 Task: Open a blank google sheet and write heading  Budget Tracker. Add Descriptions in a column and its values below  'Salary, Rent, Dining Out, Internet Bill, Groceries, Utilities Bill, Gas & Savings. 'Add Categories in next column and its values below  Income, Housing, Food, Utilities, Food, Utilities, Transportation & Savings. Add amount in next column and its values below  $2,500, $800, $100, $50, $200, $100, $100, $50 & $500. Add Dates in next column and its values below  2023-05-01, 2023-05-05, 2023-05-10, 2023-05-15, 2023-05-19, 2023-05-22, 2023-05-25 & 2023-05-30. Add Income/ Expense in next column and its values below  Income, Expense, Expense, Expense, Expense, Expense, Expense & IncomeSave page Budget Tracking Workbook
Action: Mouse moved to (298, 156)
Screenshot: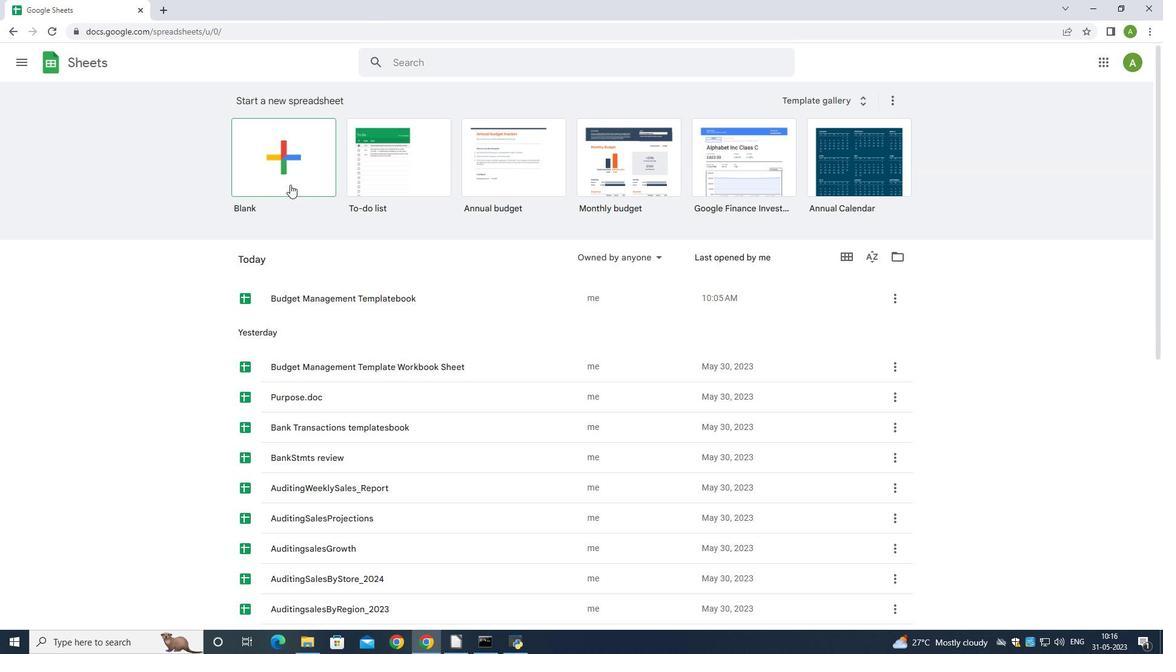
Action: Mouse pressed left at (298, 156)
Screenshot: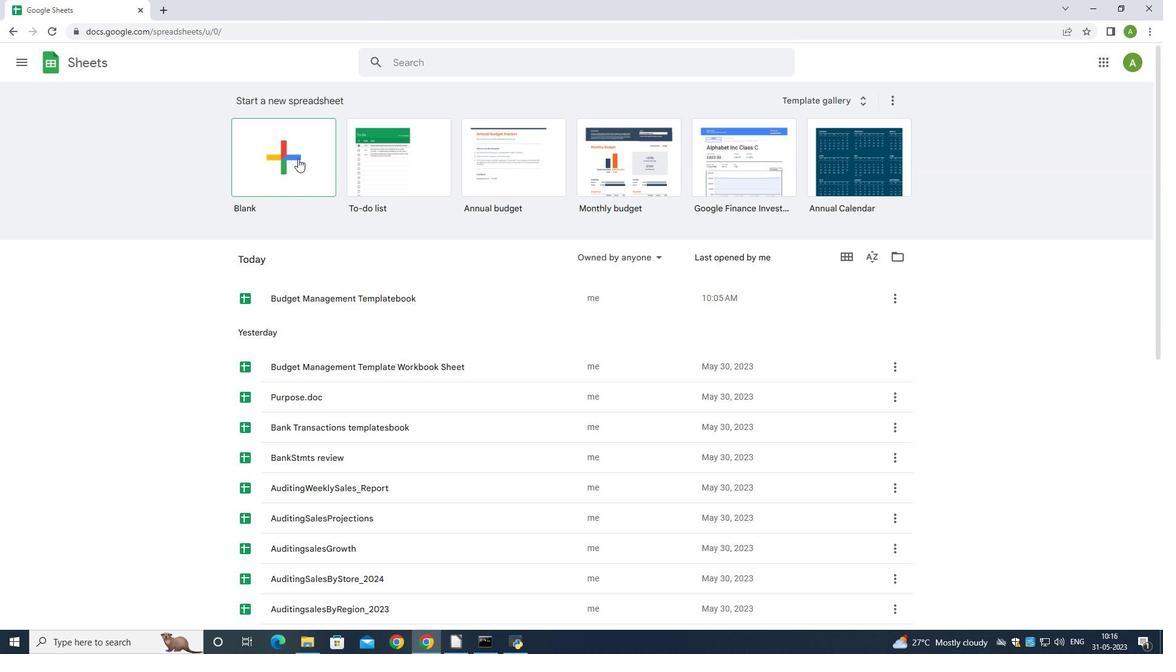 
Action: Mouse moved to (126, 150)
Screenshot: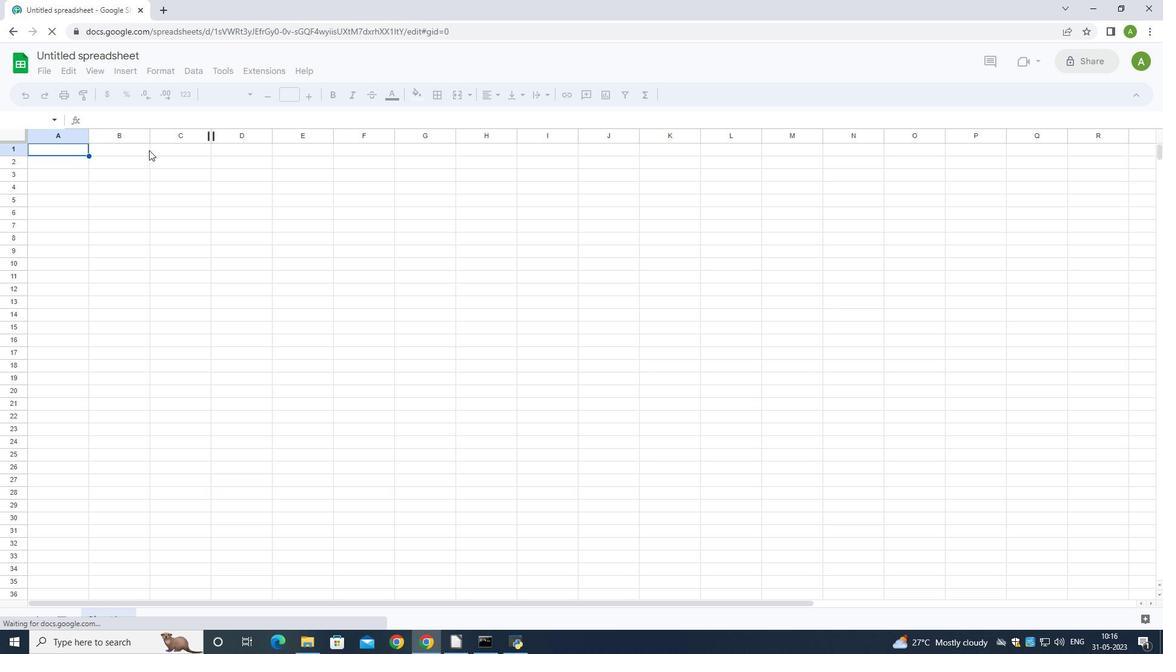 
Action: Mouse pressed left at (126, 150)
Screenshot: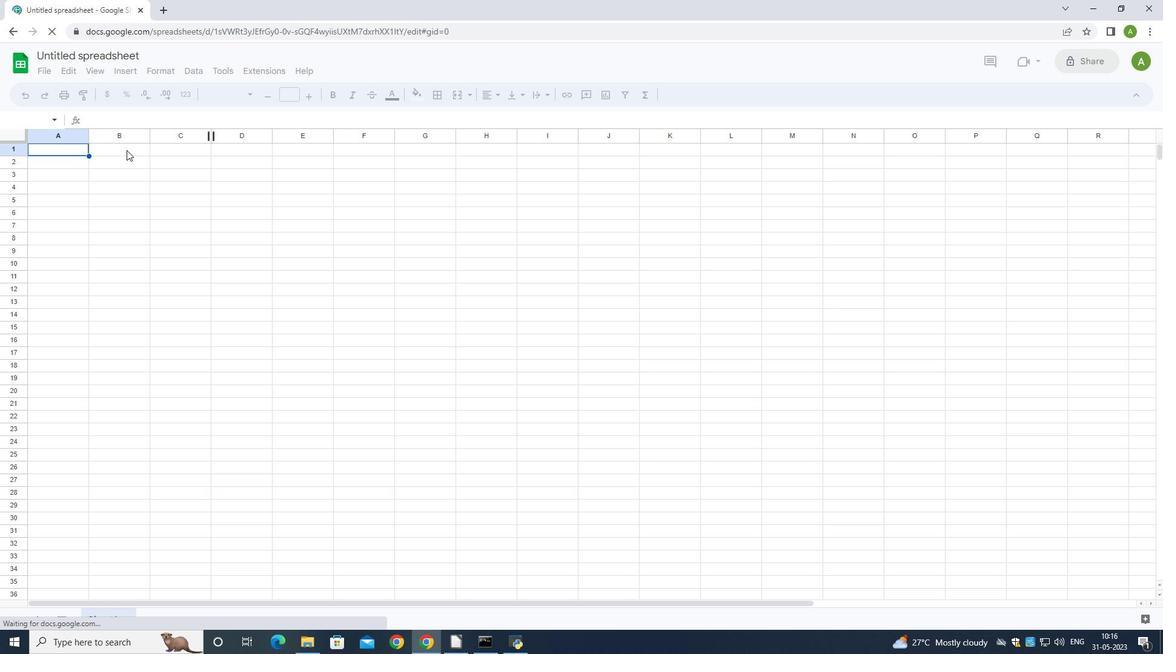 
Action: Mouse pressed left at (126, 150)
Screenshot: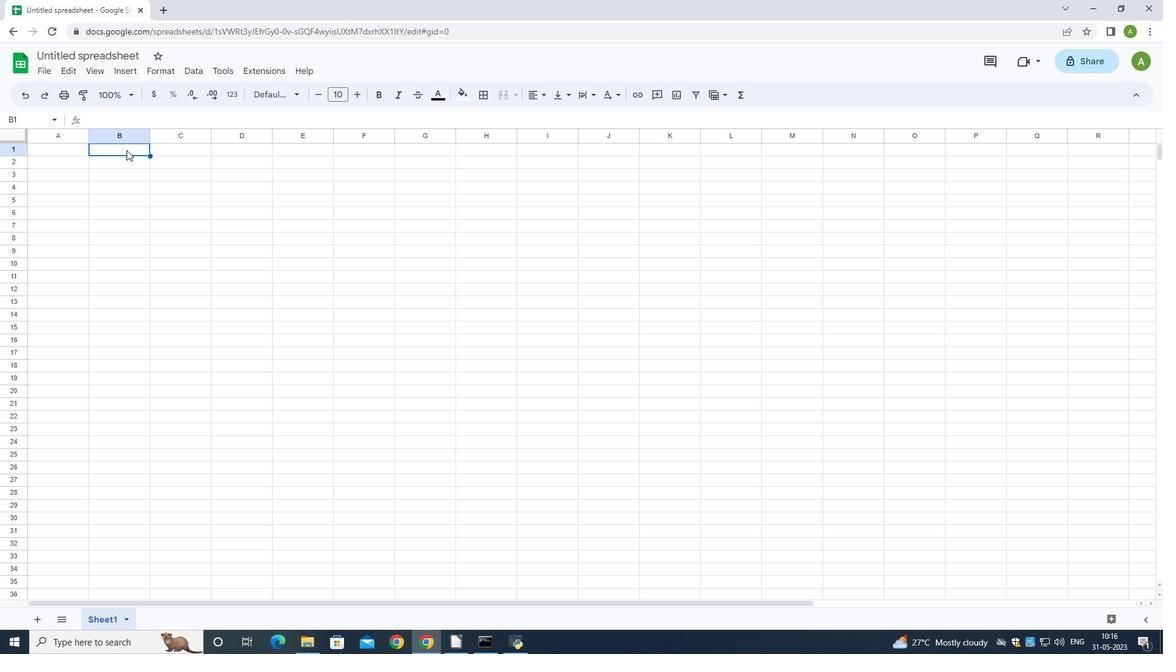 
Action: Key pressed <Key.shift>Budget<Key.space><Key.shift>Tracker
Screenshot: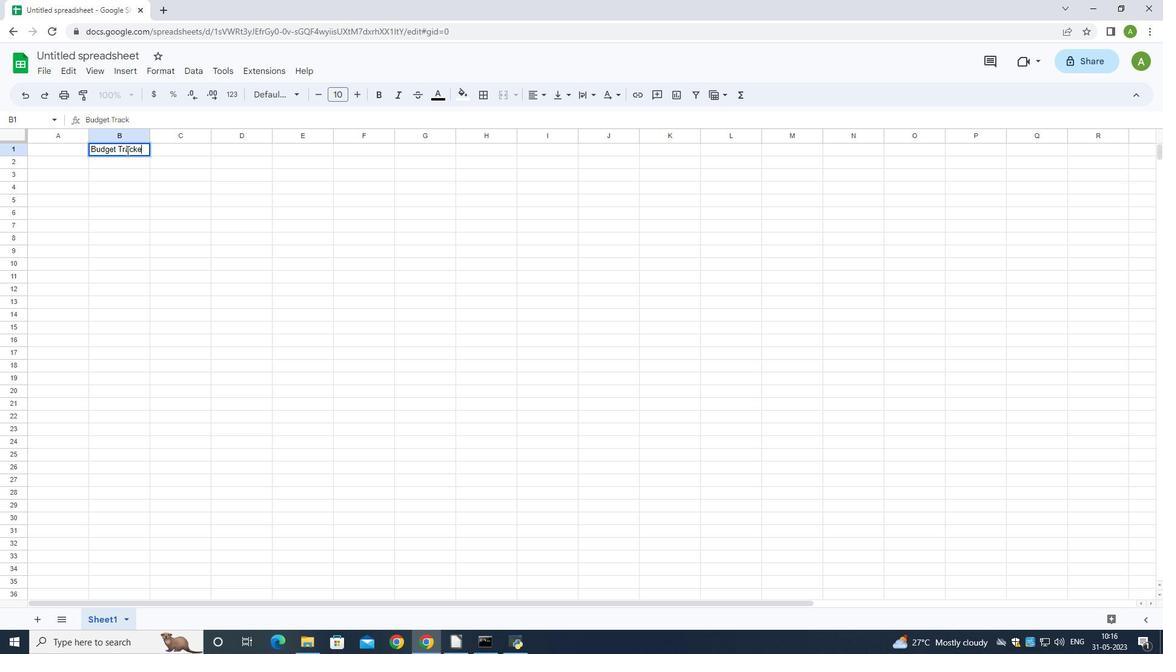 
Action: Mouse moved to (733, 226)
Screenshot: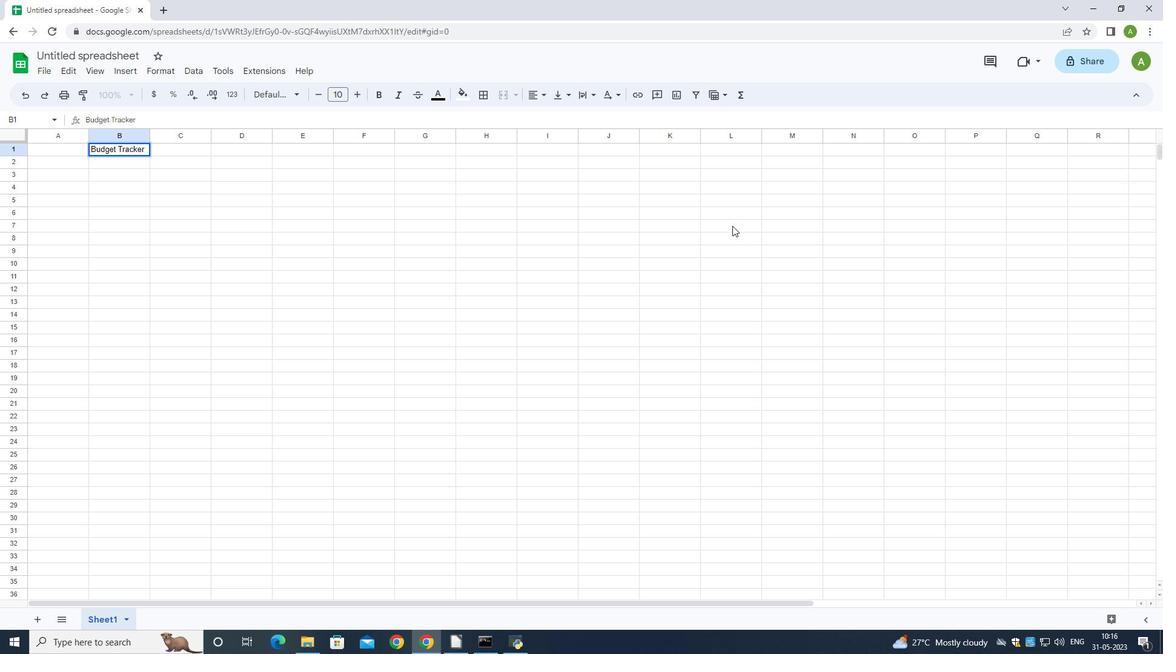 
Action: Key pressed <Key.enter>
Screenshot: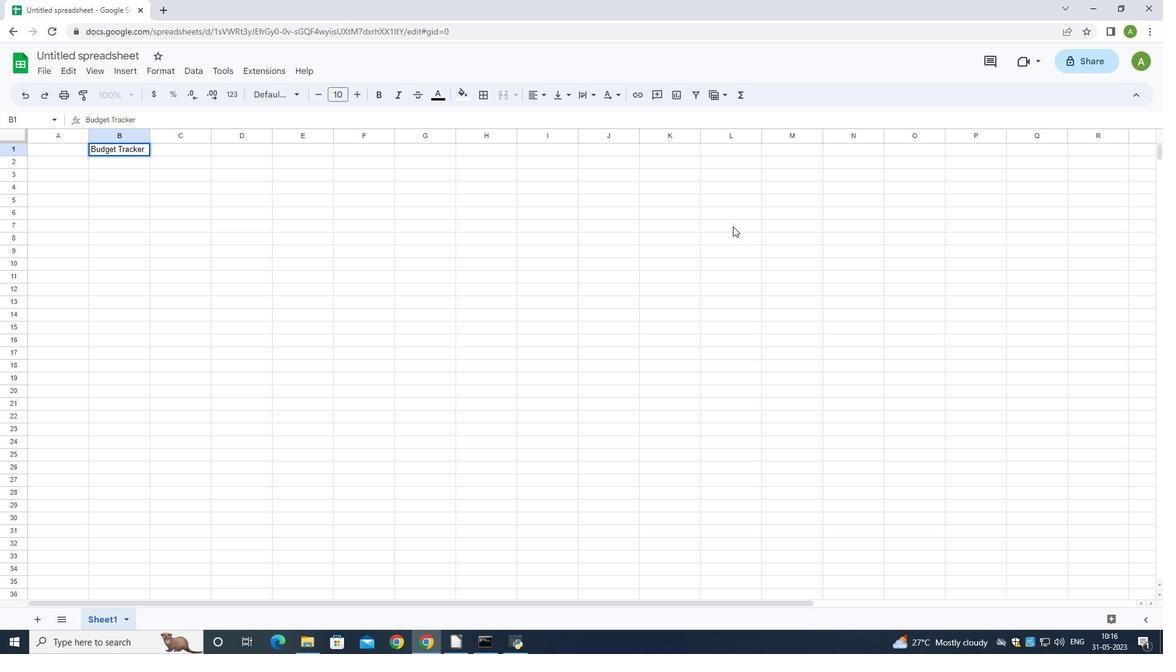 
Action: Mouse moved to (70, 160)
Screenshot: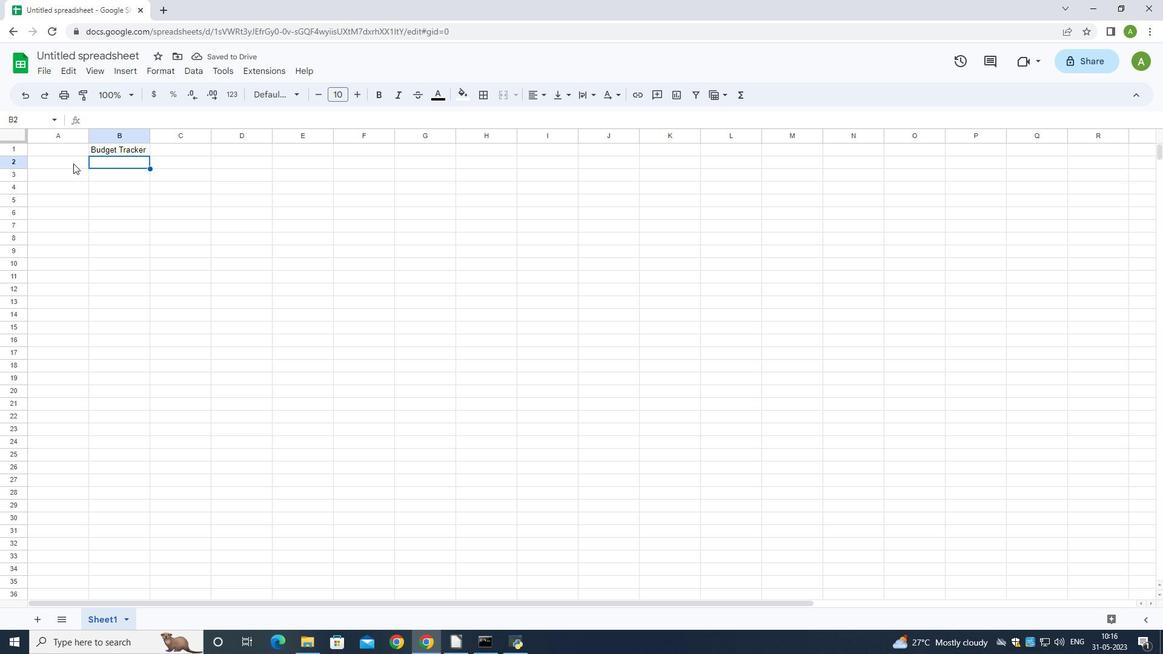 
Action: Mouse pressed left at (70, 160)
Screenshot: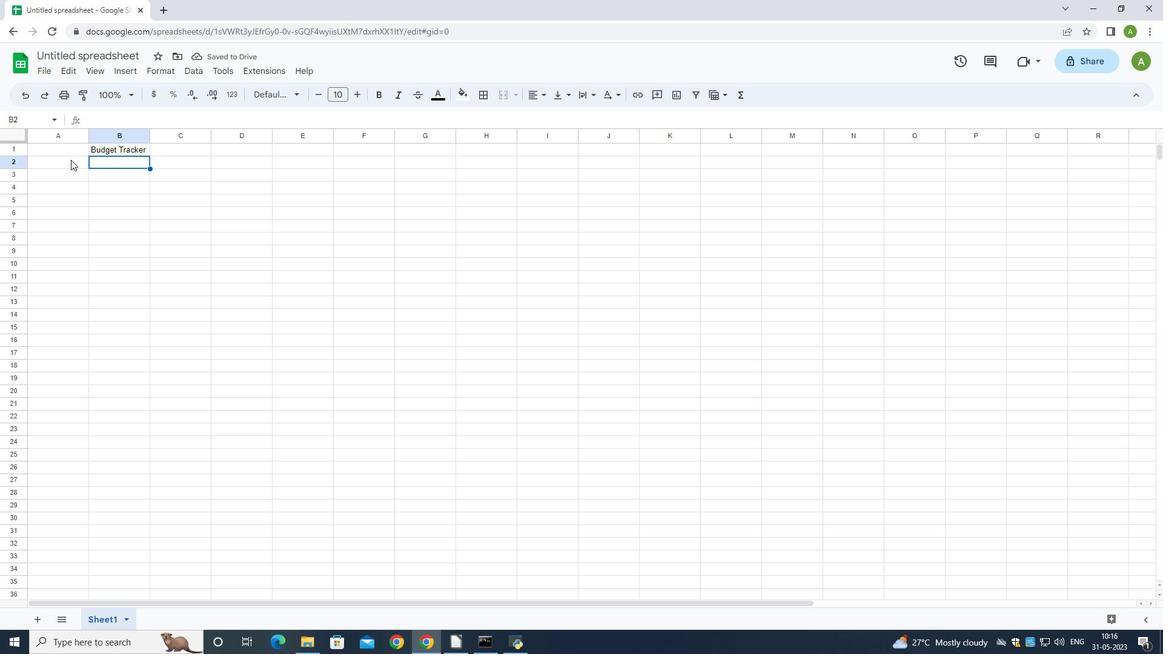
Action: Mouse moved to (70, 160)
Screenshot: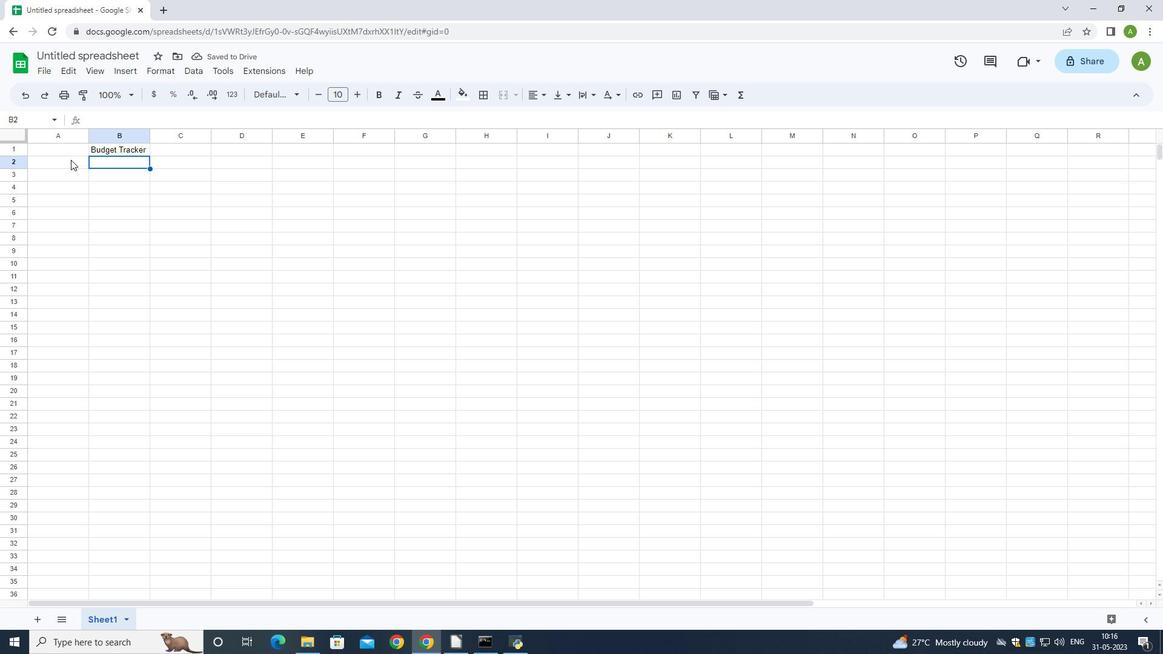
Action: Key pressed <Key.shift>Descriptions
Screenshot: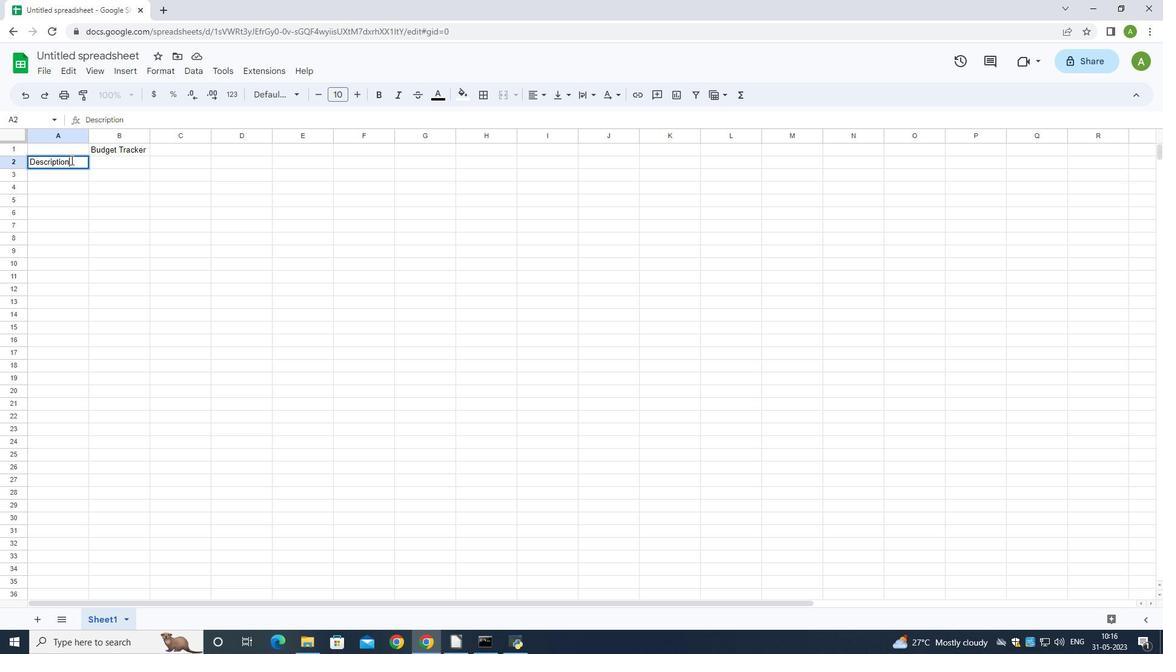 
Action: Mouse moved to (50, 170)
Screenshot: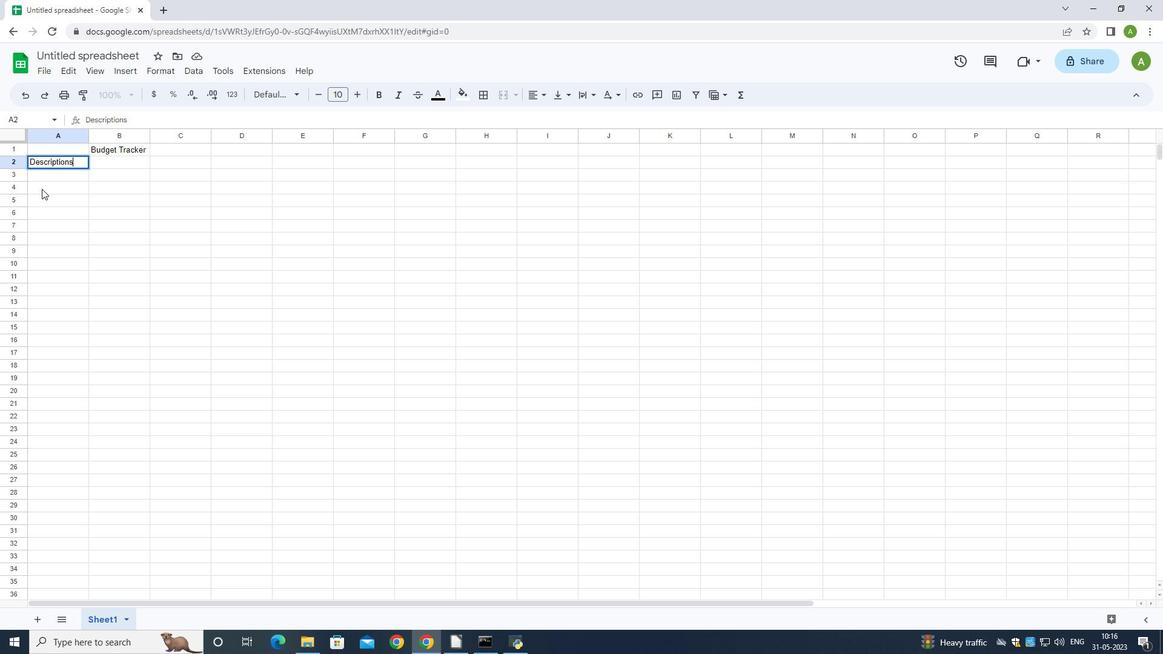 
Action: Mouse pressed left at (50, 170)
Screenshot: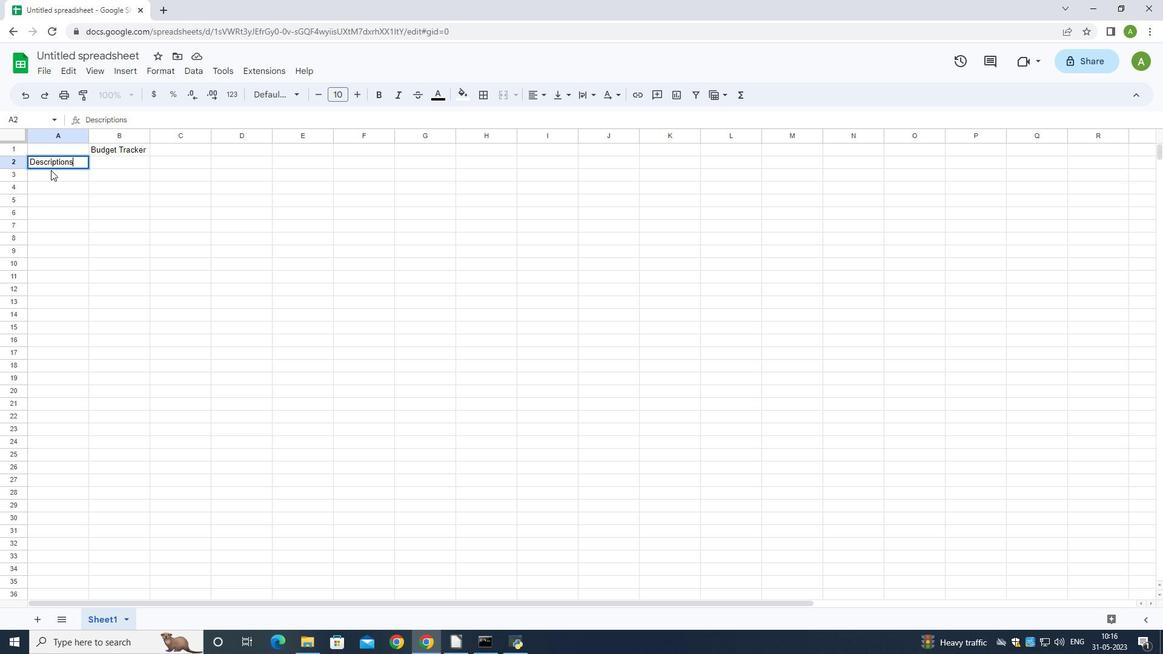 
Action: Mouse moved to (48, 178)
Screenshot: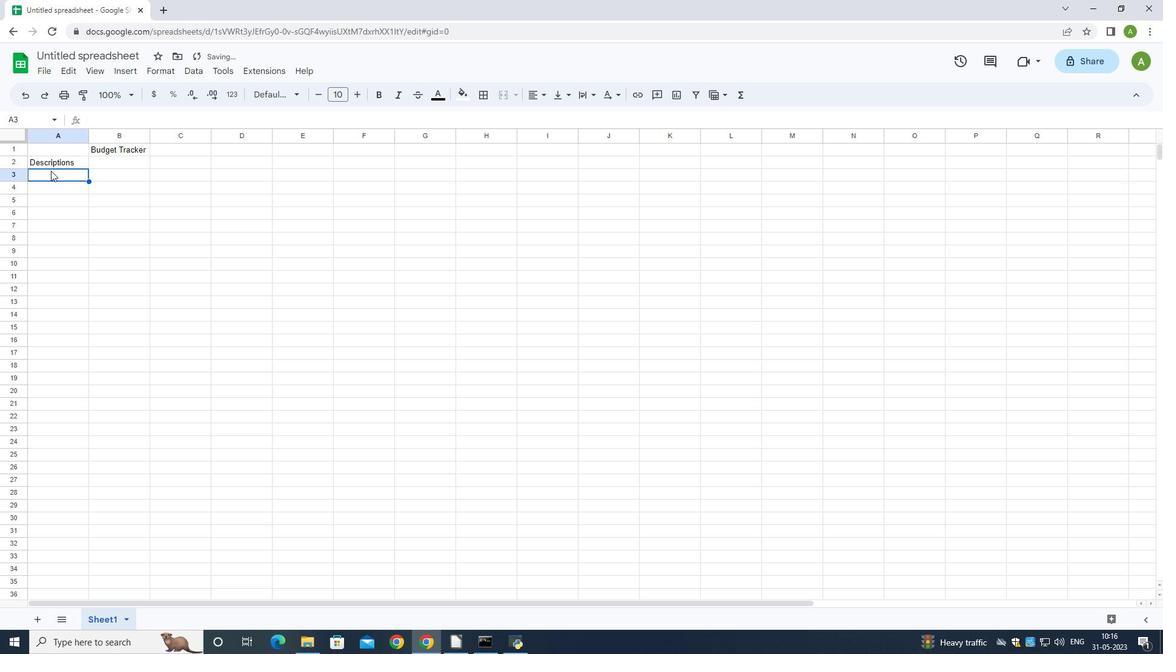 
Action: Key pressed <Key.down>s<Key.backspace><Key.shift>Salary
Screenshot: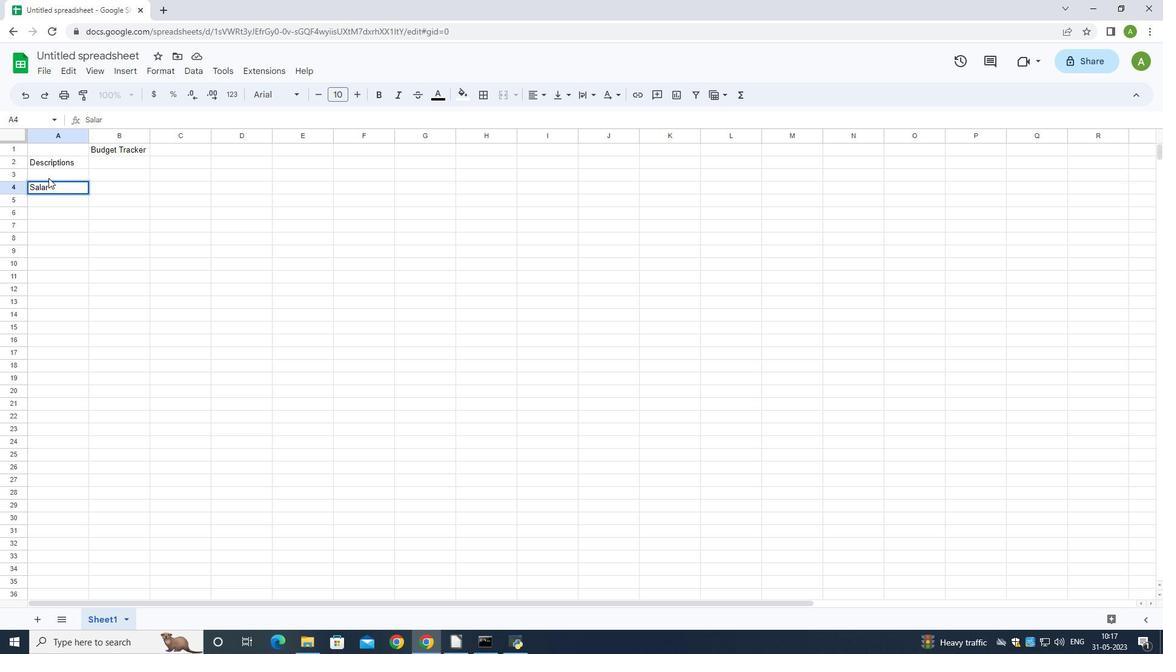 
Action: Mouse moved to (384, 321)
Screenshot: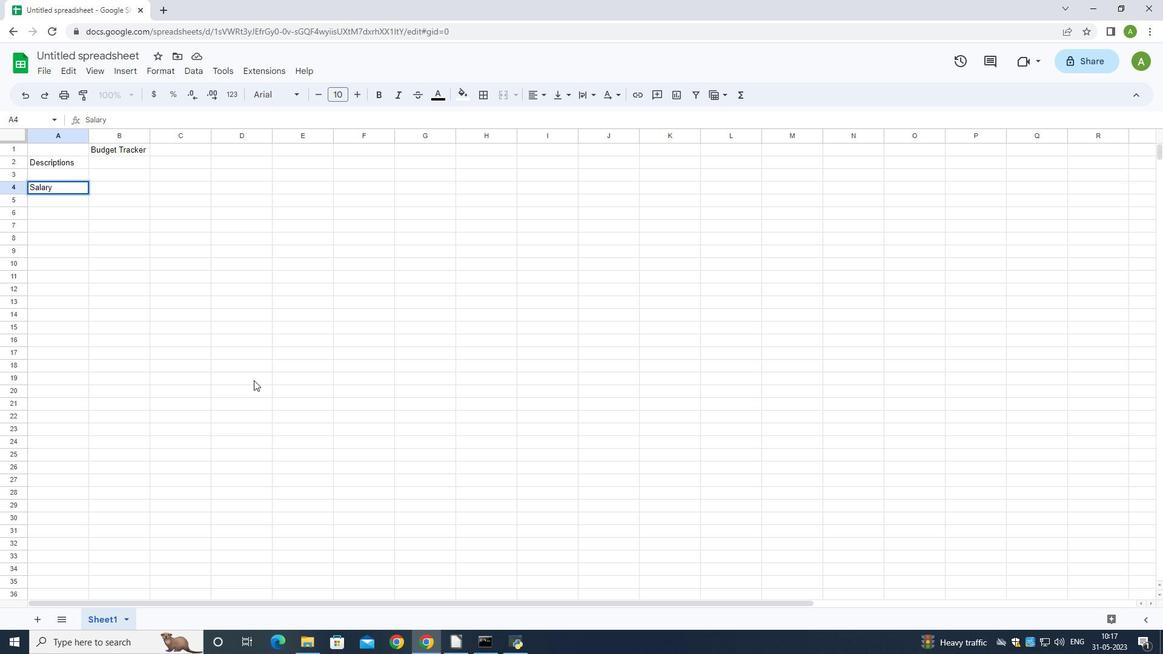
Action: Key pressed <Key.down><Key.shift>Rent<Key.down><Key.shift><Key.shift>Dining<Key.space><Key.shift>Out<Key.down><Key.shift><Key.shift><Key.shift><Key.shift><Key.shift><Key.shift><Key.shift><Key.shift><Key.shift><Key.shift>Internet<Key.space><Key.shift>Bill<Key.down><Key.shift><Key.shift><Key.shift><Key.shift><Key.shift><Key.shift><Key.shift>Groceries<Key.down><Key.shift><Key.shift><Key.shift><Key.shift><Key.shift>Utilities<Key.space><Key.shift>Bill<Key.down><Key.shift><Key.shift><Key.shift><Key.shift><Key.shift><Key.shift><Key.shift><Key.shift><Key.shift><Key.shift>Gas<Key.space><Key.shift><Key.shift><Key.shift><Key.shift><Key.shift><Key.shift><Key.shift><Key.shift><Key.shift><Key.shift><Key.shift><Key.shift><Key.shift><Key.shift><Key.shift><Key.shift><Key.shift><Key.shift><Key.shift><Key.shift><Key.shift><Key.shift><Key.shift><Key.shift><Key.shift><Key.shift><Key.shift><Key.shift><Key.shift><Key.shift><Key.shift><Key.shift><Key.shift><Key.shift><Key.shift><Key.shift><Key.shift>$<Key.backspace><Key.shift>&<Key.space><Key.shift>Savngs
Screenshot: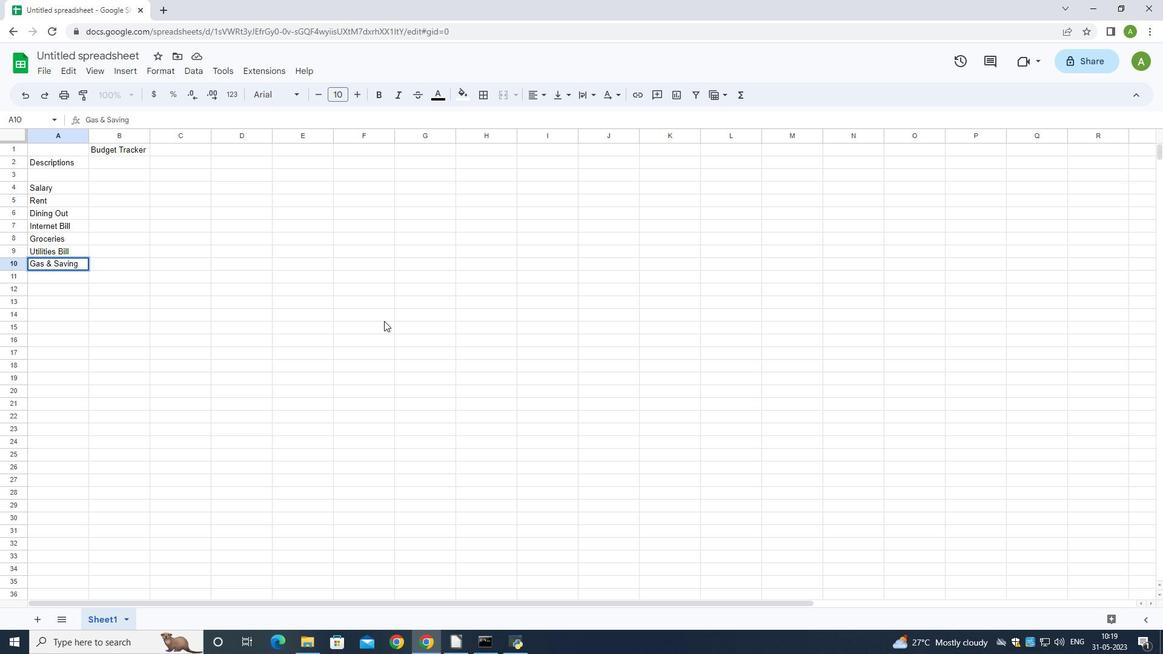 
Action: Mouse moved to (104, 164)
Screenshot: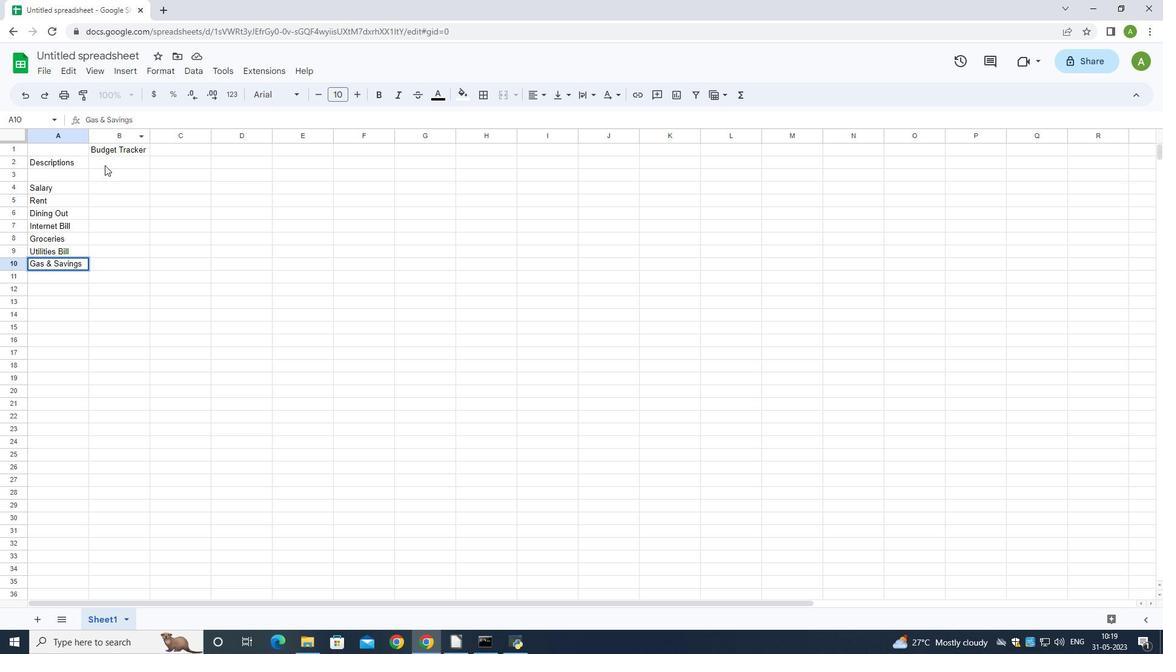 
Action: Mouse pressed left at (104, 164)
Screenshot: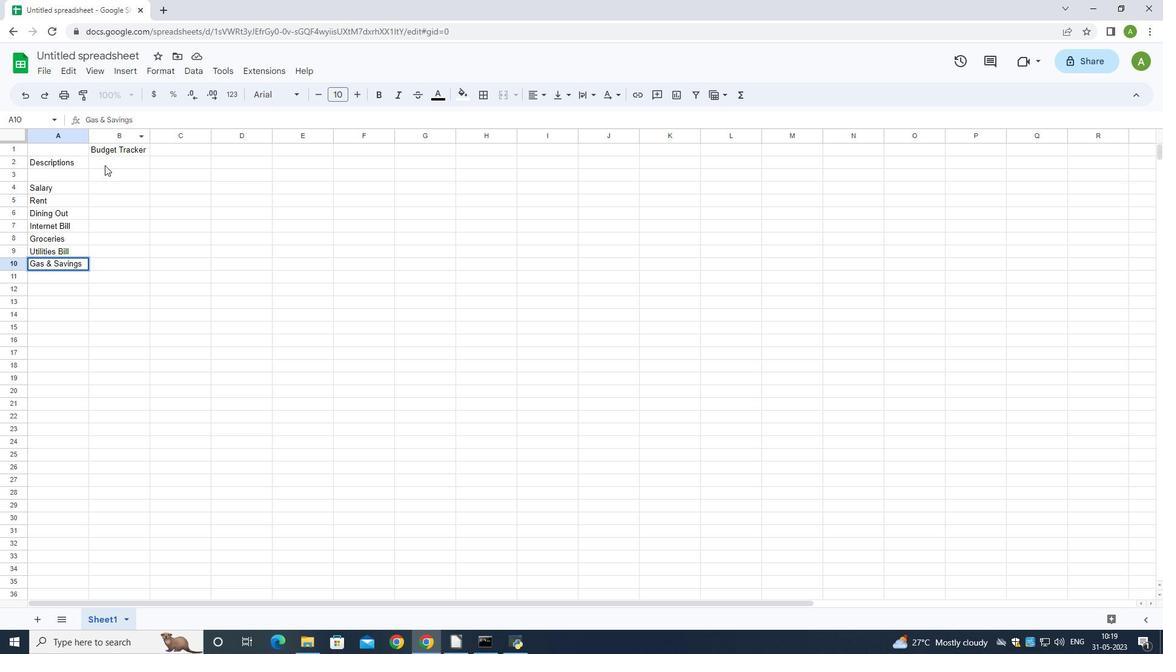 
Action: Key pressed <Key.shift>Category<Key.down><Key.down>
Screenshot: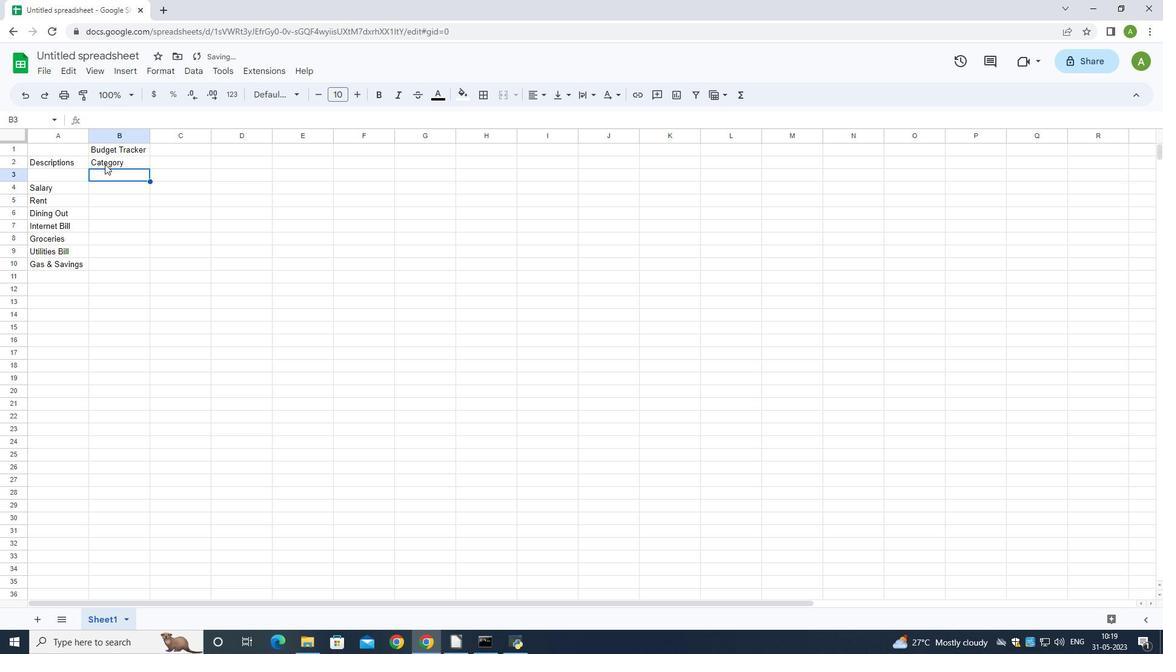 
Action: Mouse moved to (118, 161)
Screenshot: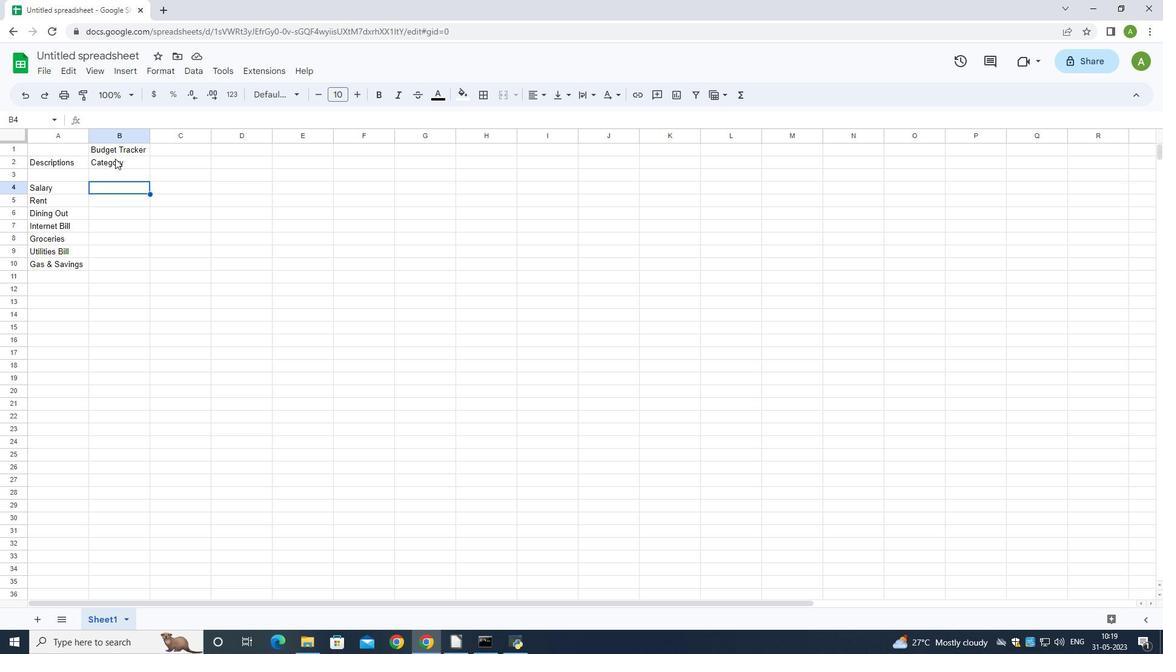 
Action: Mouse pressed left at (118, 161)
Screenshot: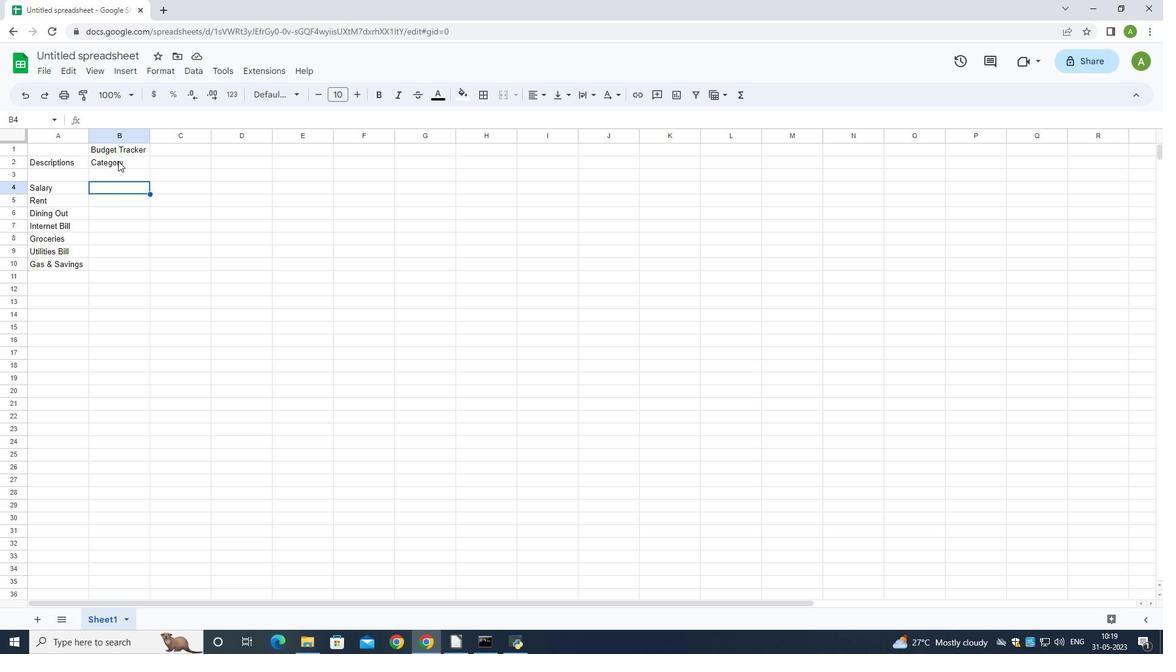 
Action: Mouse moved to (137, 160)
Screenshot: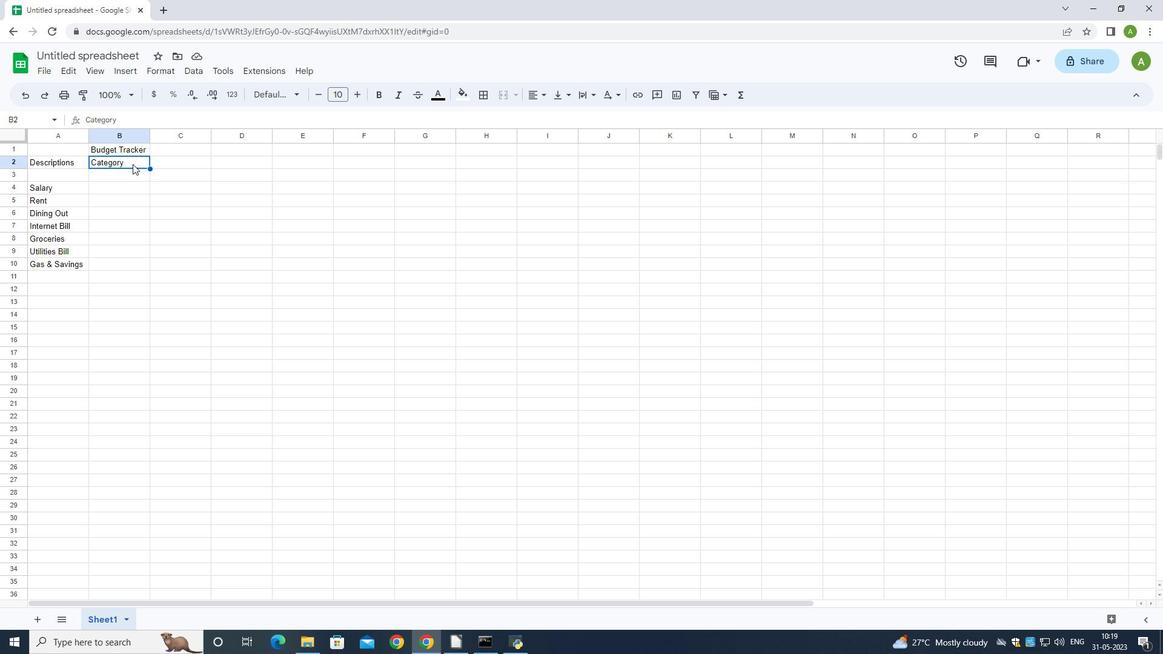 
Action: Mouse pressed left at (137, 160)
Screenshot: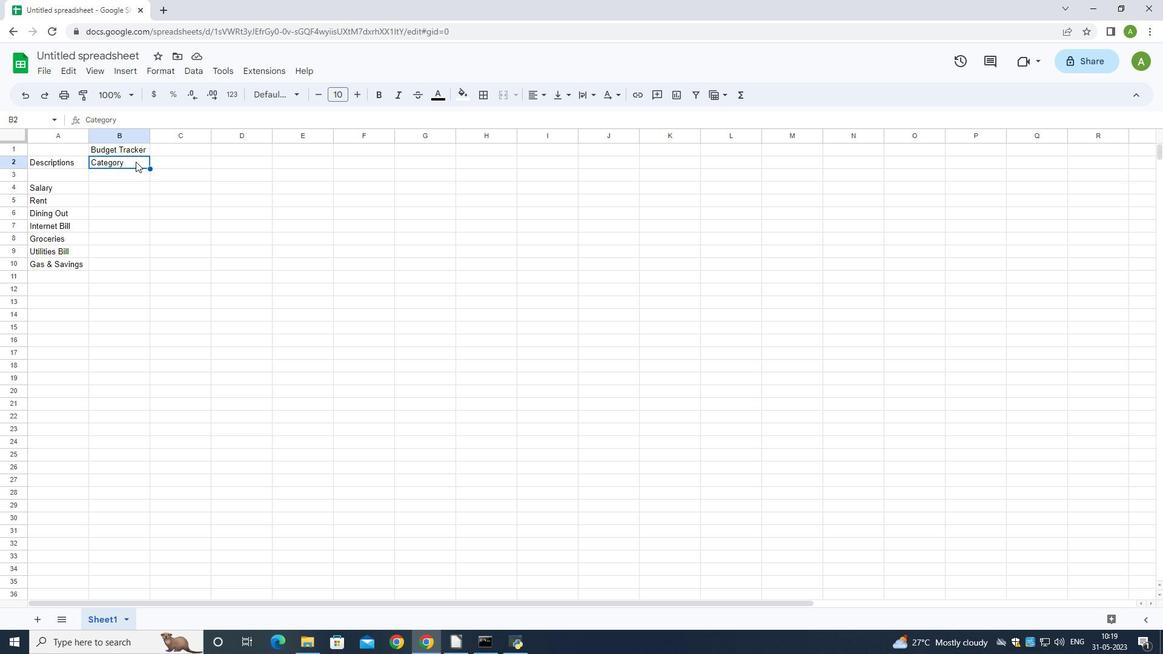 
Action: Mouse pressed left at (137, 160)
Screenshot: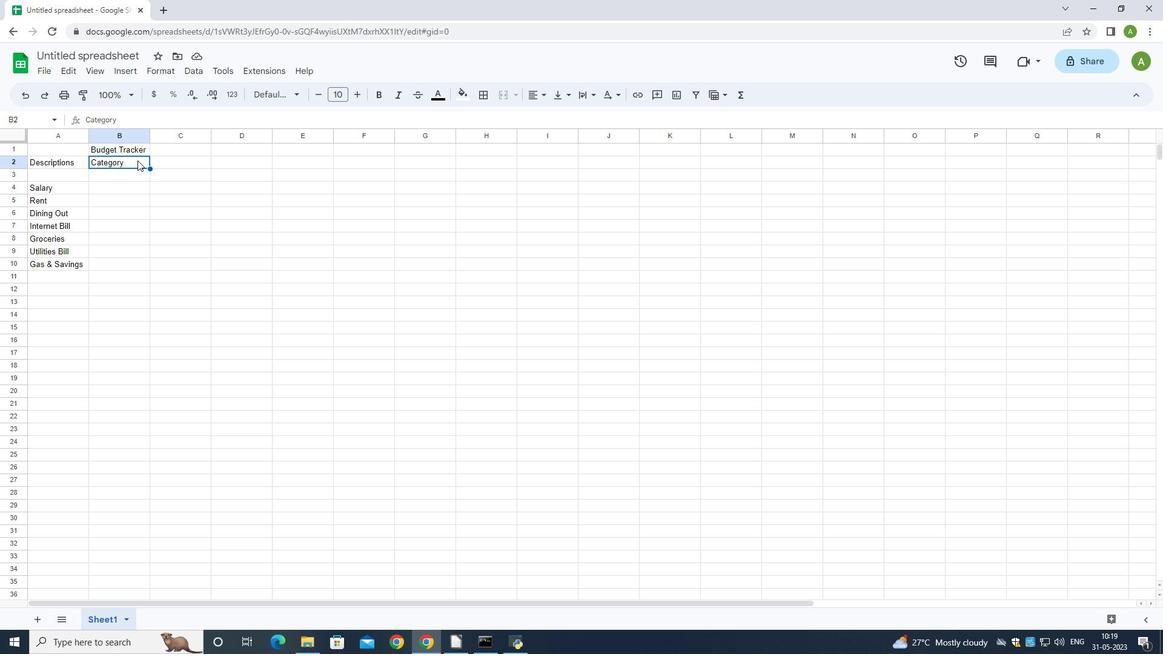
Action: Key pressed <Key.backspace>ies
Screenshot: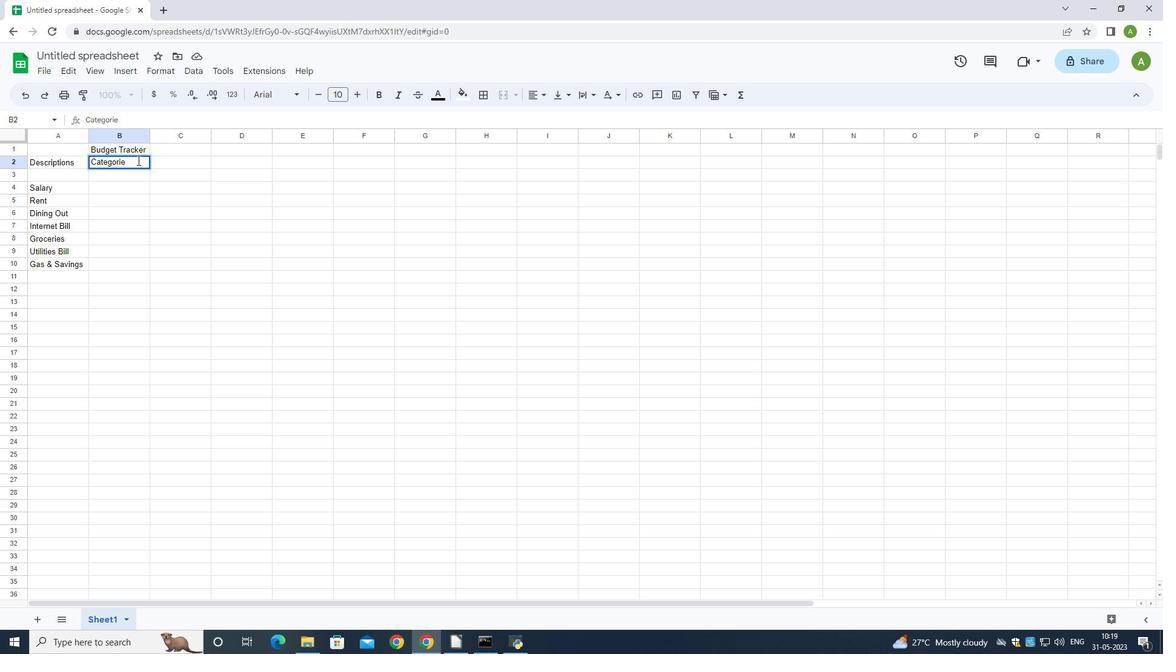 
Action: Mouse moved to (98, 183)
Screenshot: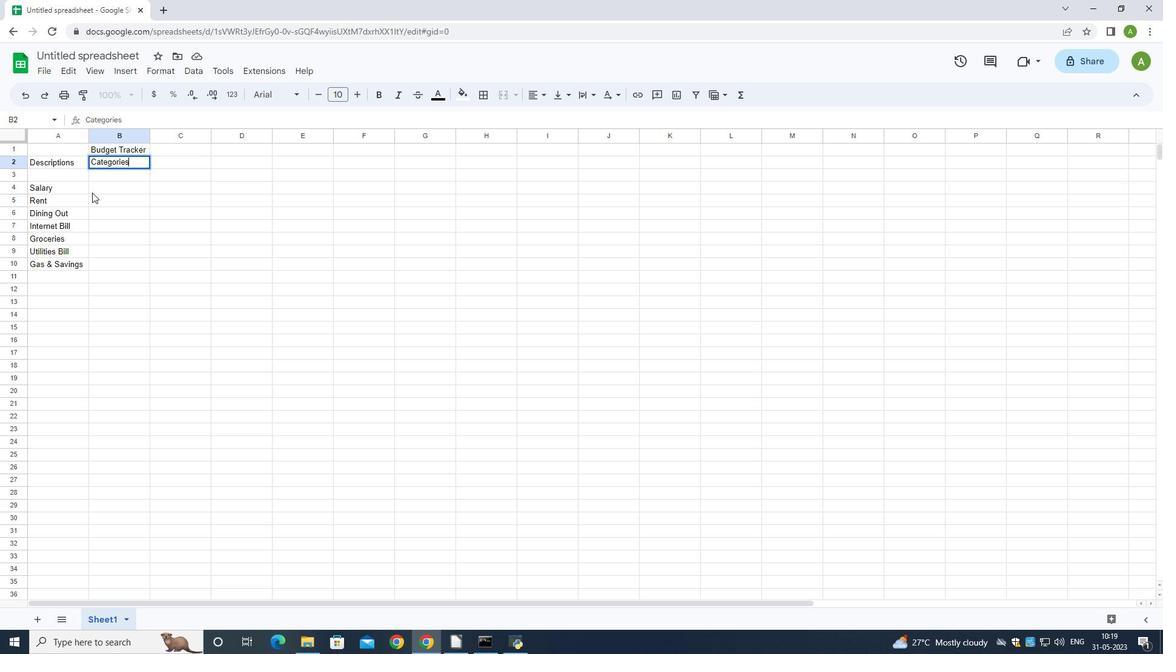 
Action: Mouse pressed left at (98, 183)
Screenshot: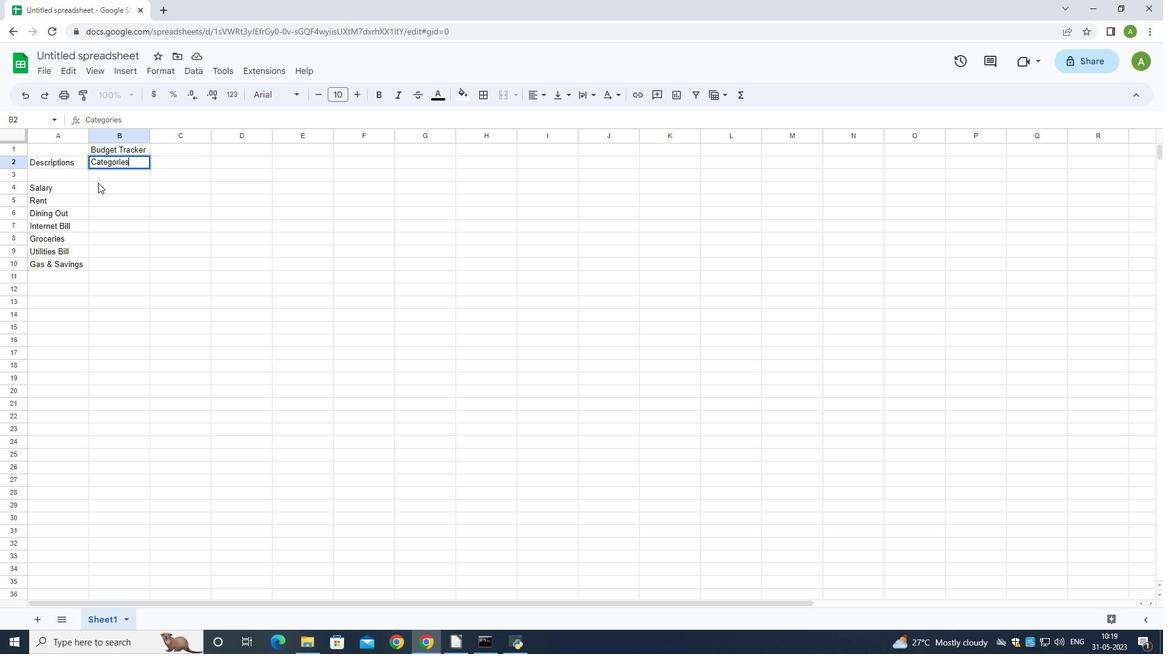 
Action: Mouse moved to (246, 235)
Screenshot: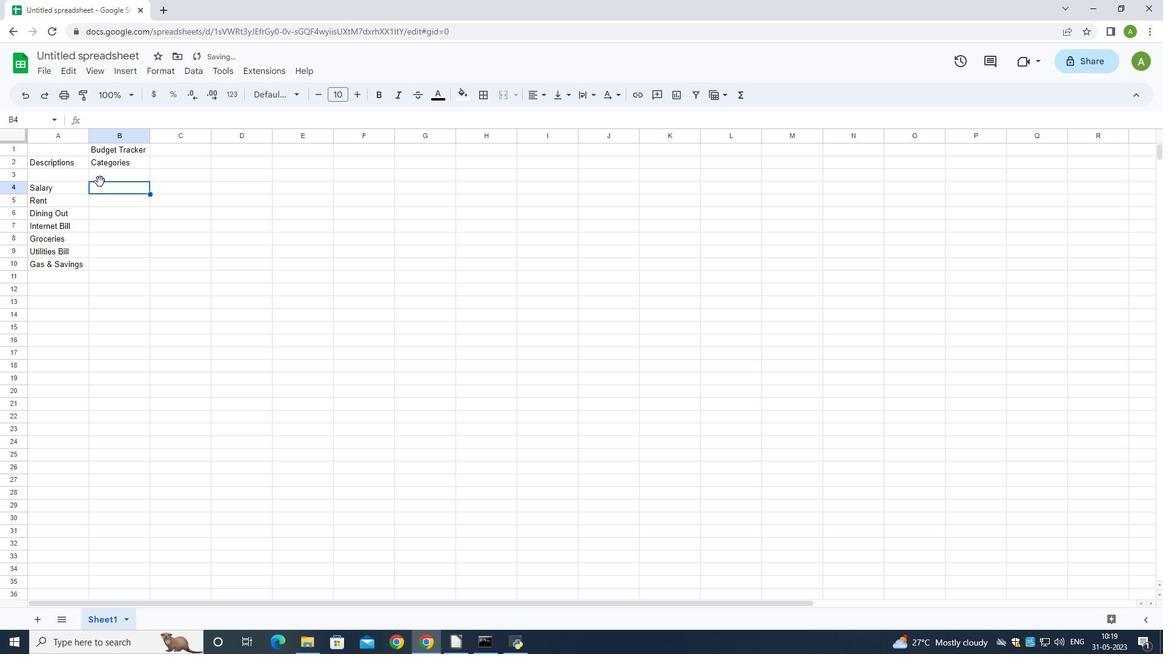 
Action: Key pressed <Key.shift>Income<Key.down><Key.shift>Housing<Key.down><Key.shift>Food<Key.down><Key.shift>Utilities<Key.down><Key.shift>Food<Key.down><Key.shift>Utilities<Key.down><Key.shift>Transportation<Key.space><Key.shift><Key.shift><Key.shift>@<Key.backspace><Key.shift><Key.shift><Key.shift><Key.shift><Key.shift><Key.shift><Key.shift><Key.shift><Key.shift><Key.shift><Key.shift><Key.shift><Key.shift><Key.shift><Key.shift><Key.shift><Key.shift><Key.shift>&<Key.space><Key.shift>Savings
Screenshot: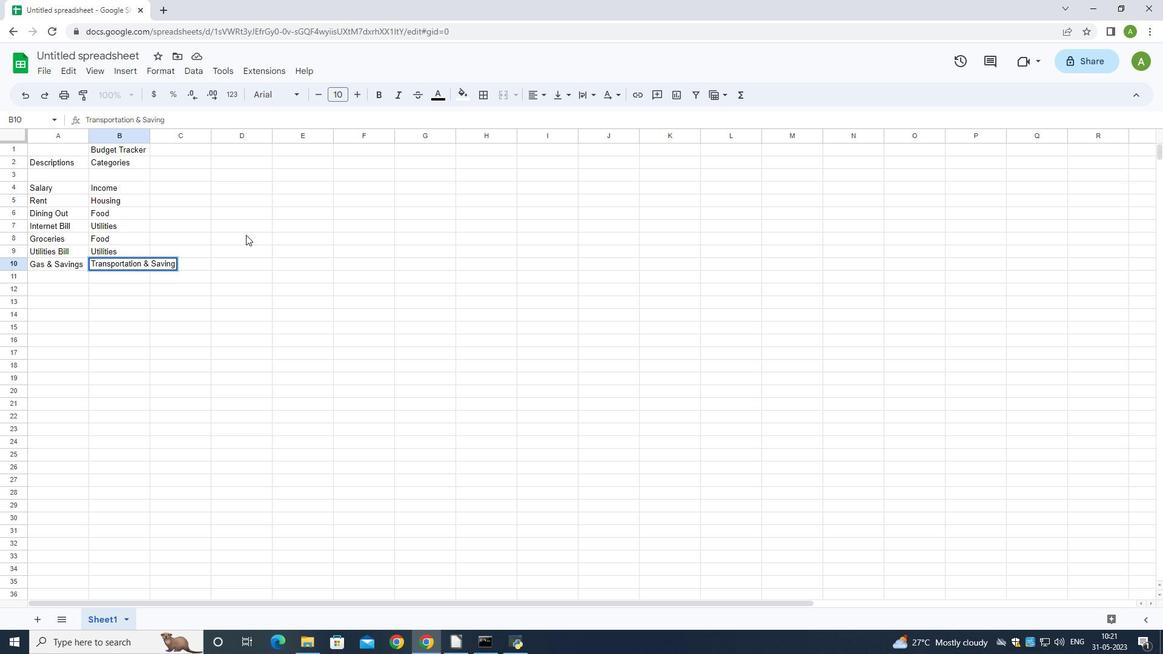 
Action: Mouse moved to (167, 152)
Screenshot: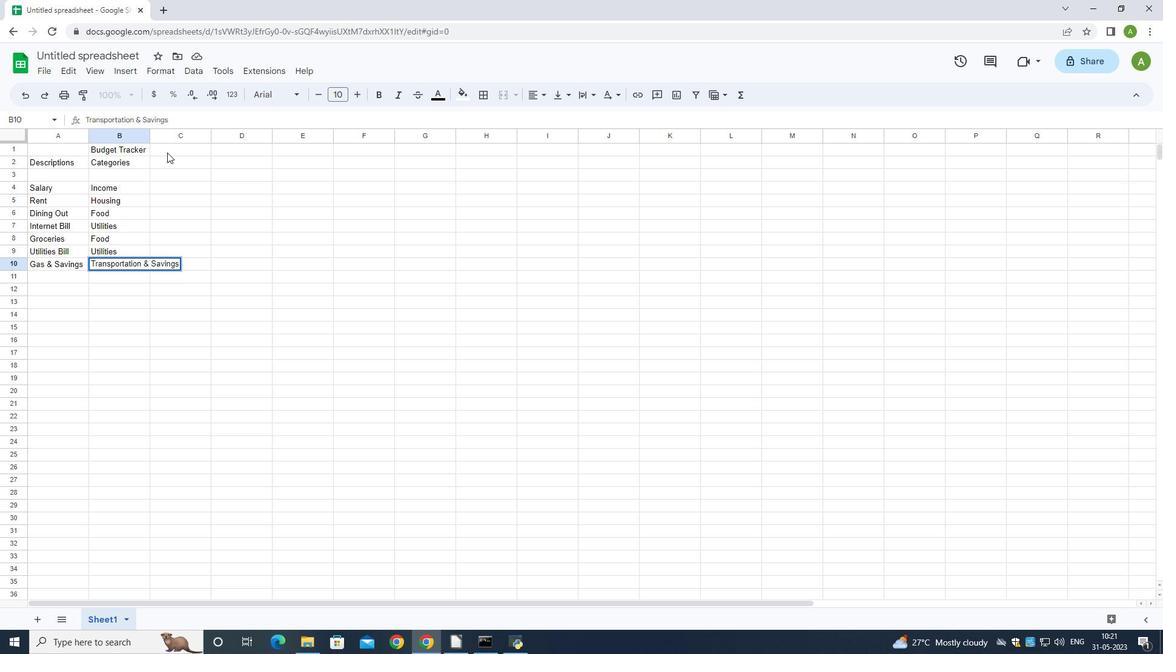 
Action: Mouse pressed left at (167, 152)
Screenshot: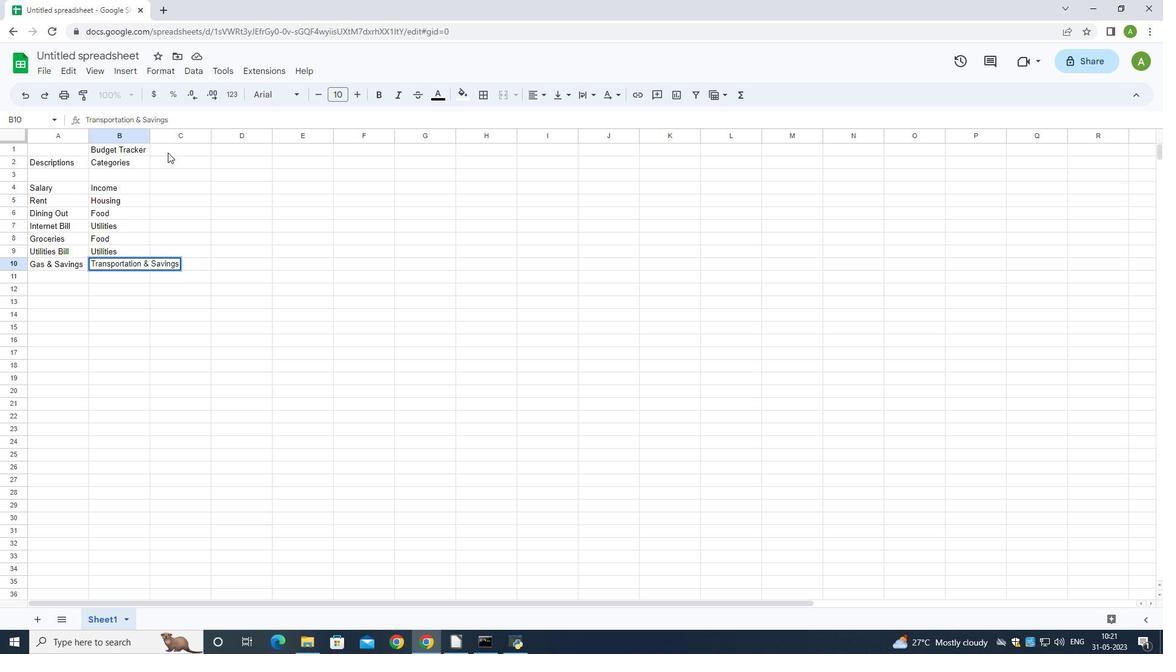 
Action: Mouse moved to (149, 135)
Screenshot: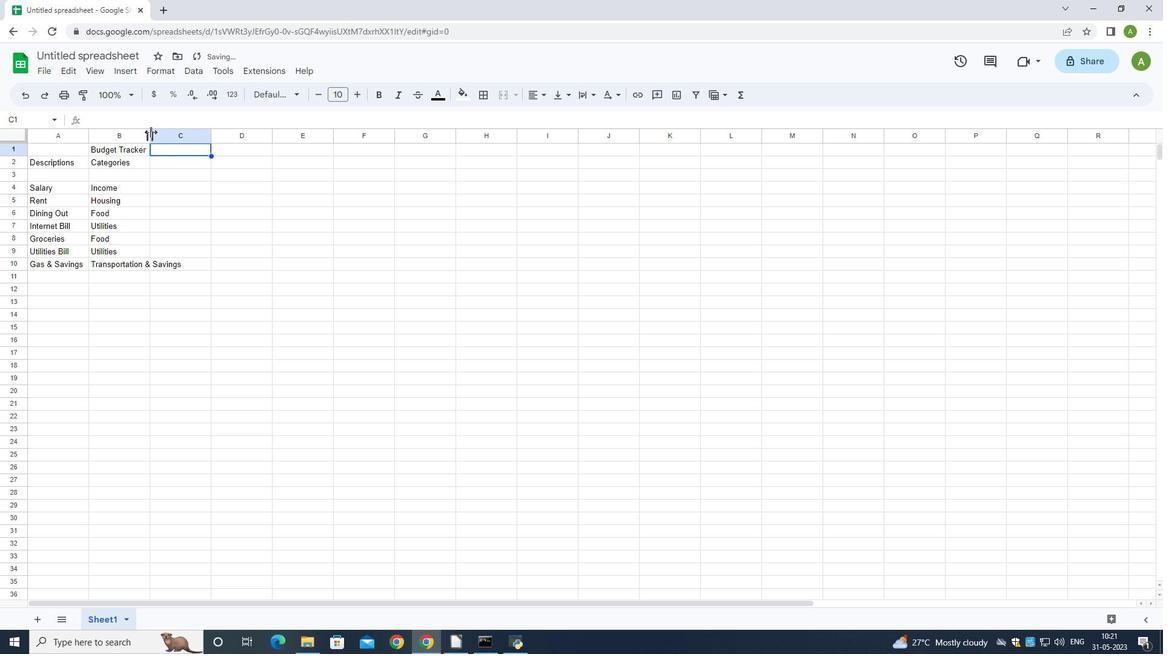 
Action: Mouse pressed left at (149, 135)
Screenshot: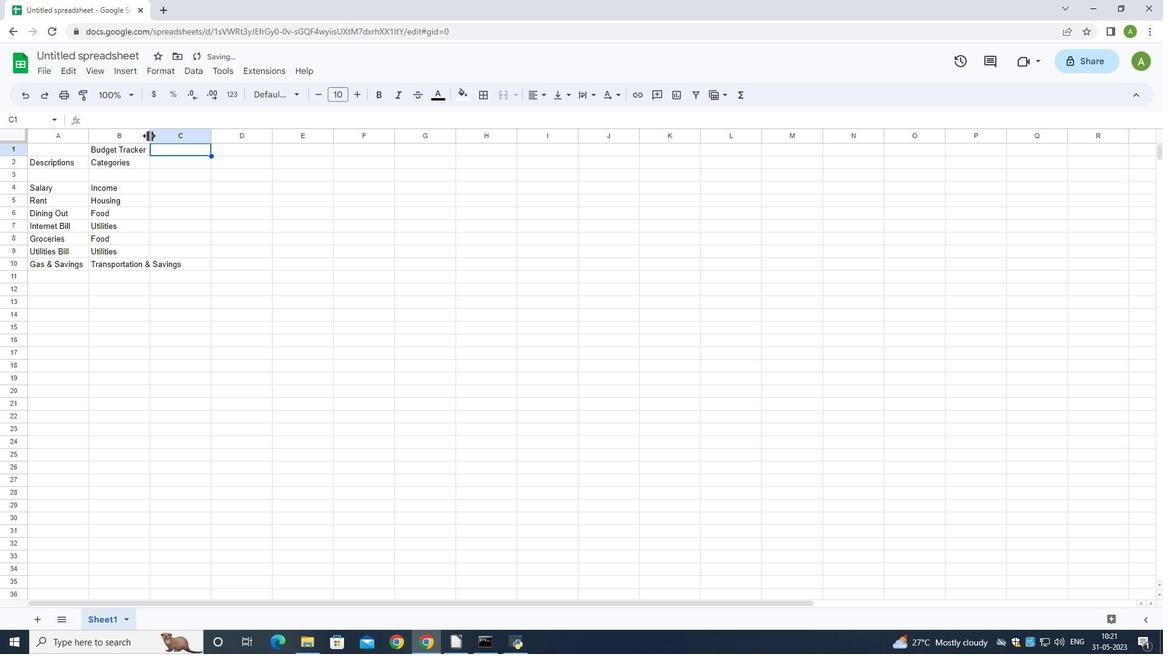 
Action: Mouse moved to (207, 161)
Screenshot: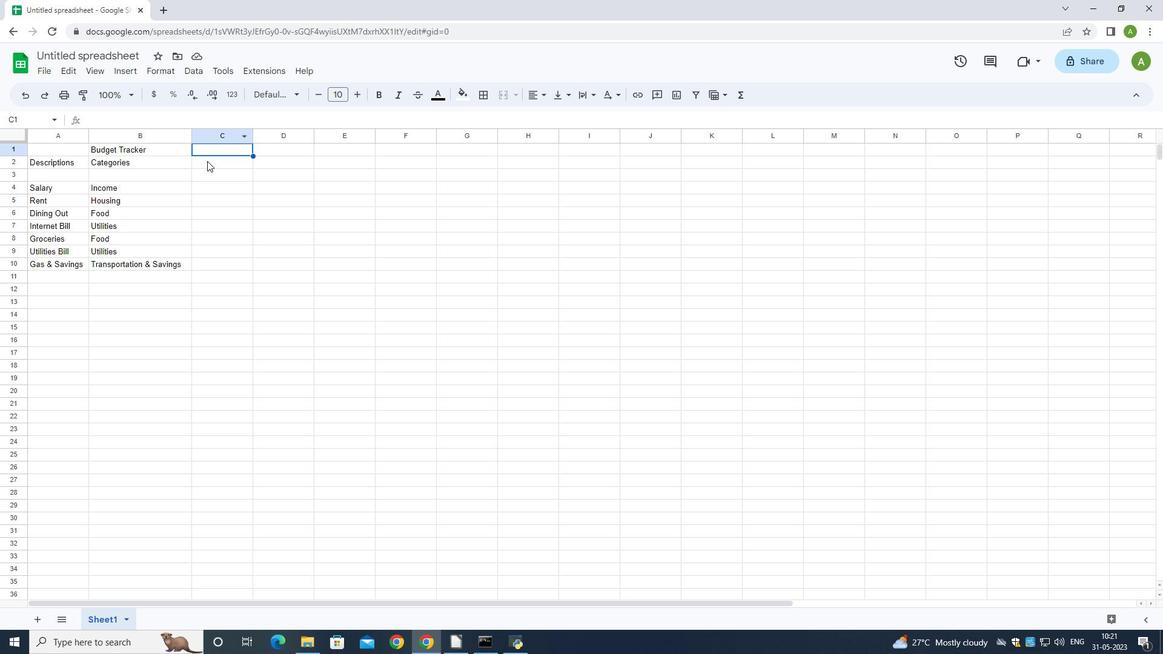 
Action: Mouse pressed left at (207, 161)
Screenshot: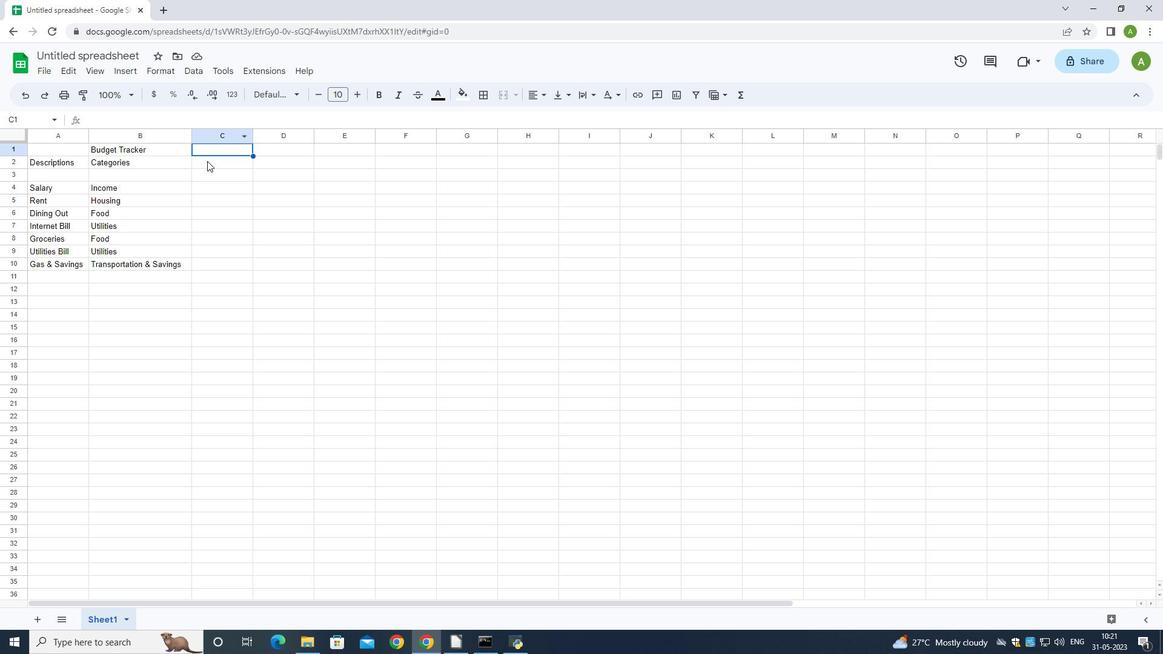 
Action: Key pressed <Key.shift>Amount<Key.down>
Screenshot: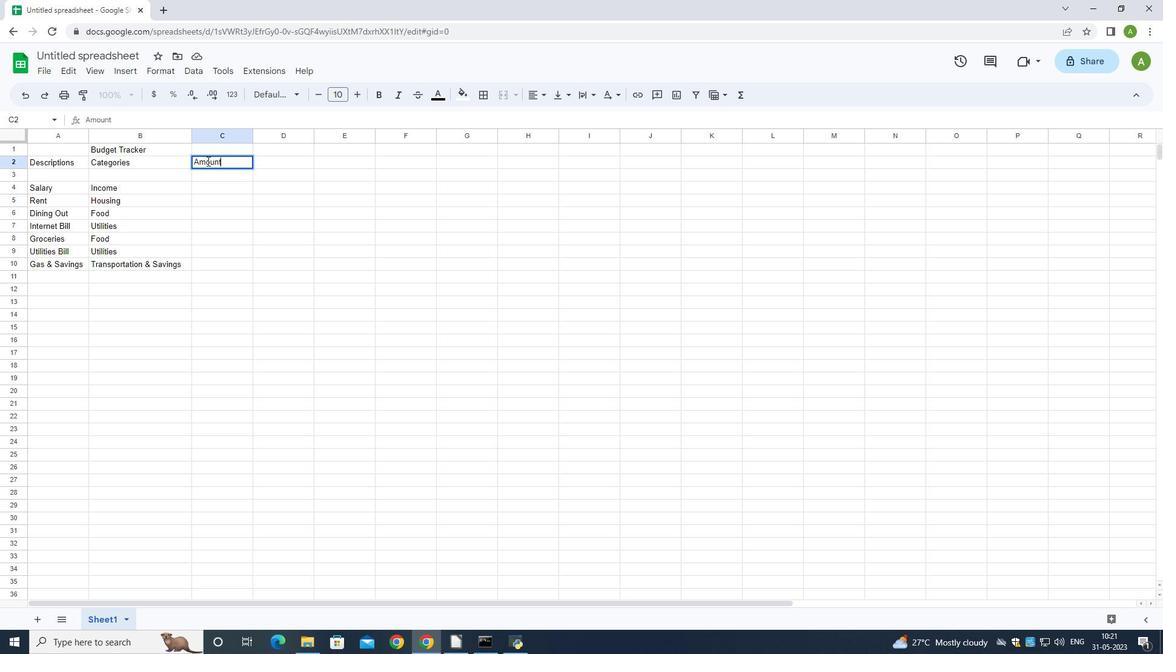 
Action: Mouse moved to (206, 186)
Screenshot: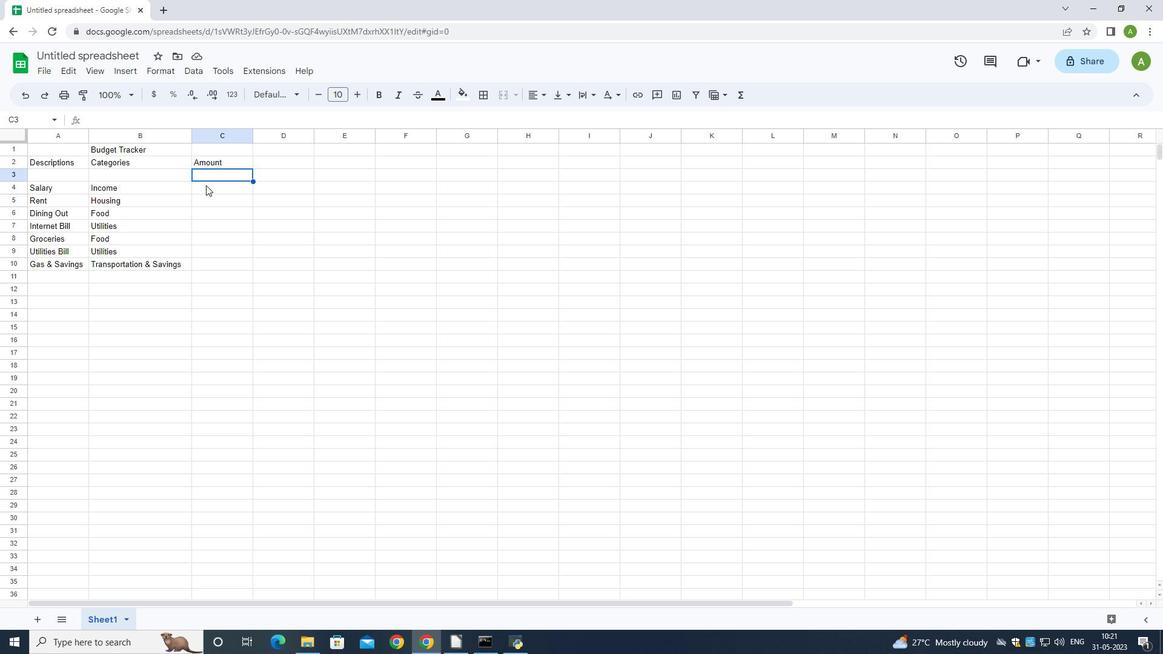 
Action: Mouse pressed left at (206, 186)
Screenshot: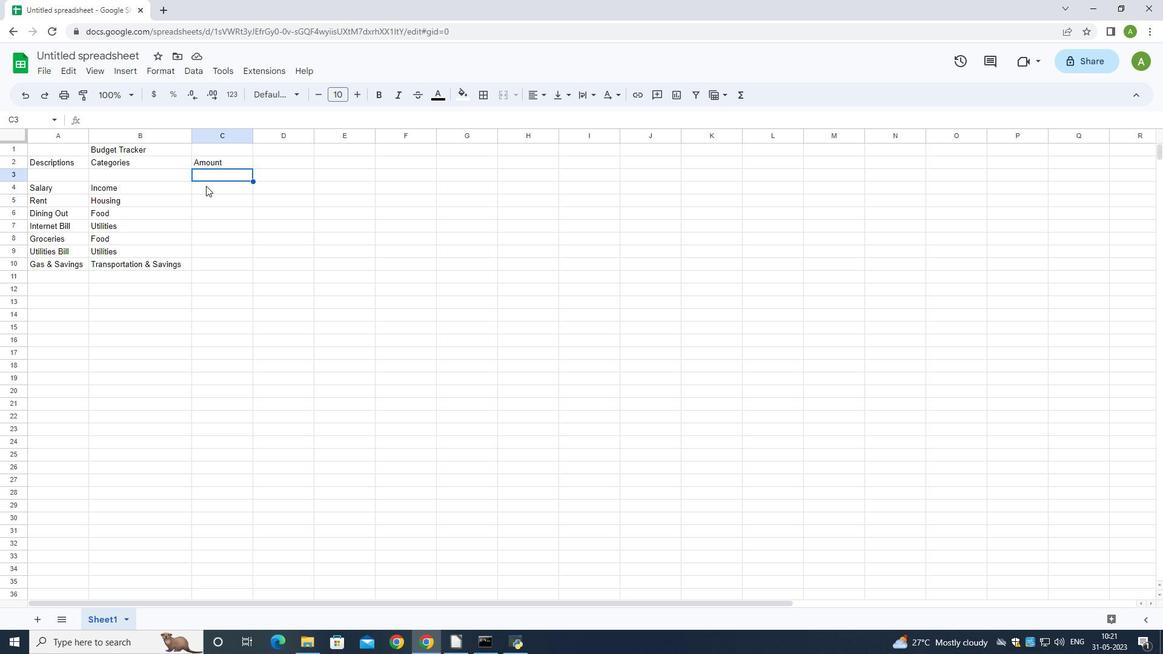 
Action: Mouse moved to (208, 184)
Screenshot: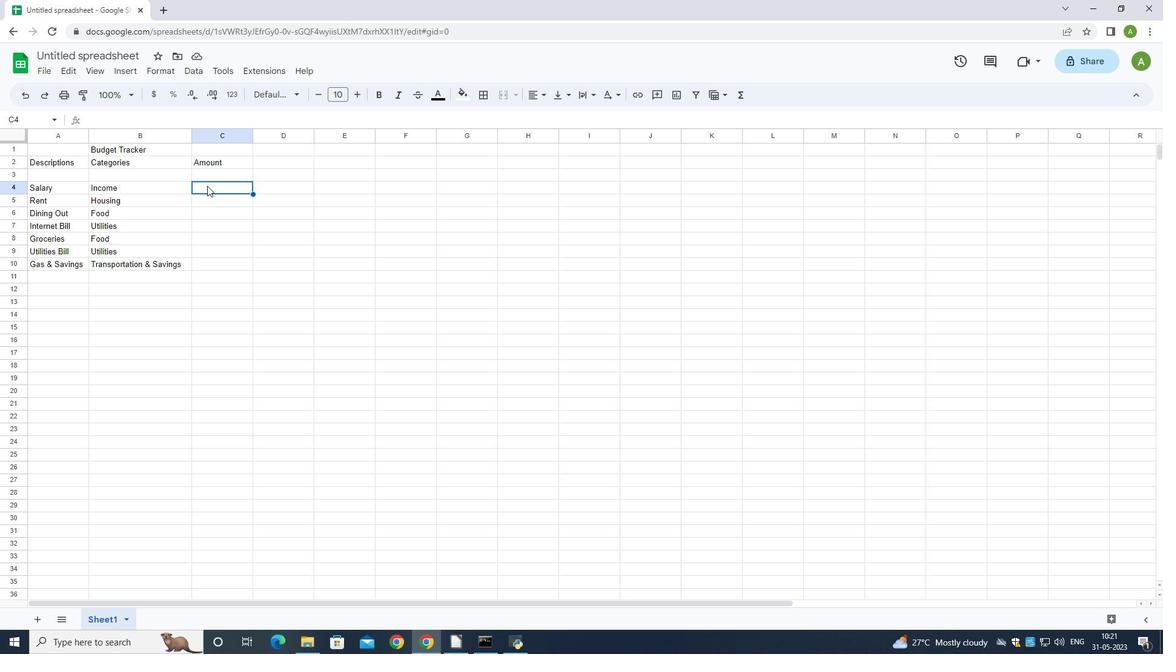 
Action: Key pressed <Key.shift><Key.shift><Key.shift><Key.shift><Key.shift><Key.shift><Key.shift><Key.shift><Key.shift><Key.shift><Key.shift>$2,500
Screenshot: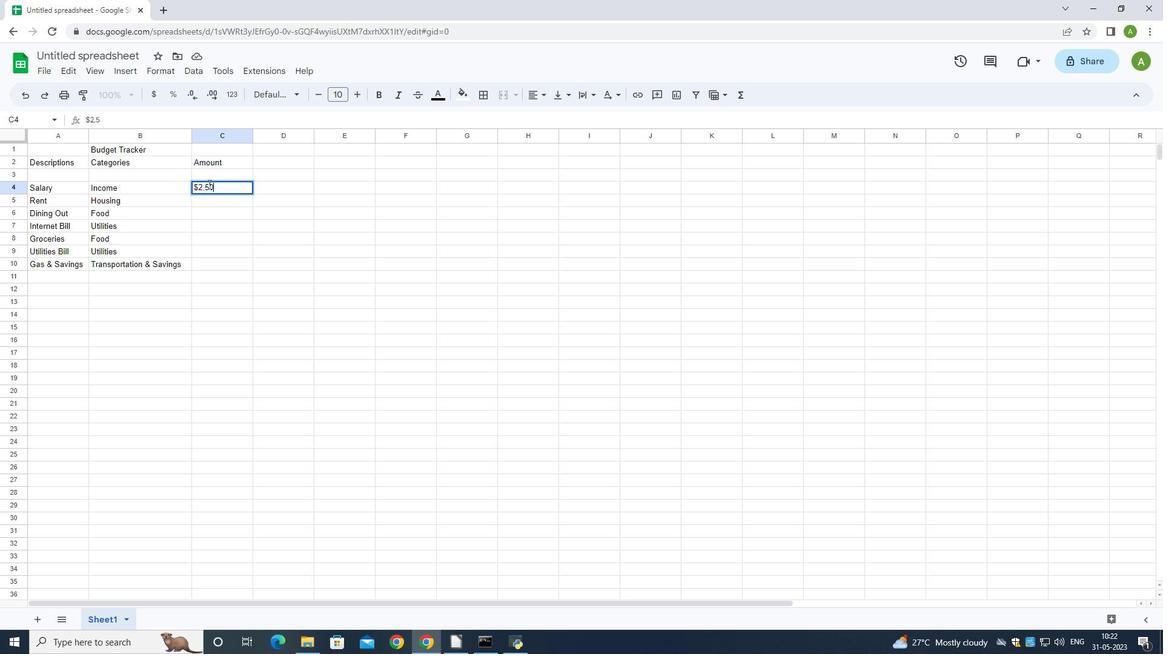 
Action: Mouse moved to (221, 197)
Screenshot: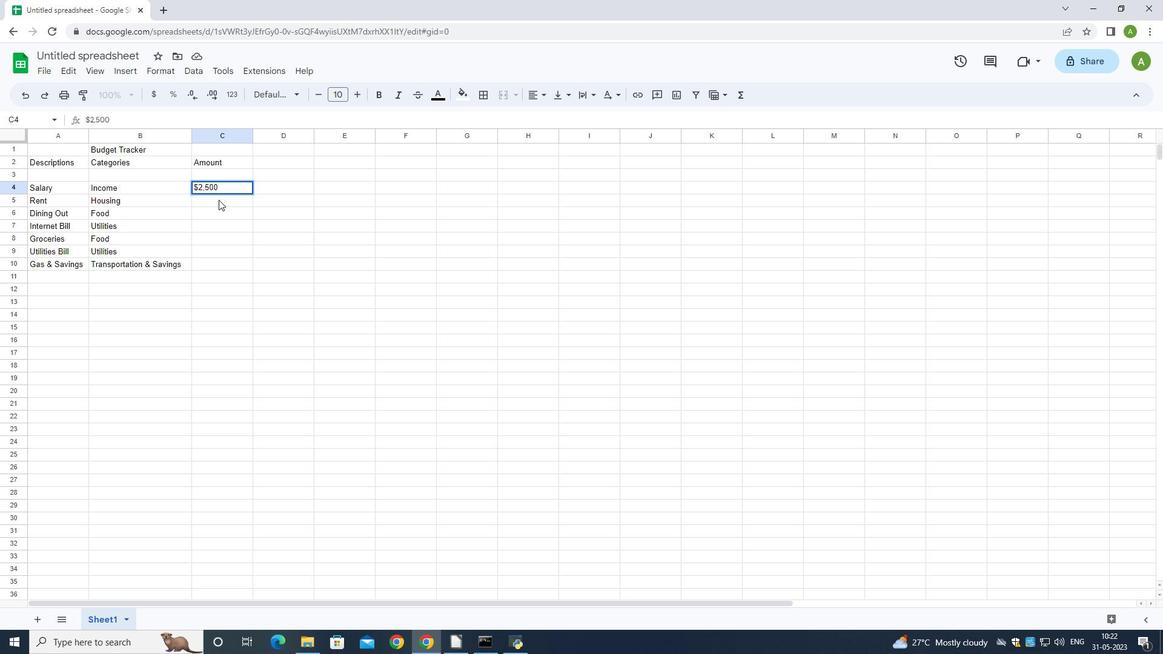 
Action: Mouse pressed left at (221, 197)
Screenshot: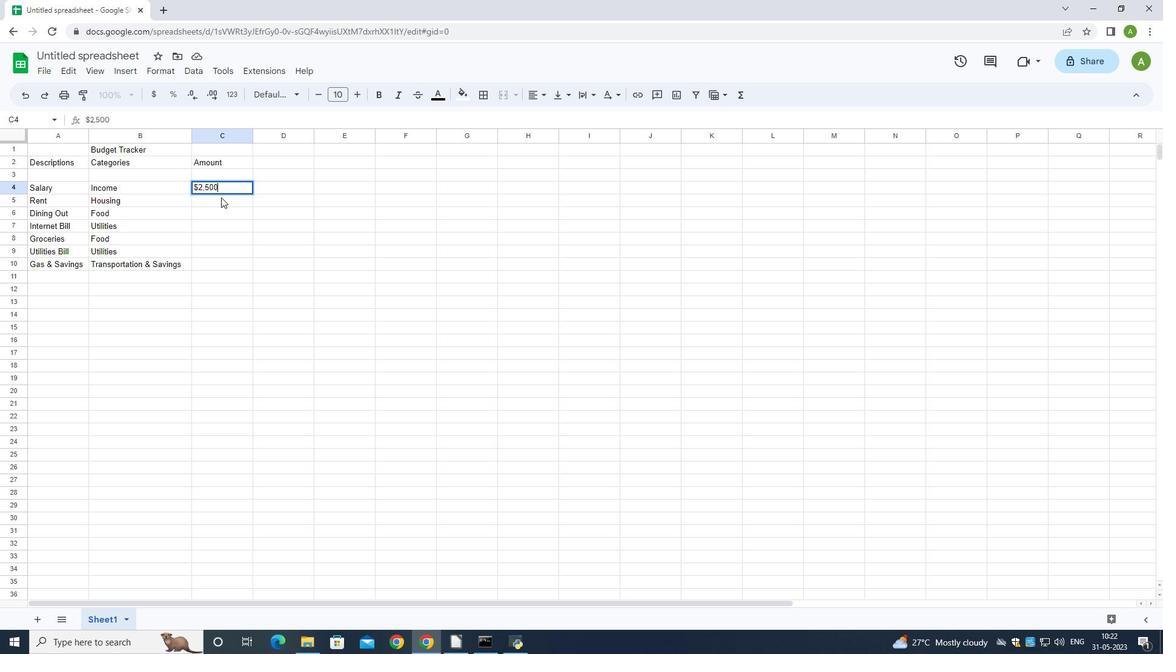 
Action: Key pressed <Key.shift><Key.shift><Key.shift><Key.shift><Key.shift><Key.shift><Key.shift><Key.shift><Key.shift>$800<Key.down><Key.shift>$100<Key.down><Key.shift><Key.shift><Key.shift><Key.shift><Key.shift><Key.shift><Key.shift><Key.shift><Key.shift><Key.shift>$50<Key.down><Key.shift><Key.shift><Key.shift><Key.shift><Key.shift><Key.shift>$200<Key.down><Key.shift>$100<Key.down><Key.shift><Key.shift><Key.shift><Key.shift><Key.shift><Key.shift><Key.shift><Key.shift><Key.shift><Key.shift><Key.shift>$100<Key.down><Key.shift><Key.shift><Key.shift><Key.shift><Key.shift><Key.shift><Key.shift><Key.shift><Key.shift><Key.shift><Key.shift><Key.shift>$50<Key.down>
Screenshot: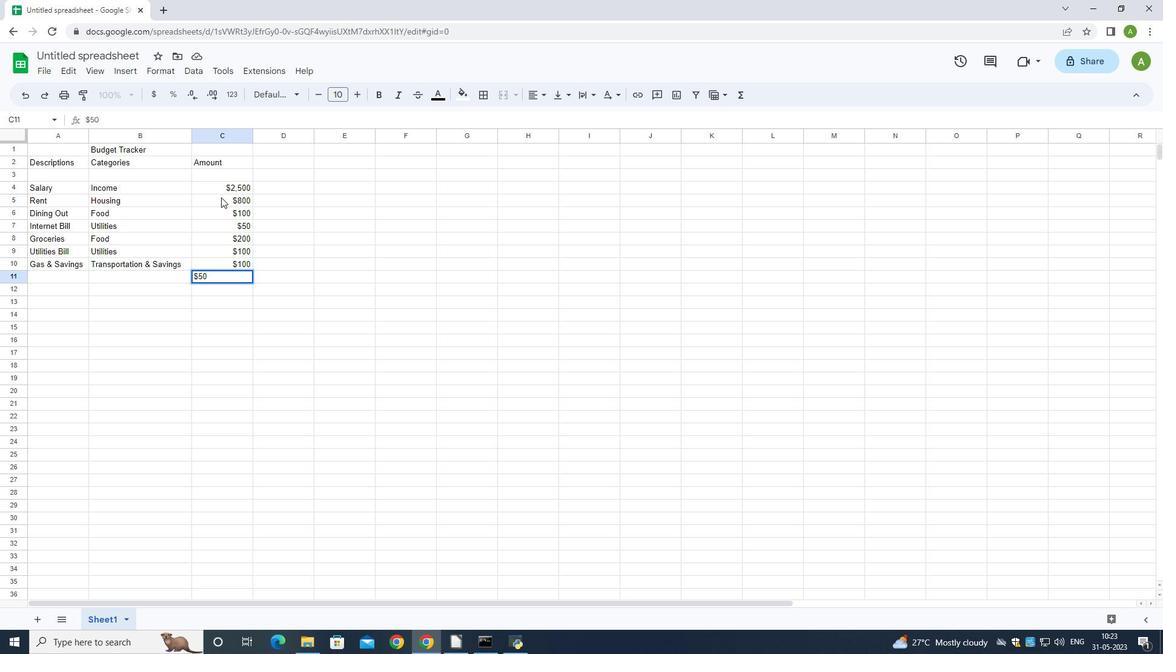 
Action: Mouse moved to (231, 278)
Screenshot: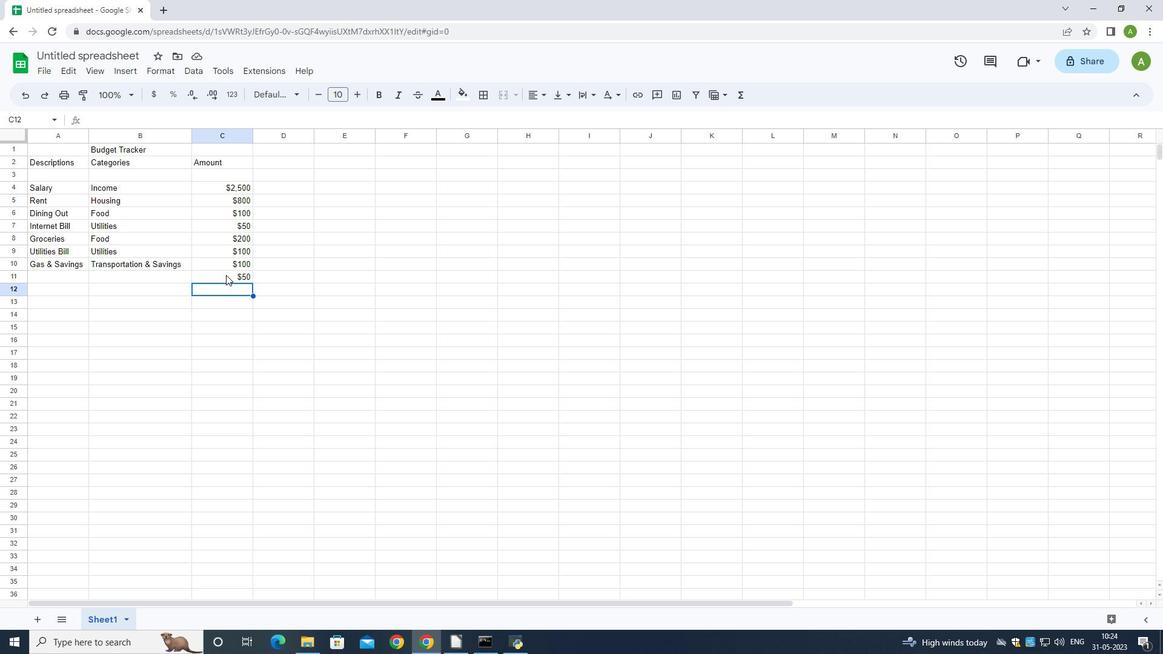 
Action: Mouse pressed left at (231, 278)
Screenshot: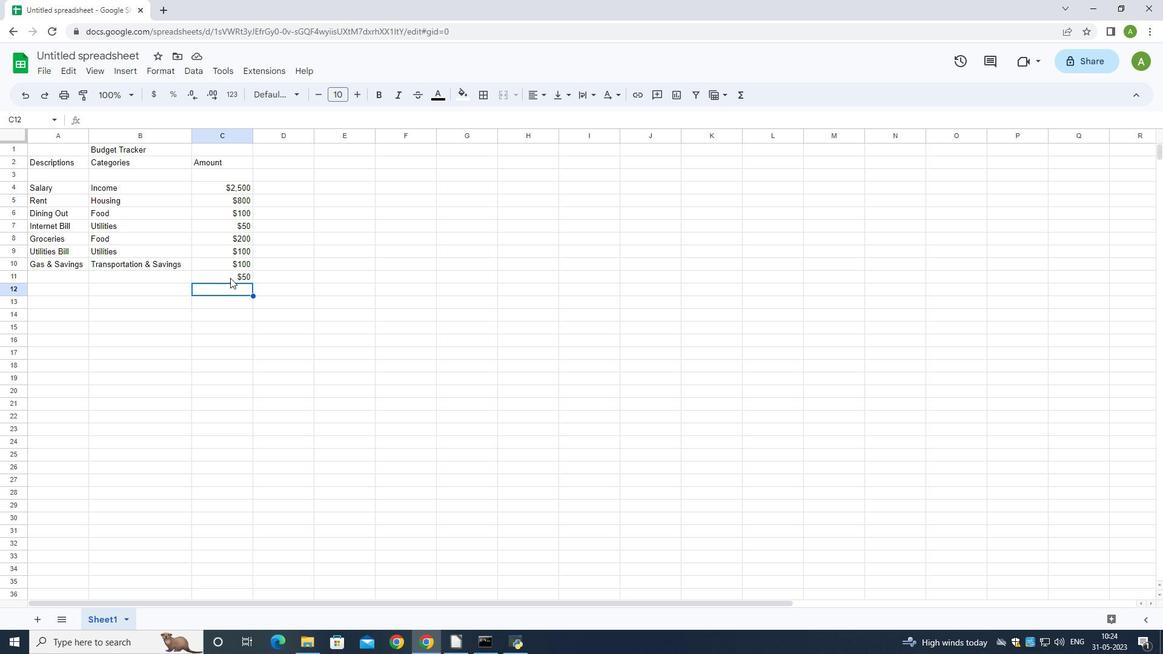 
Action: Mouse moved to (253, 279)
Screenshot: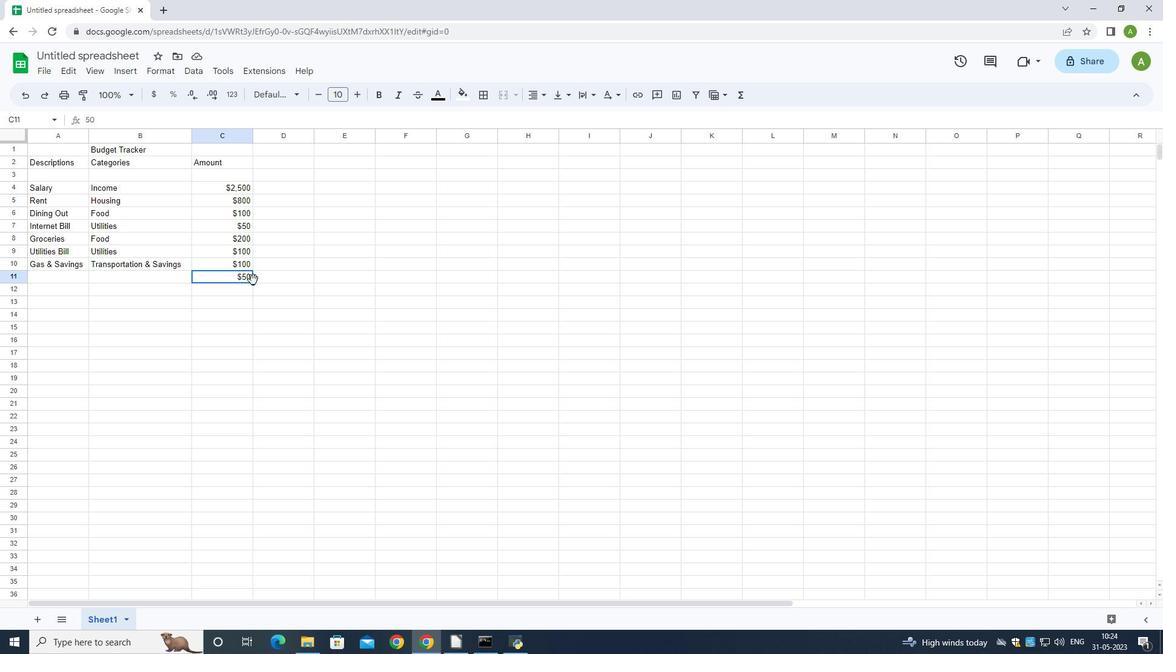 
Action: Mouse pressed left at (253, 279)
Screenshot: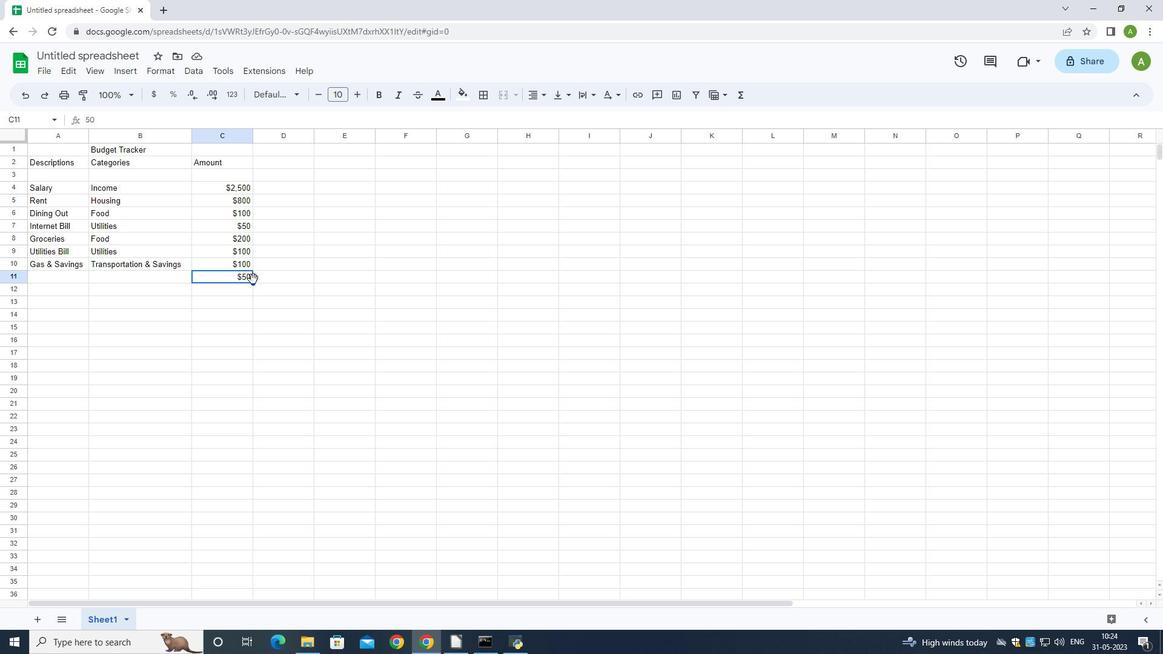 
Action: Mouse moved to (250, 275)
Screenshot: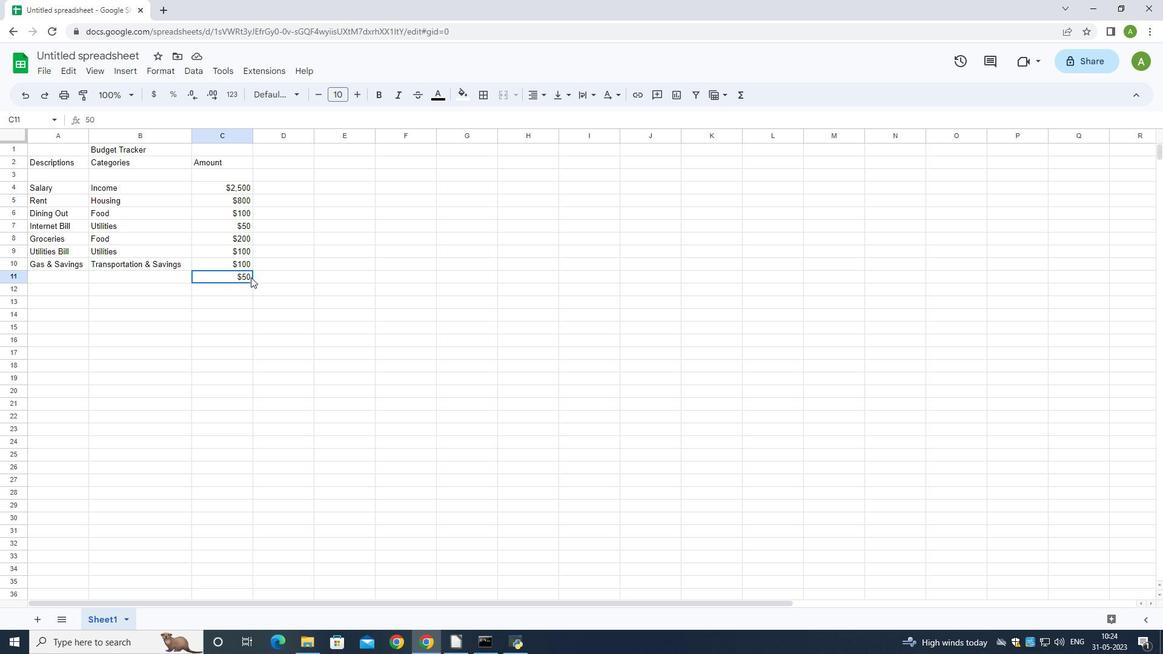 
Action: Mouse pressed left at (250, 275)
Screenshot: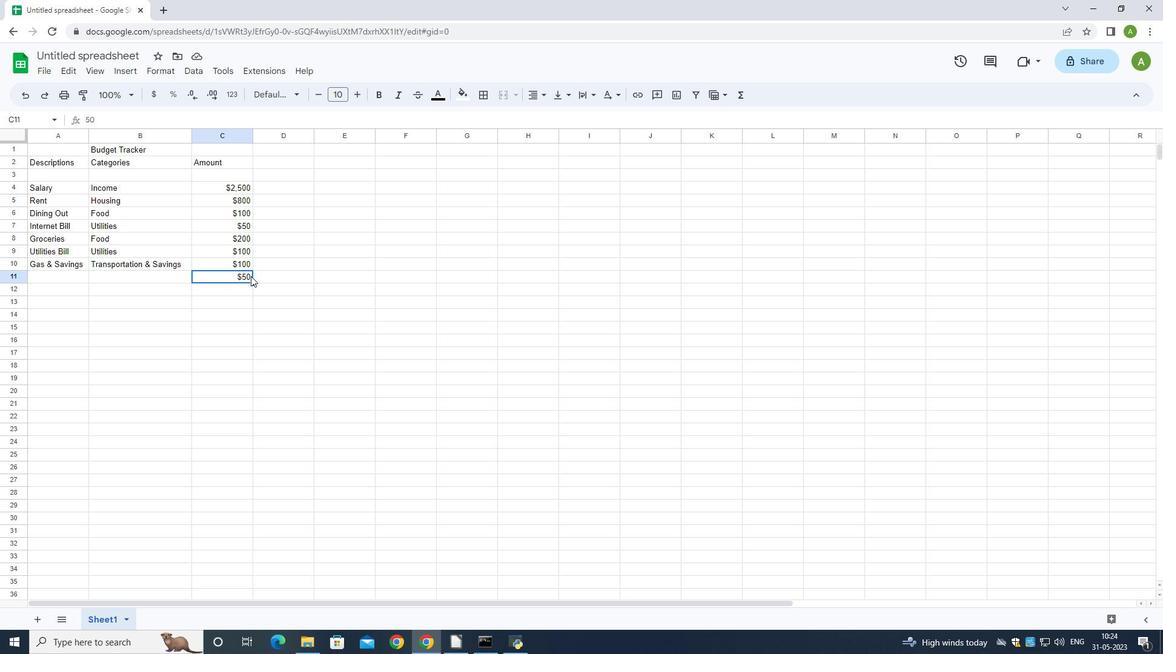 
Action: Mouse pressed left at (250, 275)
Screenshot: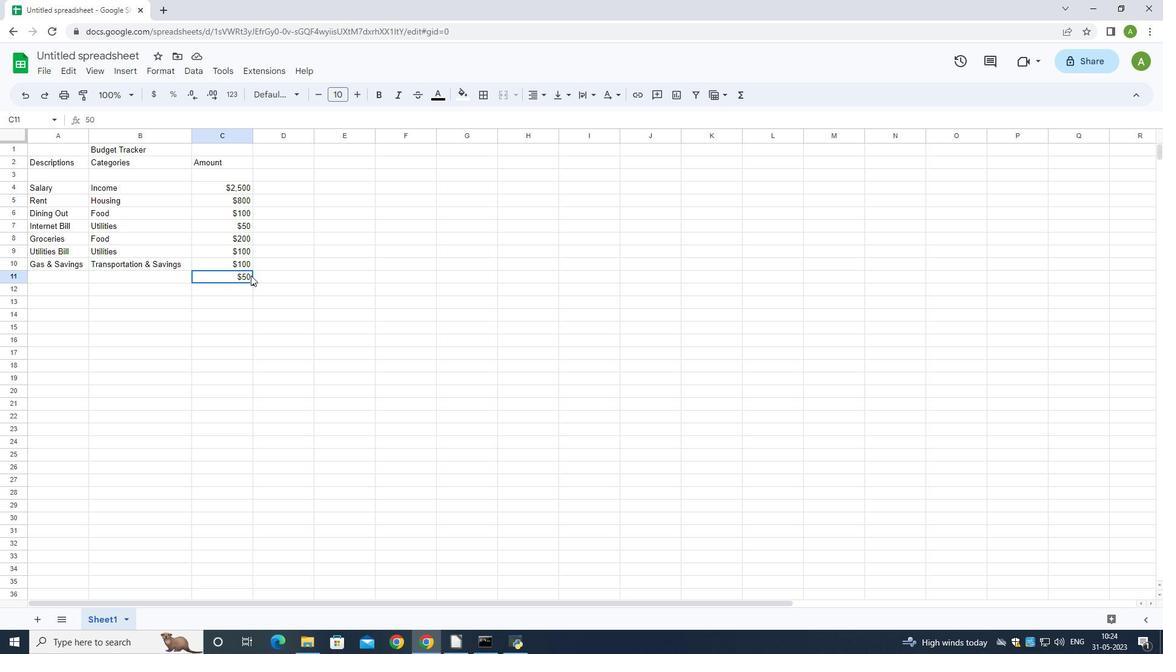 
Action: Mouse moved to (253, 279)
Screenshot: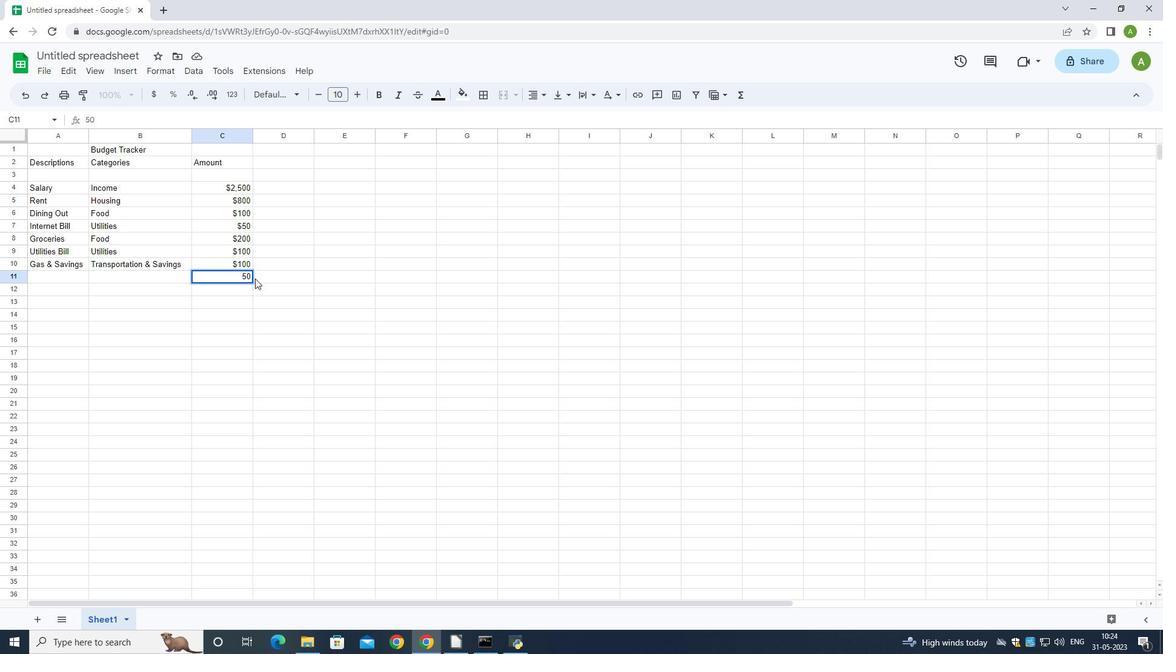 
Action: Key pressed <Key.backspace><Key.backspace><Key.backspace><Key.backspace><Key.shift><Key.shift><Key.shift><Key.shift><Key.shift><Key.shift><Key.shift><Key.shift><Key.shift><Key.shift><Key.shift><Key.shift><Key.shift><Key.shift><Key.shift><Key.shift><Key.shift><Key.shift><Key.shift><Key.shift><Key.shift><Key.shift><Key.shift><Key.shift><Key.shift>$50<Key.space><Key.shift>&<Key.space><Key.space><Key.shift><Key.shift><Key.shift><Key.shift>$500
Screenshot: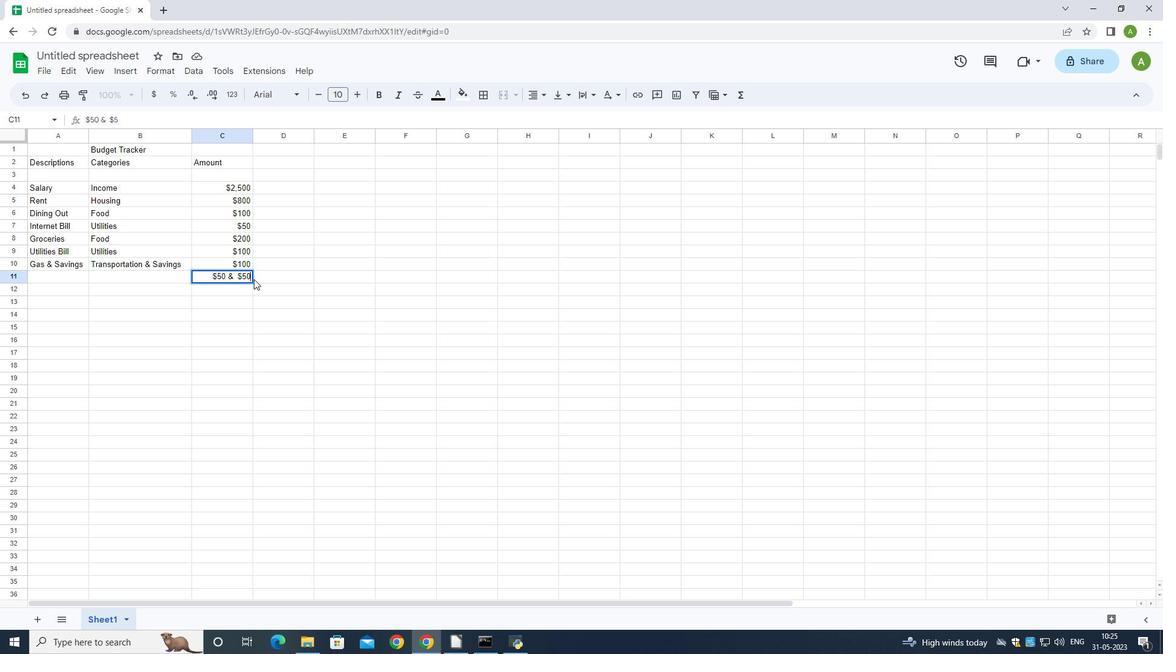 
Action: Mouse moved to (276, 278)
Screenshot: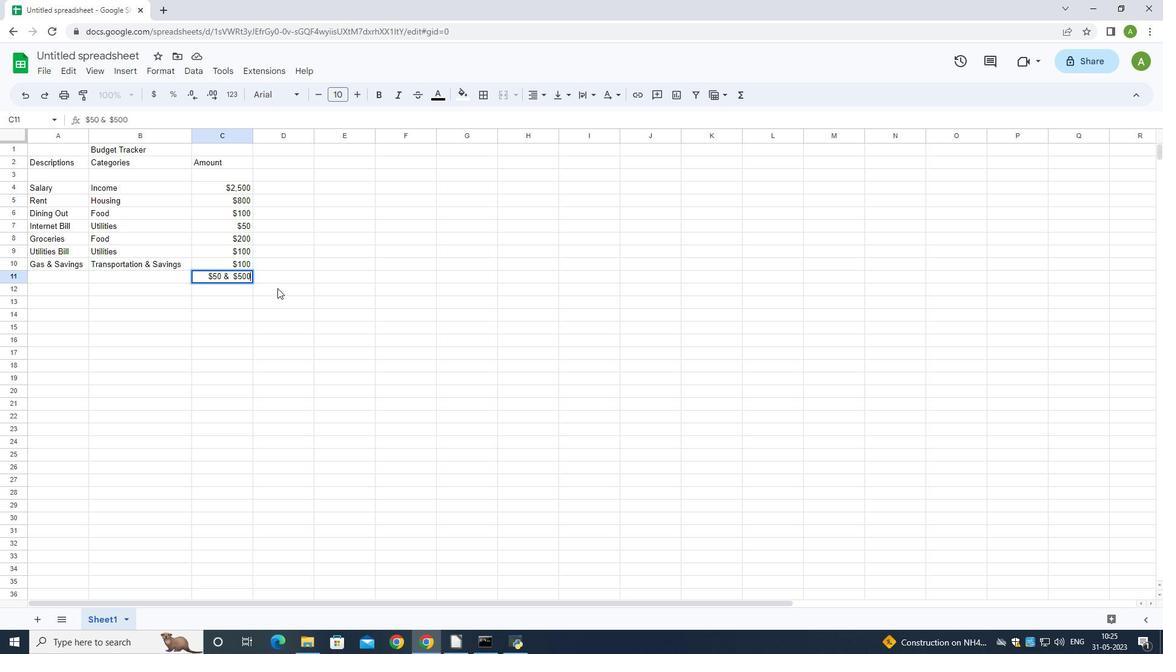 
Action: Mouse pressed left at (276, 278)
Screenshot: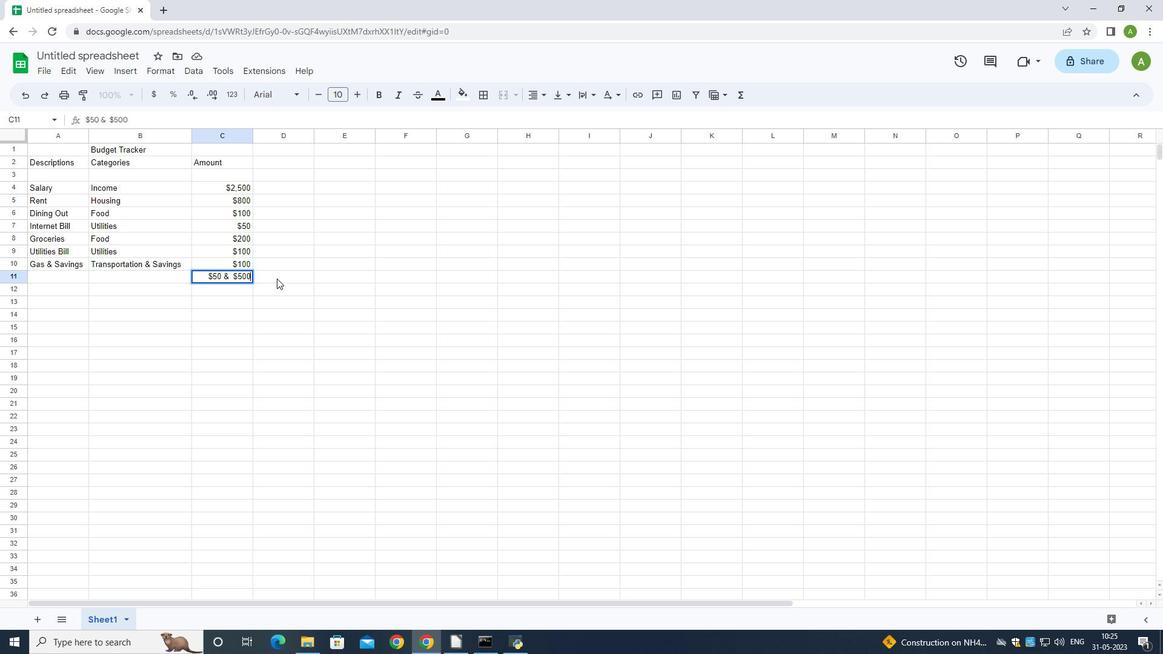 
Action: Mouse moved to (41, 275)
Screenshot: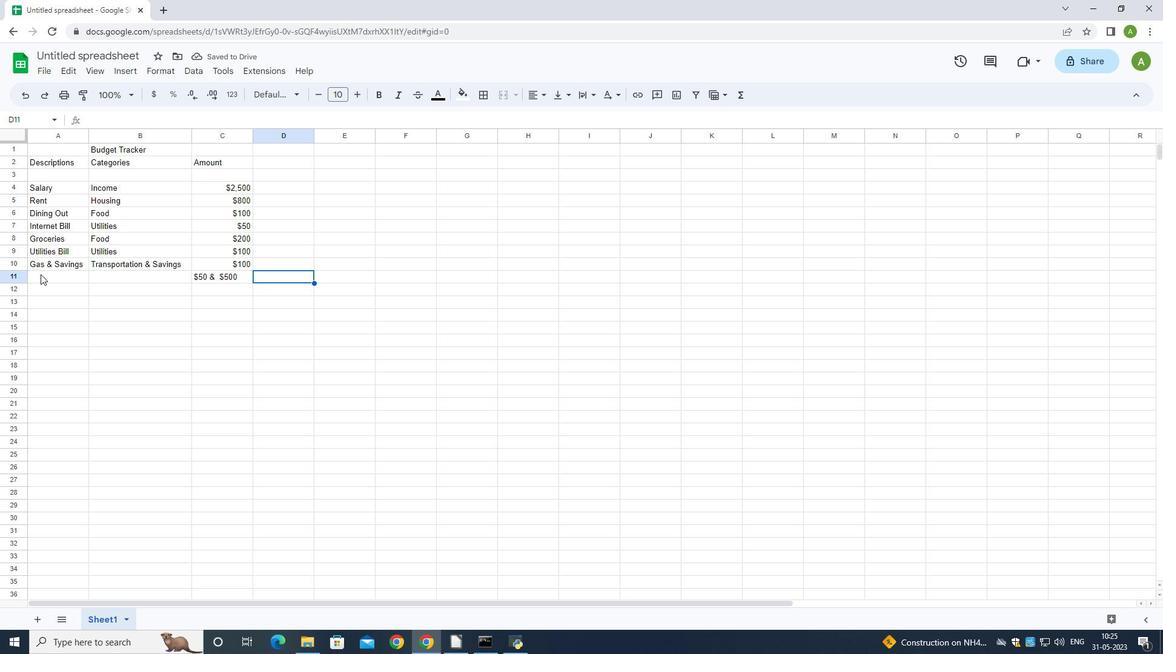 
Action: Mouse pressed left at (41, 275)
Screenshot: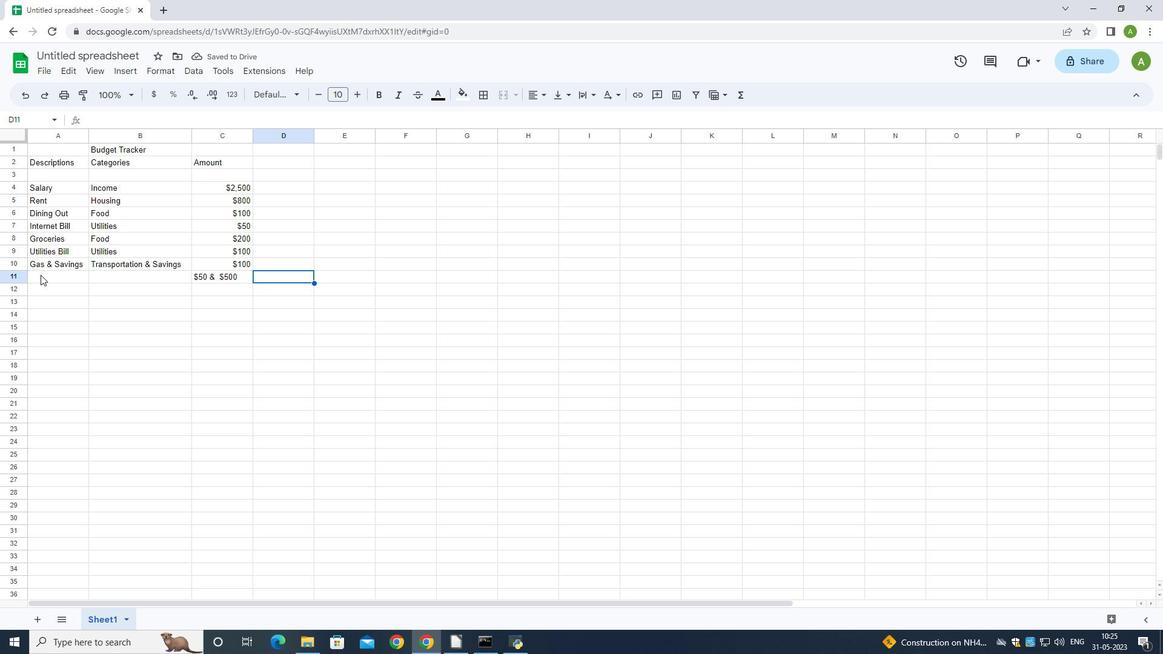 
Action: Mouse moved to (79, 267)
Screenshot: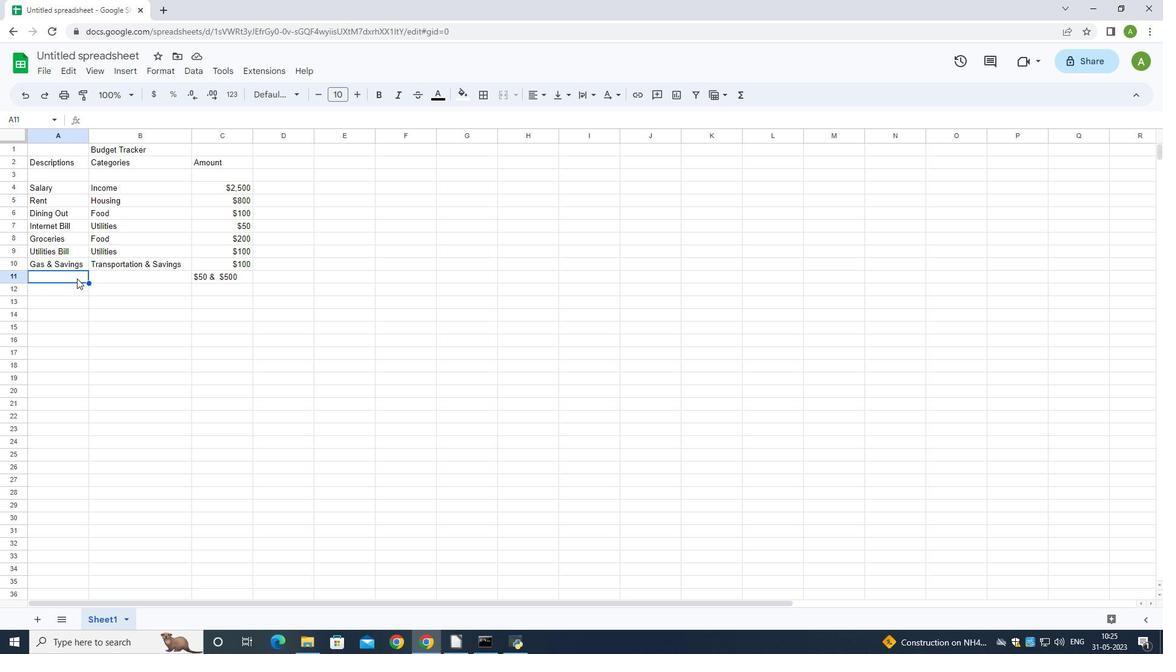 
Action: Mouse pressed left at (79, 267)
Screenshot: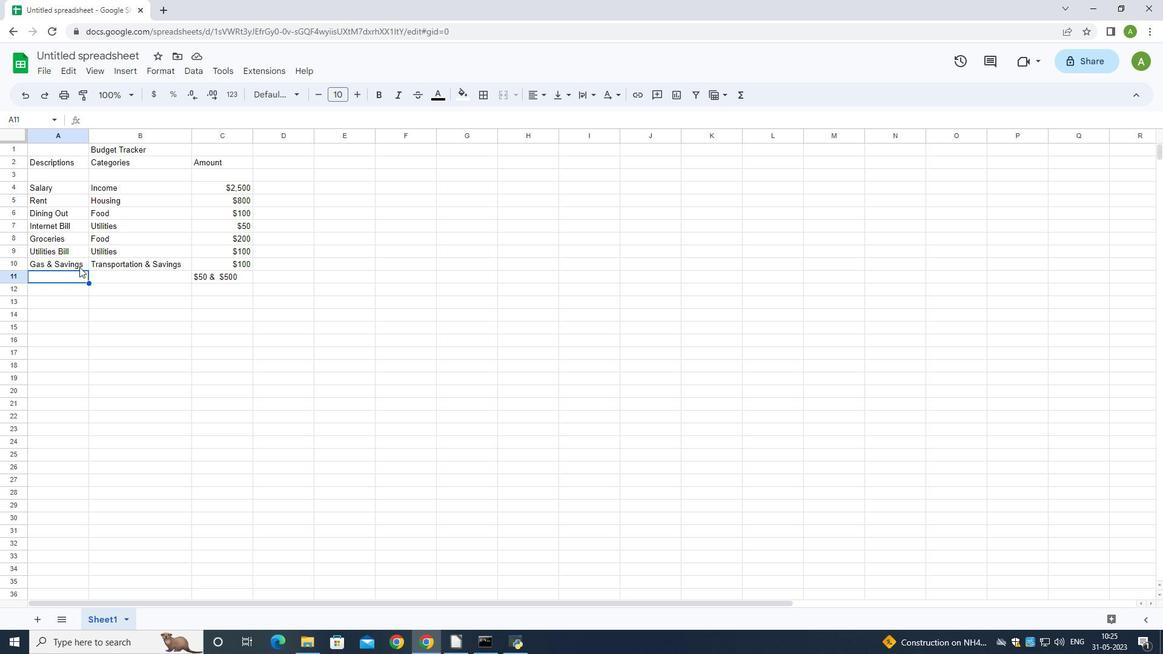 
Action: Mouse moved to (69, 264)
Screenshot: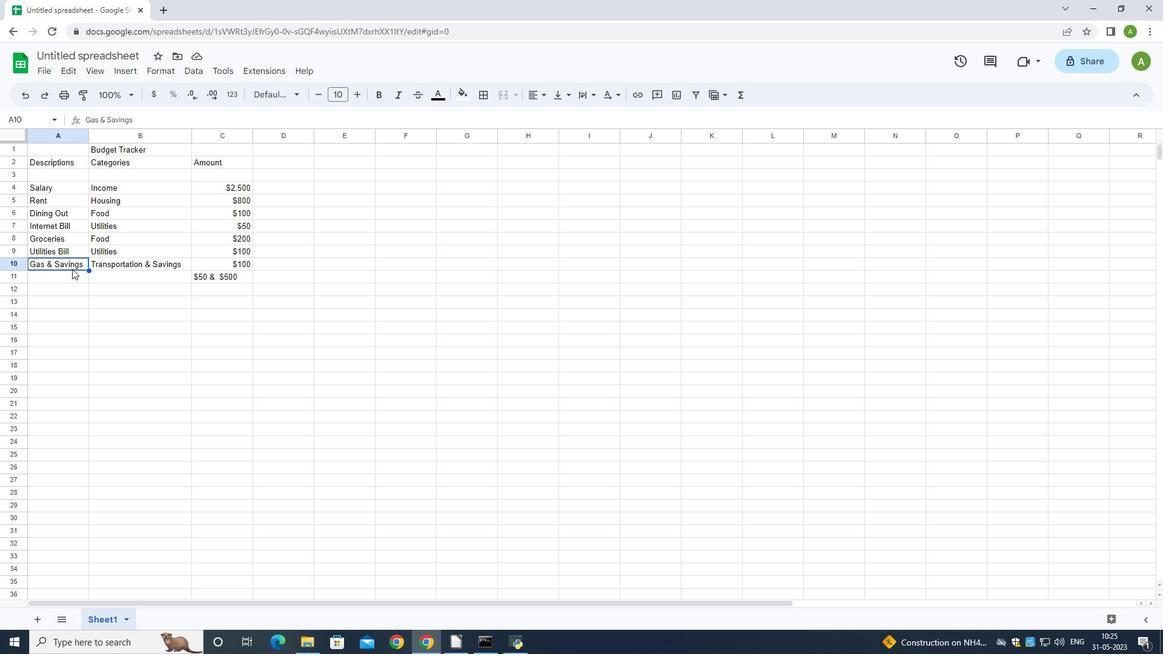 
Action: Mouse pressed left at (69, 264)
Screenshot: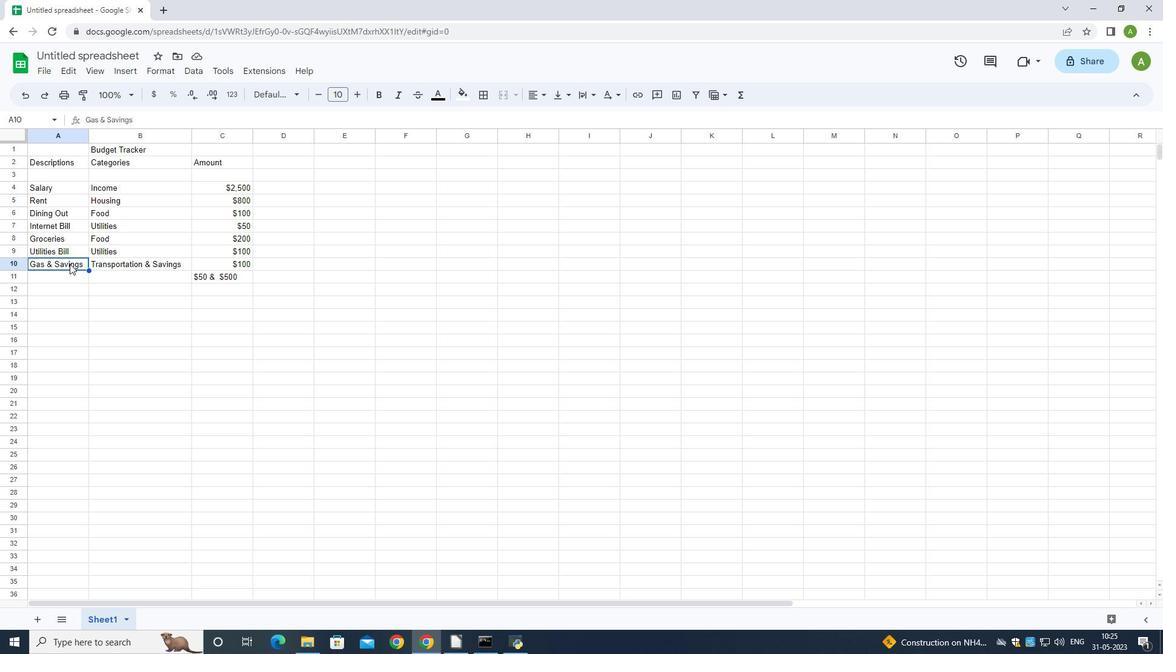 
Action: Mouse pressed left at (69, 264)
Screenshot: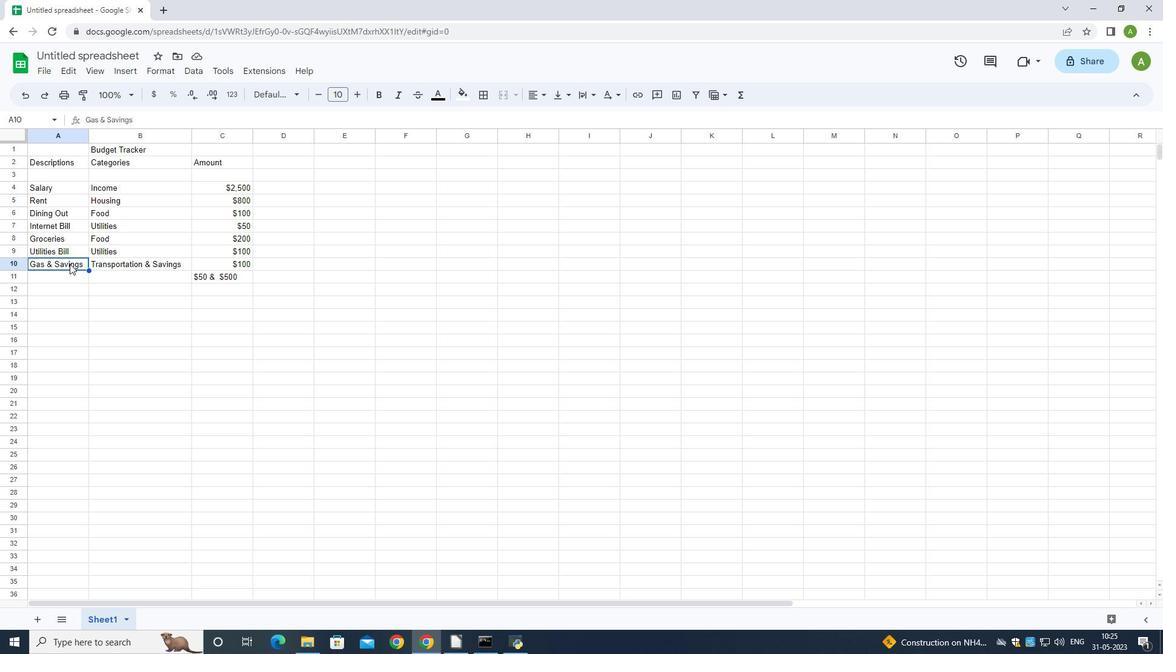 
Action: Mouse moved to (53, 264)
Screenshot: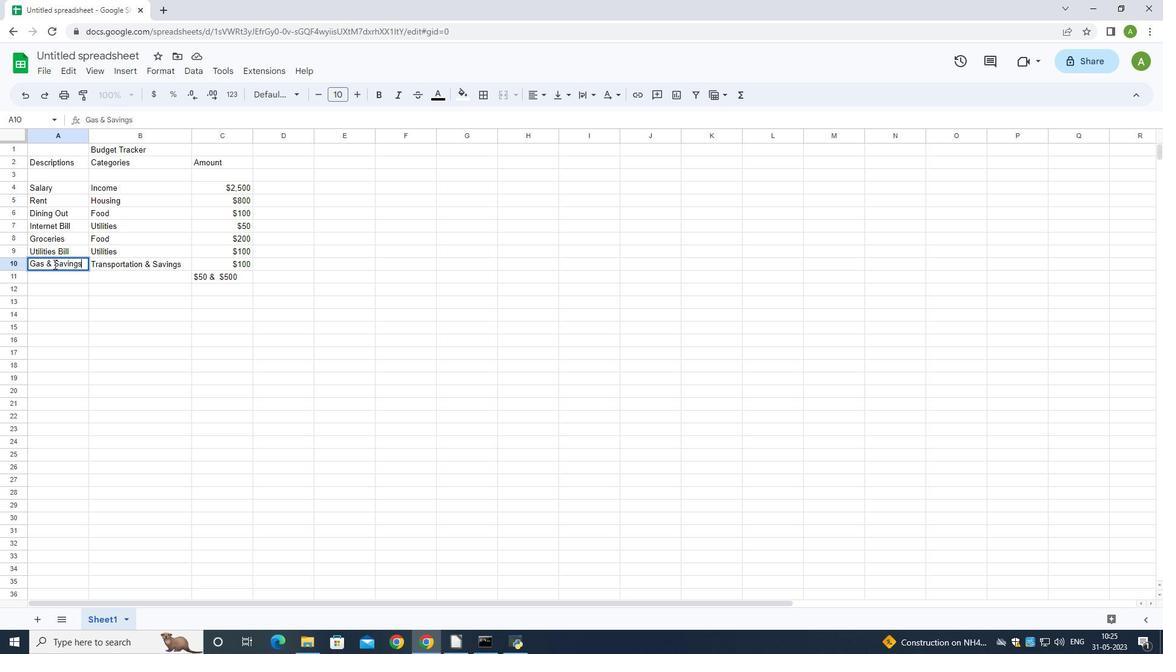 
Action: Mouse pressed left at (53, 264)
Screenshot: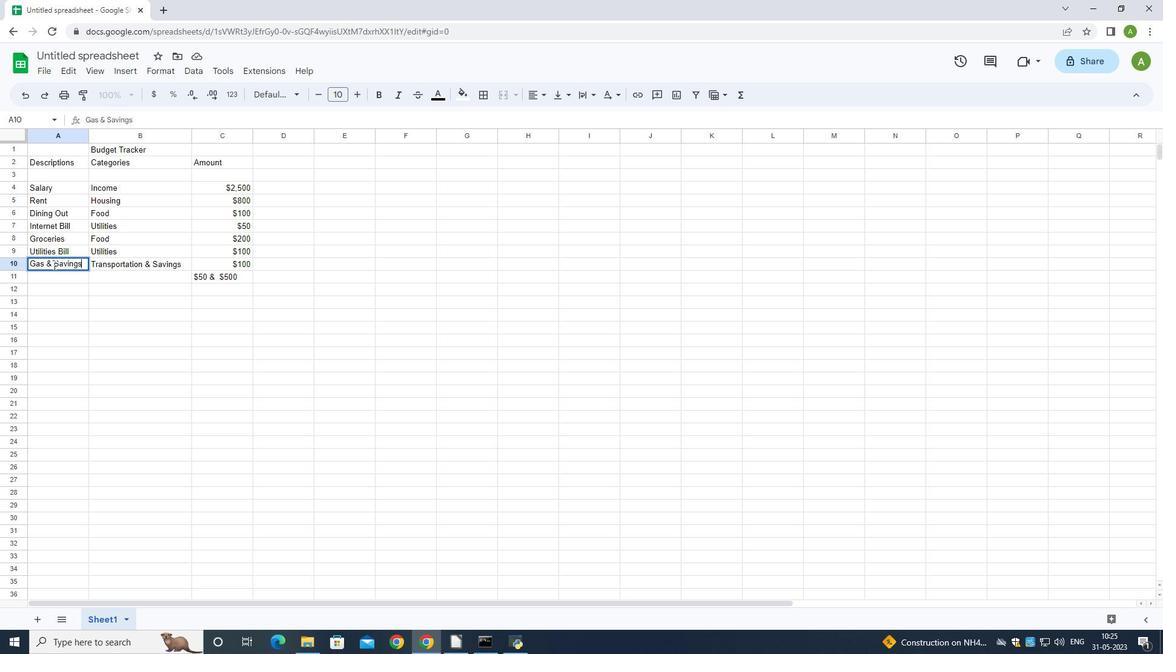 
Action: Mouse moved to (91, 273)
Screenshot: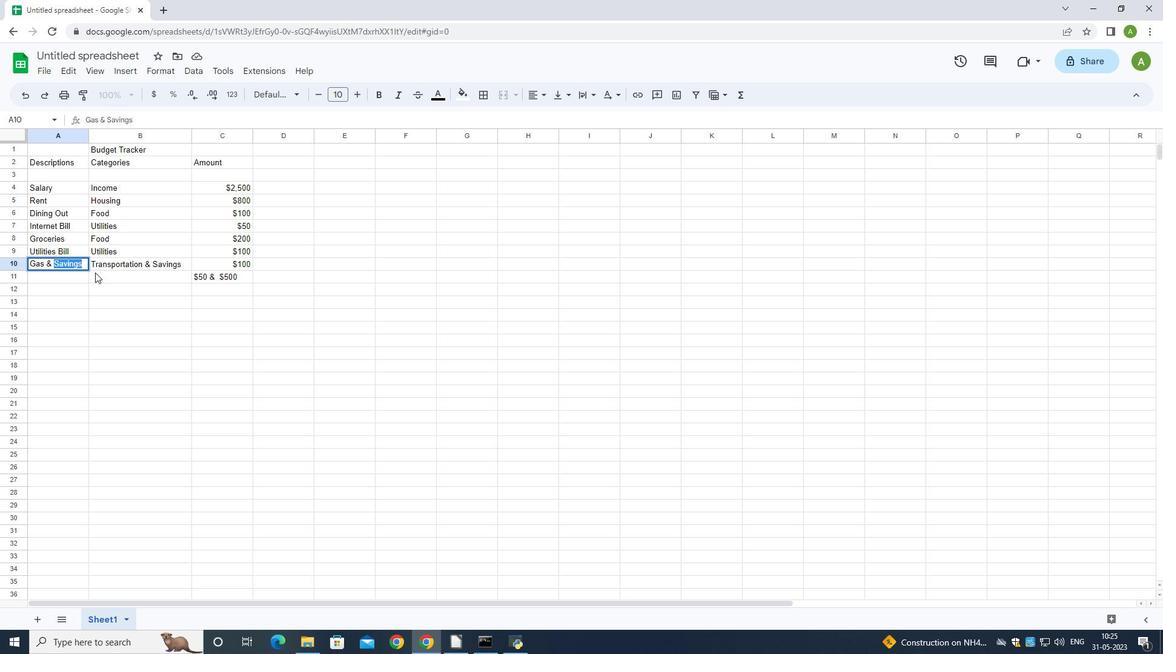 
Action: Key pressed ctrl+C
Screenshot: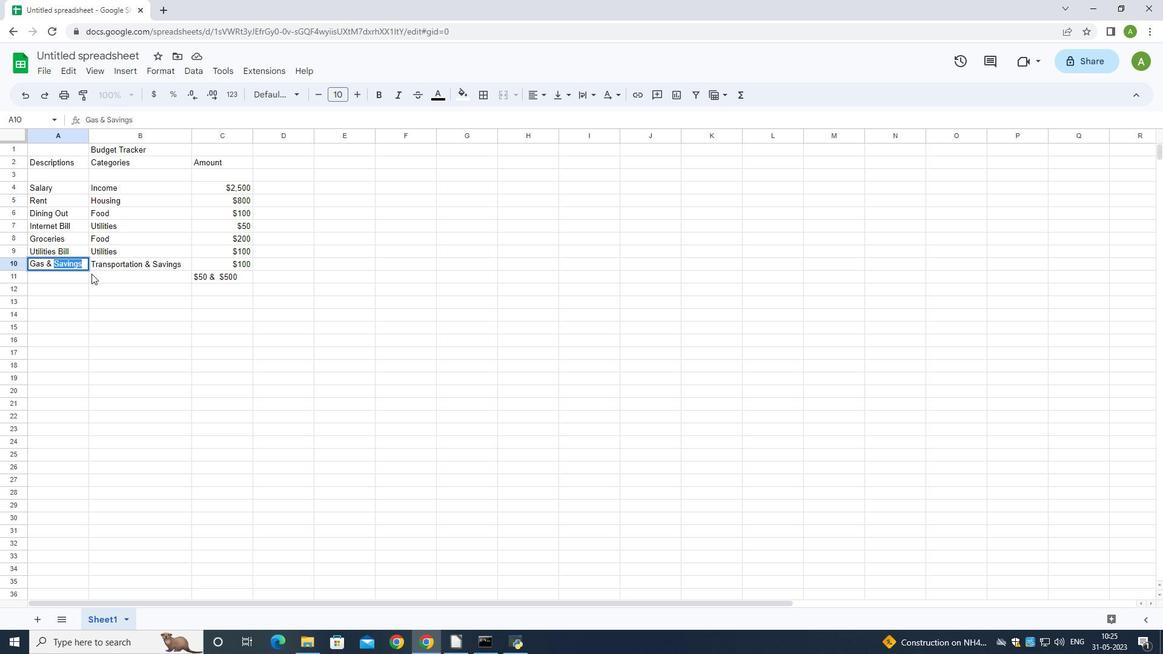 
Action: Mouse moved to (55, 277)
Screenshot: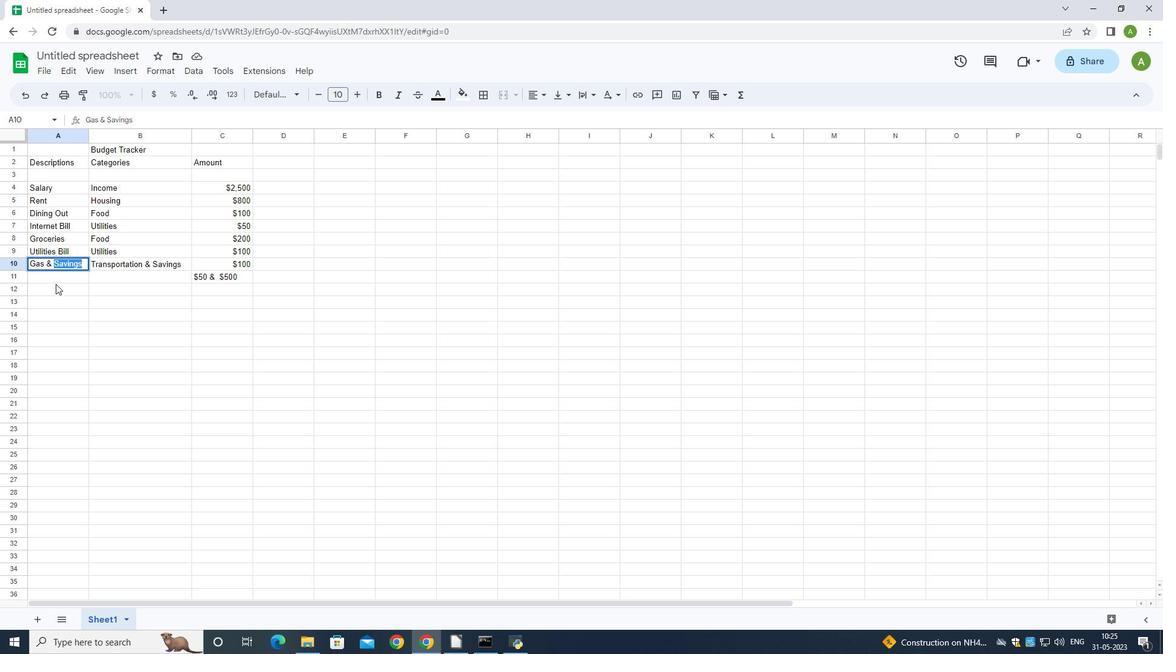
Action: Mouse pressed left at (55, 277)
Screenshot: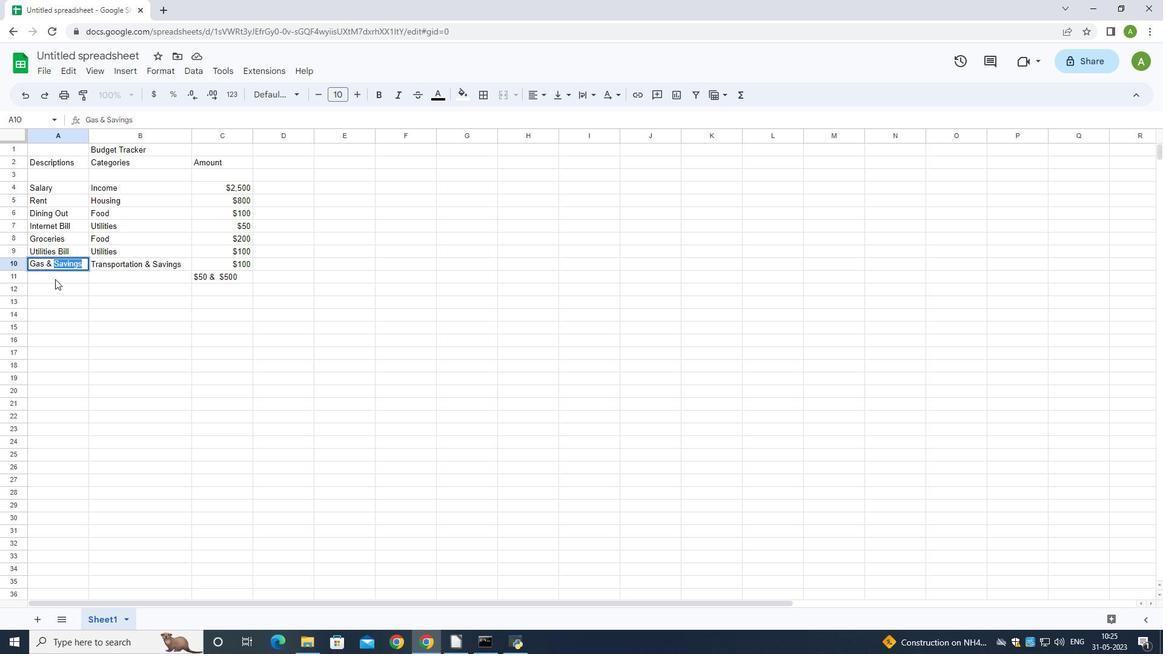 
Action: Mouse pressed left at (55, 277)
Screenshot: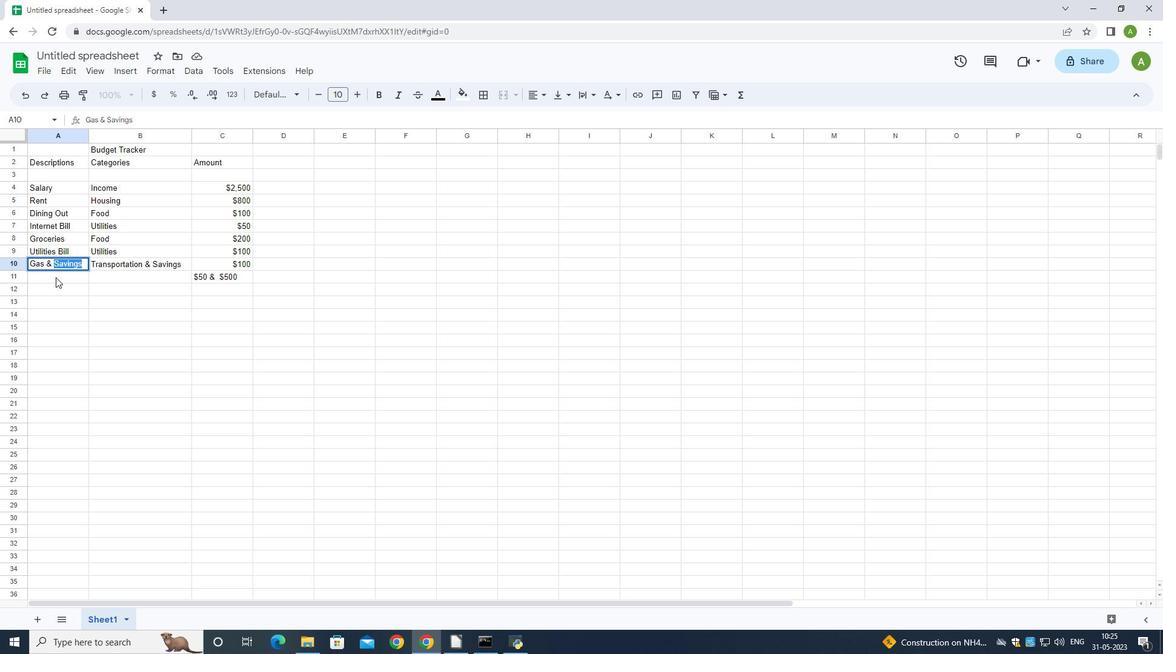 
Action: Key pressed ctrl+V
Screenshot: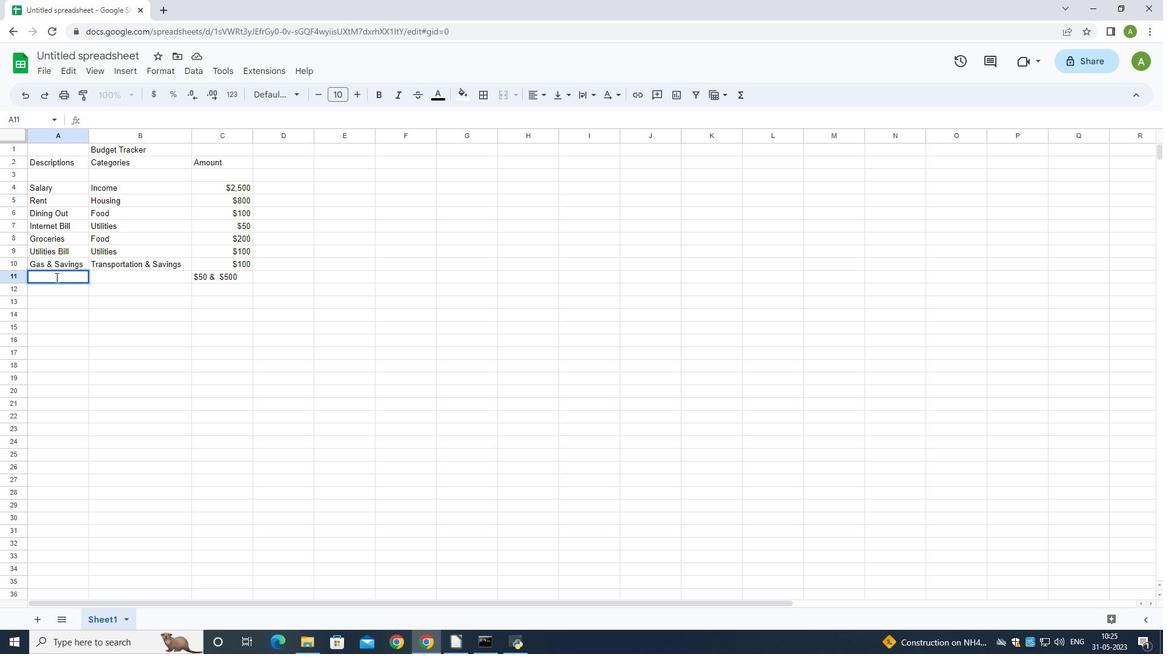 
Action: Mouse moved to (62, 262)
Screenshot: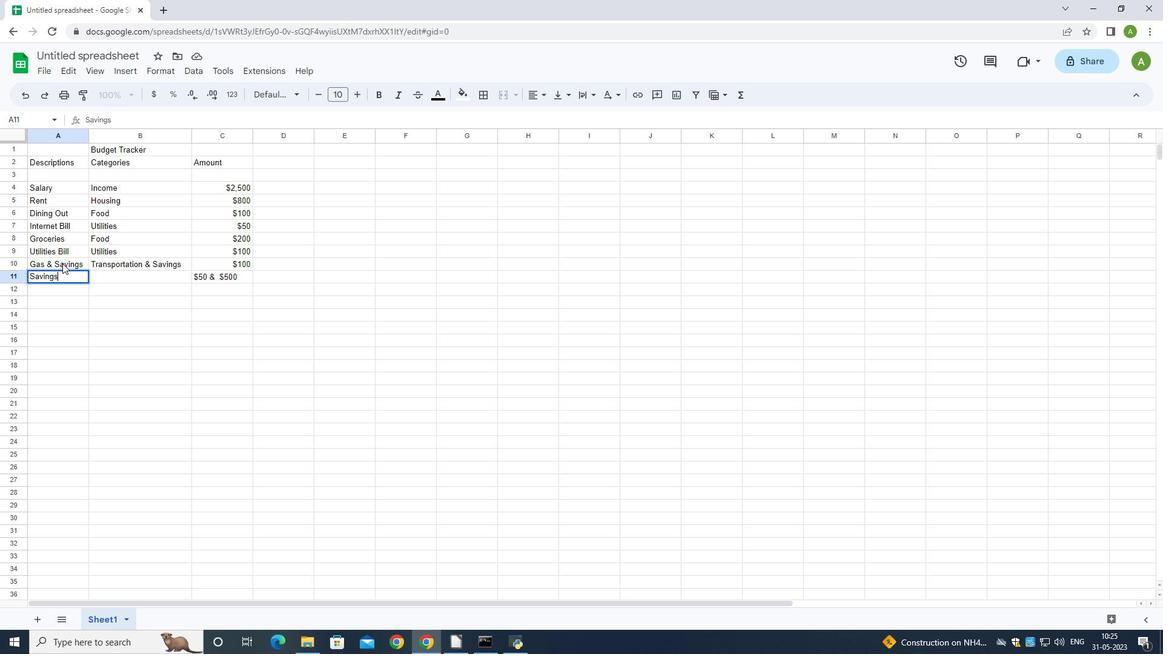 
Action: Mouse pressed left at (62, 262)
Screenshot: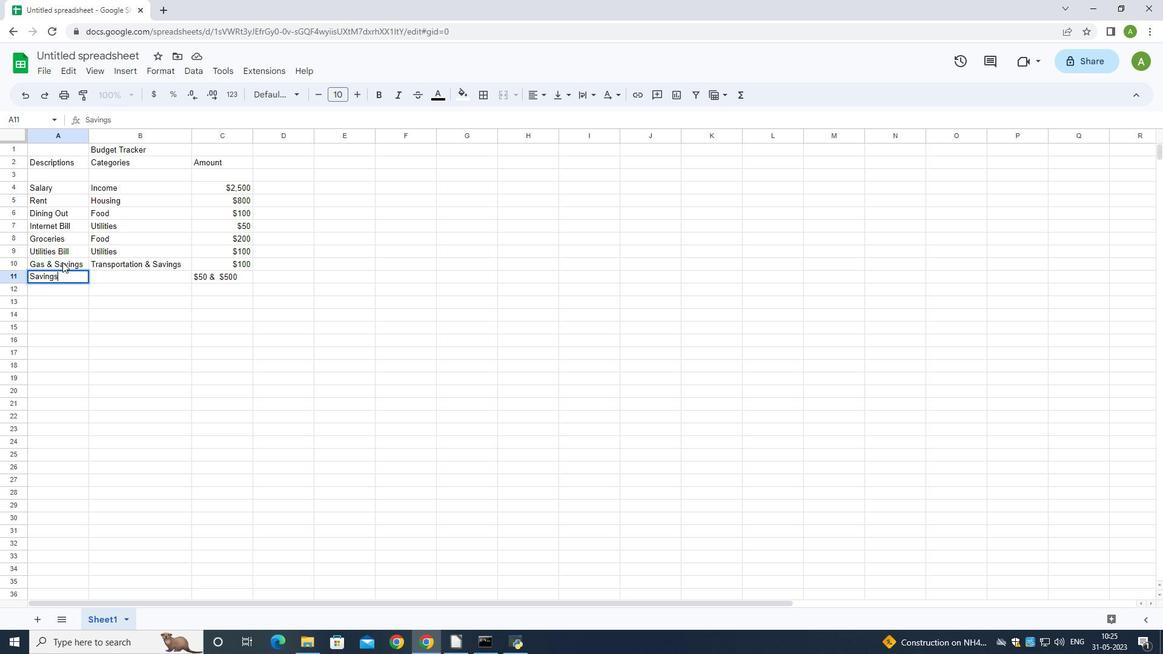 
Action: Mouse moved to (62, 261)
Screenshot: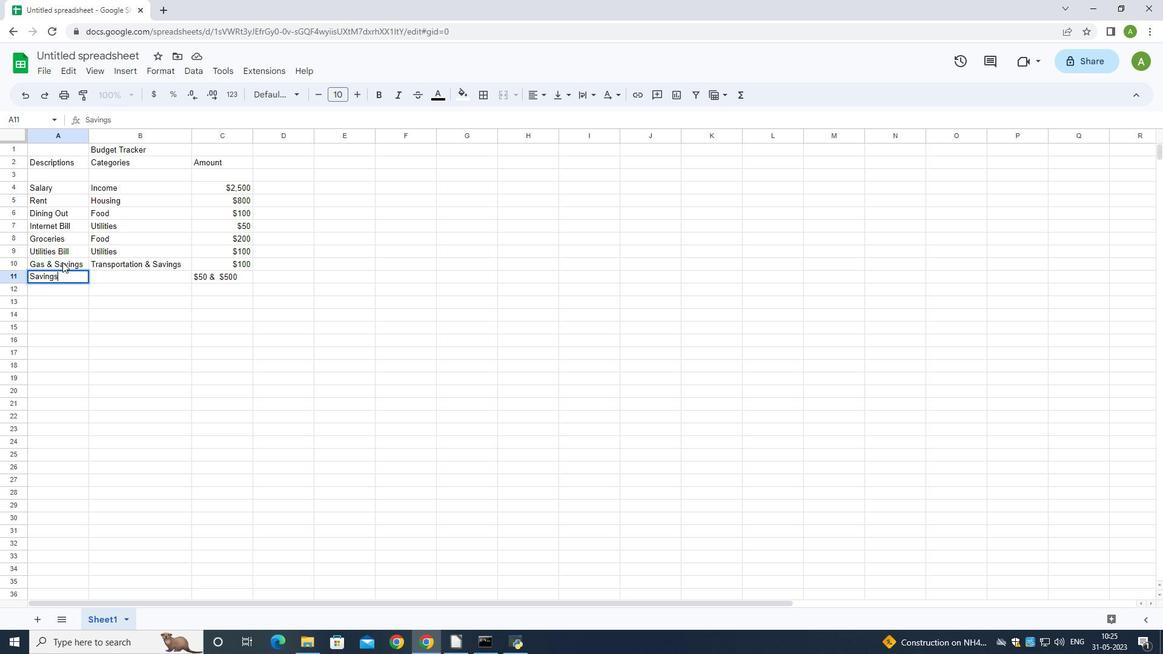 
Action: Mouse pressed left at (62, 261)
Screenshot: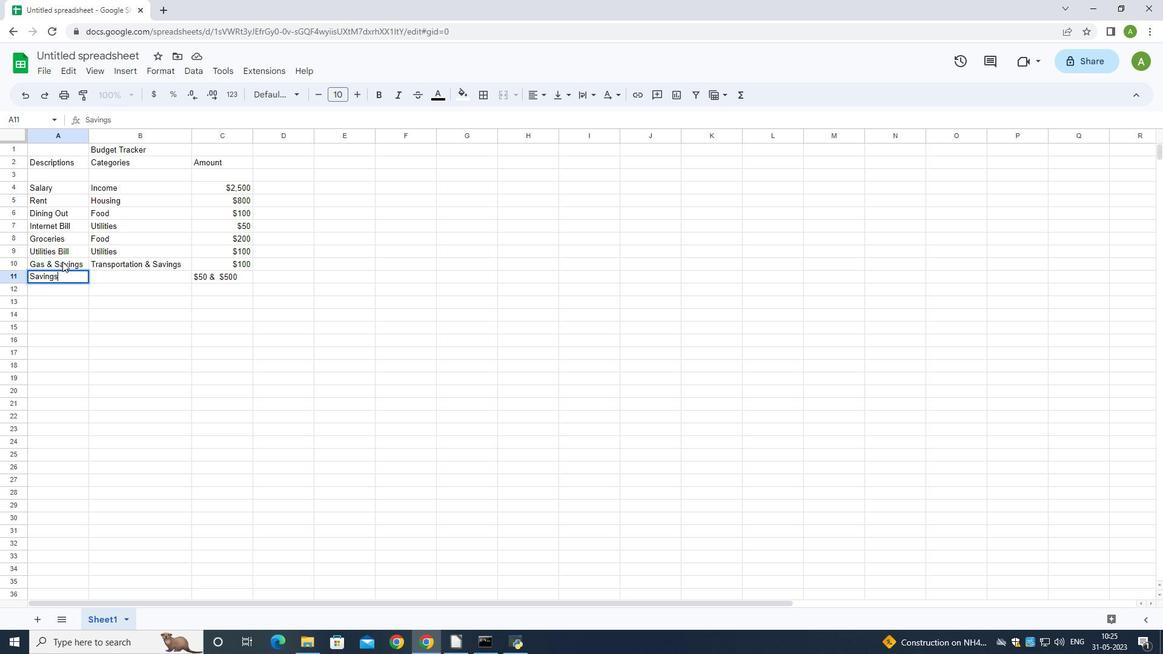 
Action: Mouse moved to (53, 263)
Screenshot: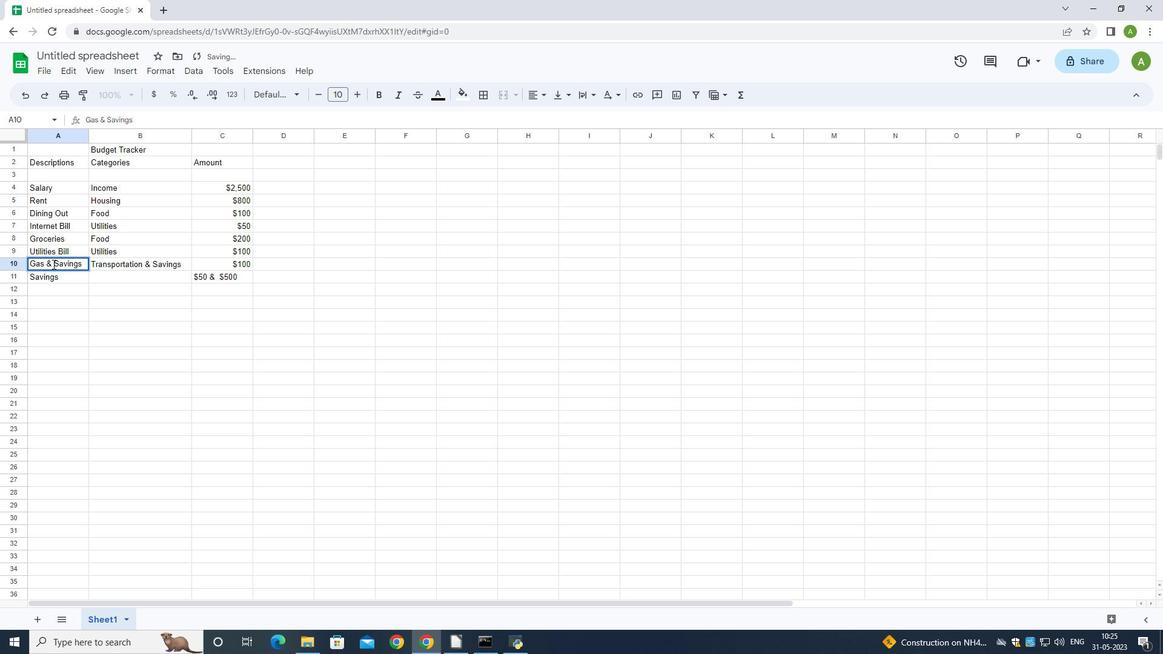 
Action: Mouse pressed left at (53, 263)
Screenshot: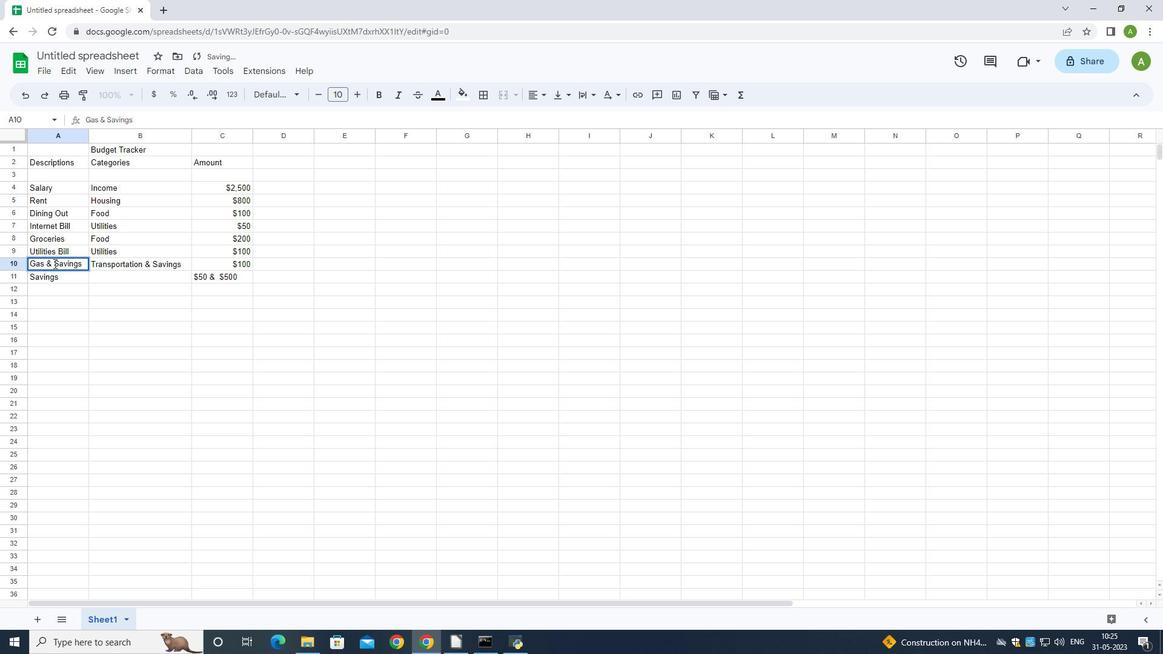 
Action: Mouse moved to (84, 267)
Screenshot: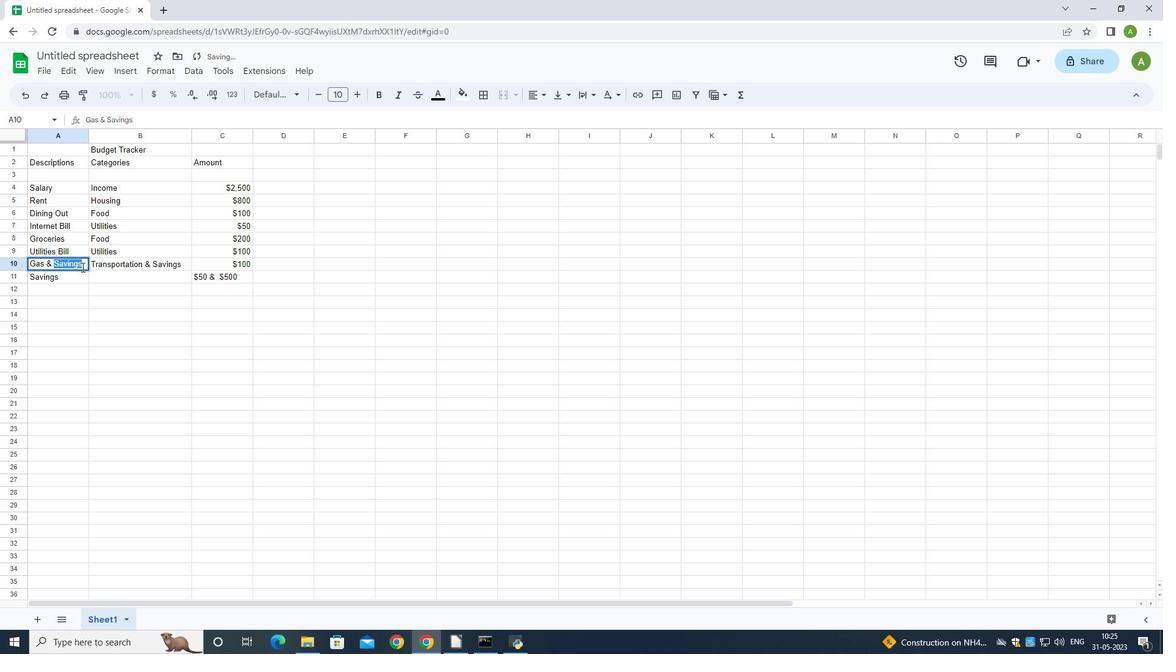 
Action: Key pressed <Key.backspace>
Screenshot: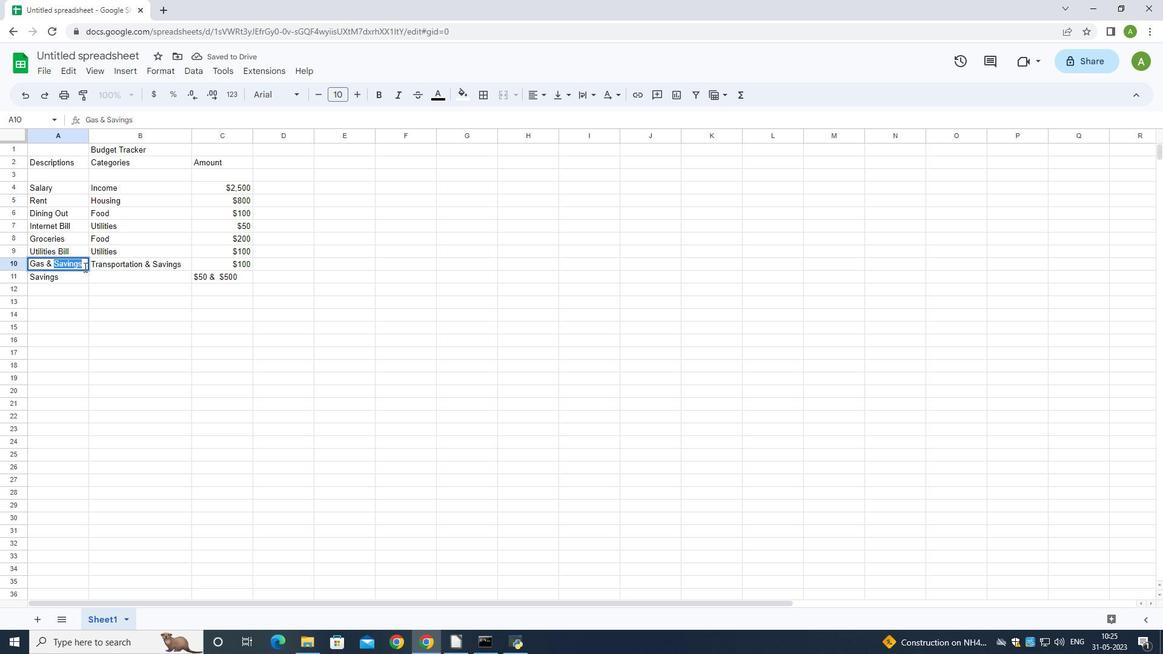 
Action: Mouse moved to (161, 261)
Screenshot: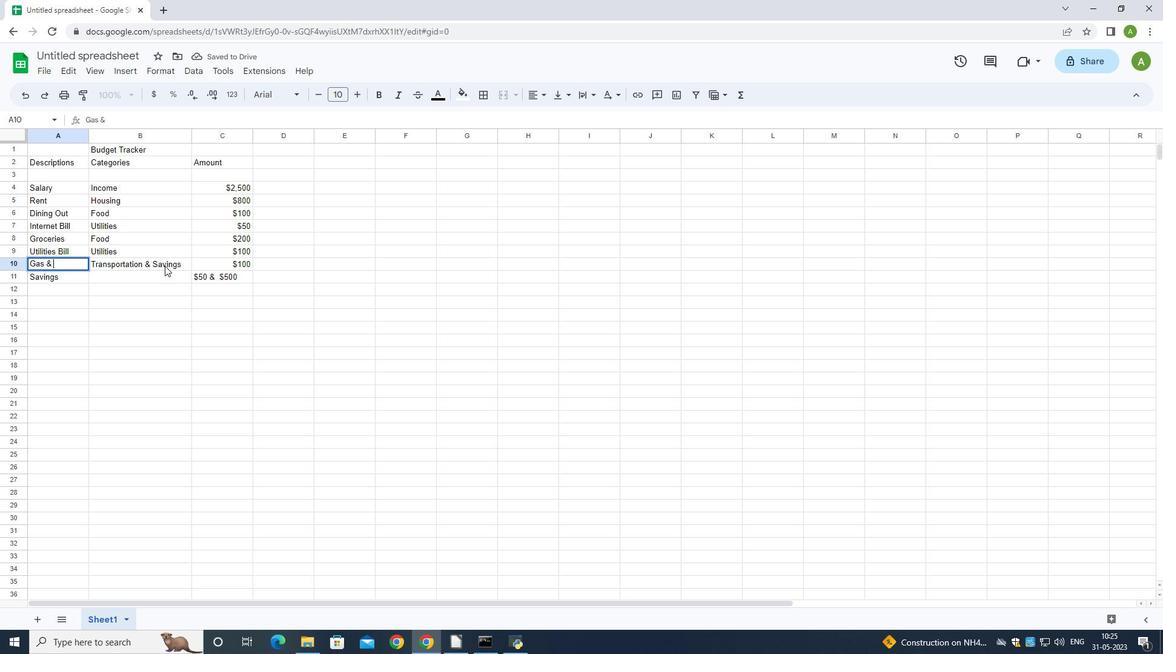 
Action: Mouse pressed left at (161, 261)
Screenshot: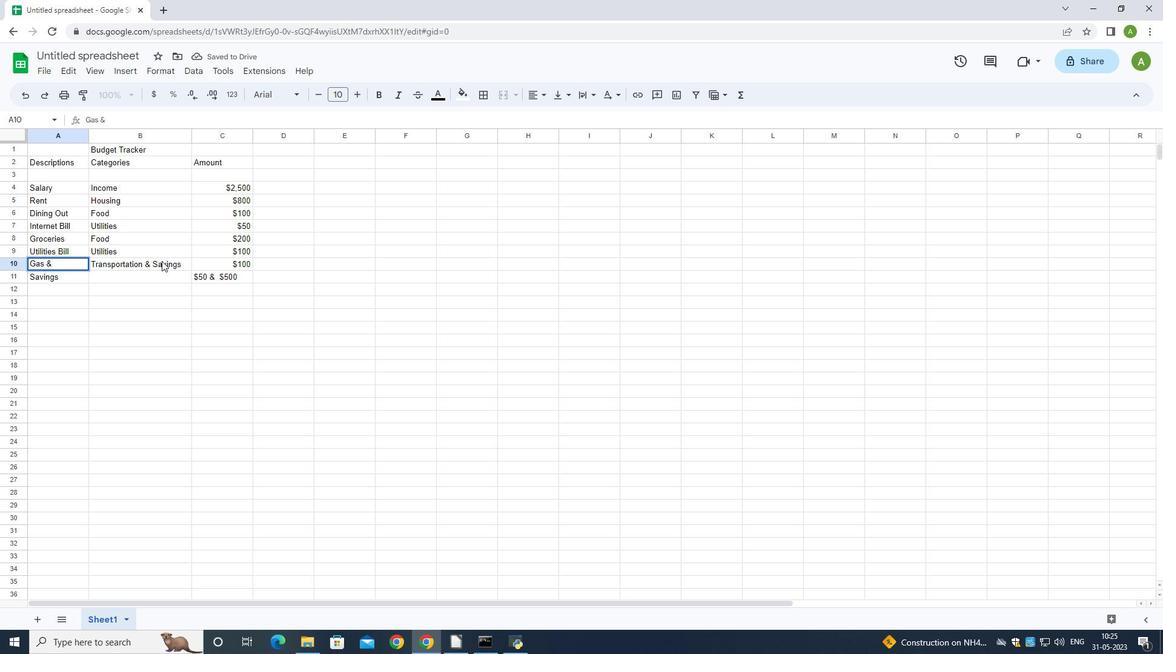 
Action: Mouse pressed left at (161, 261)
Screenshot: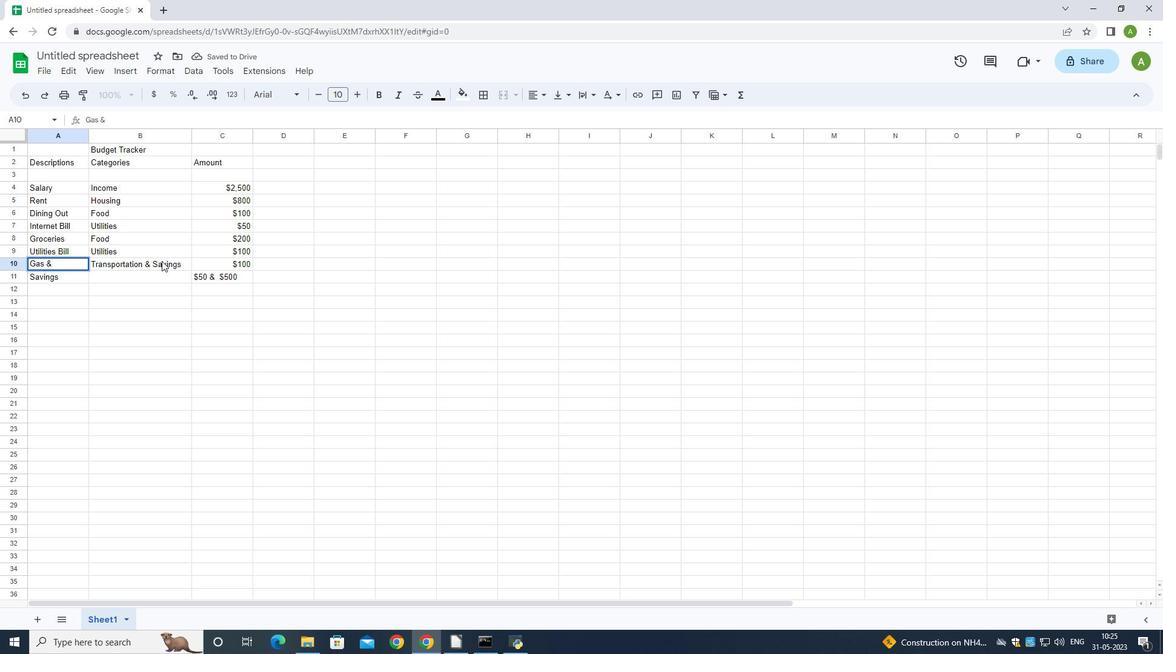 
Action: Mouse moved to (150, 261)
Screenshot: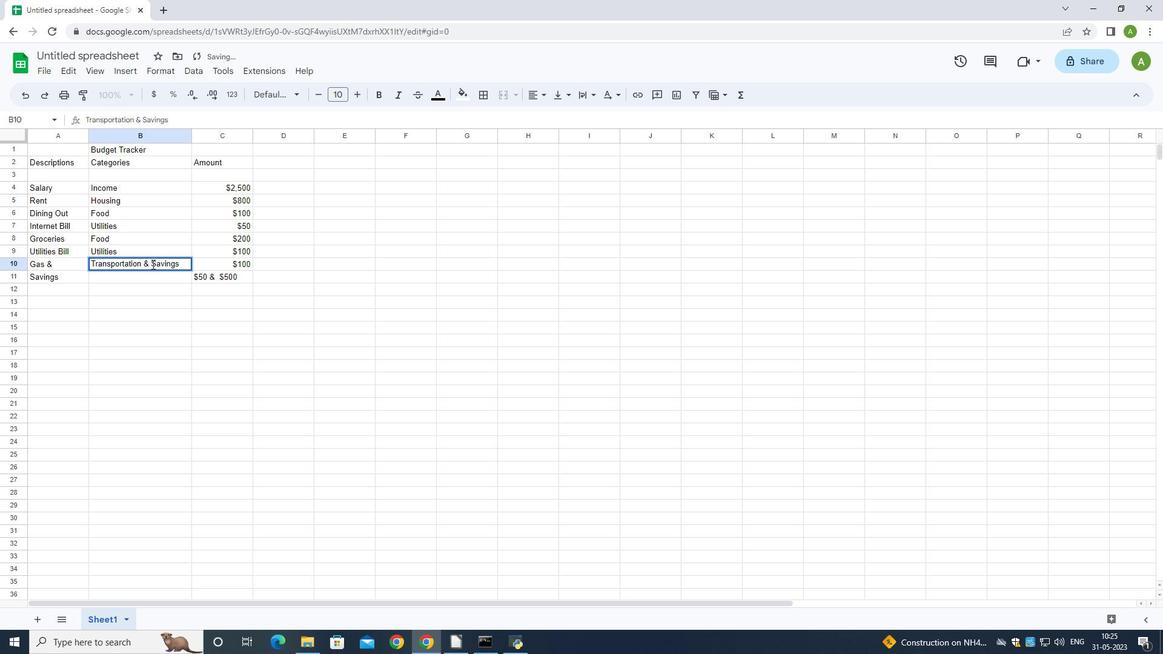 
Action: Mouse pressed left at (150, 261)
Screenshot: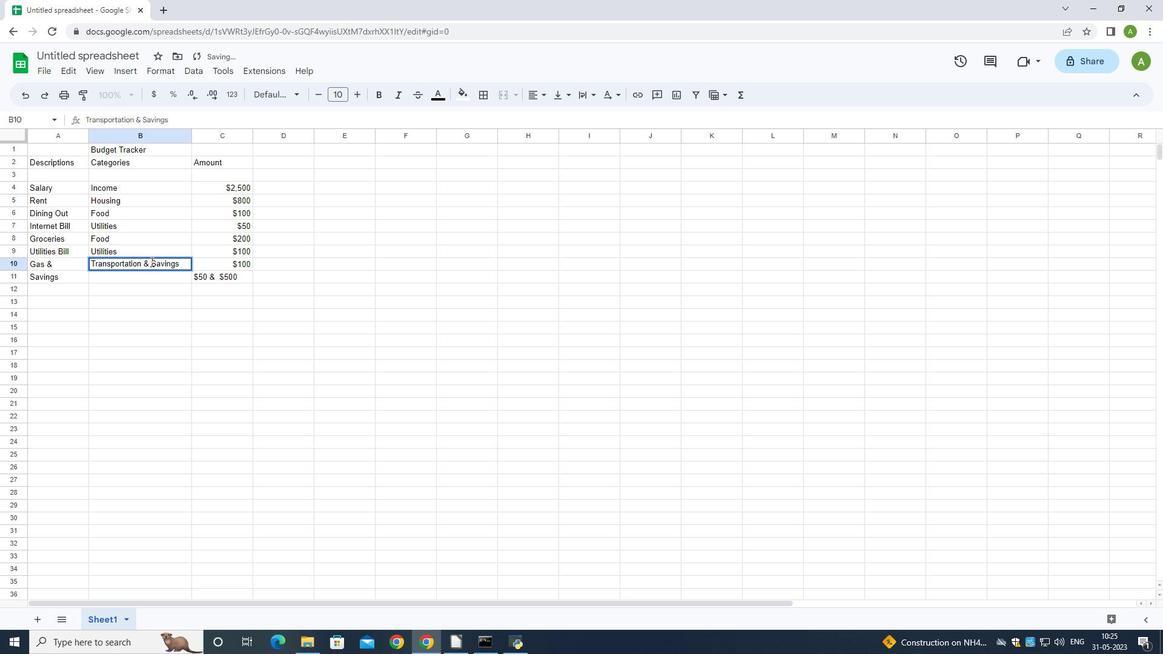 
Action: Mouse moved to (184, 263)
Screenshot: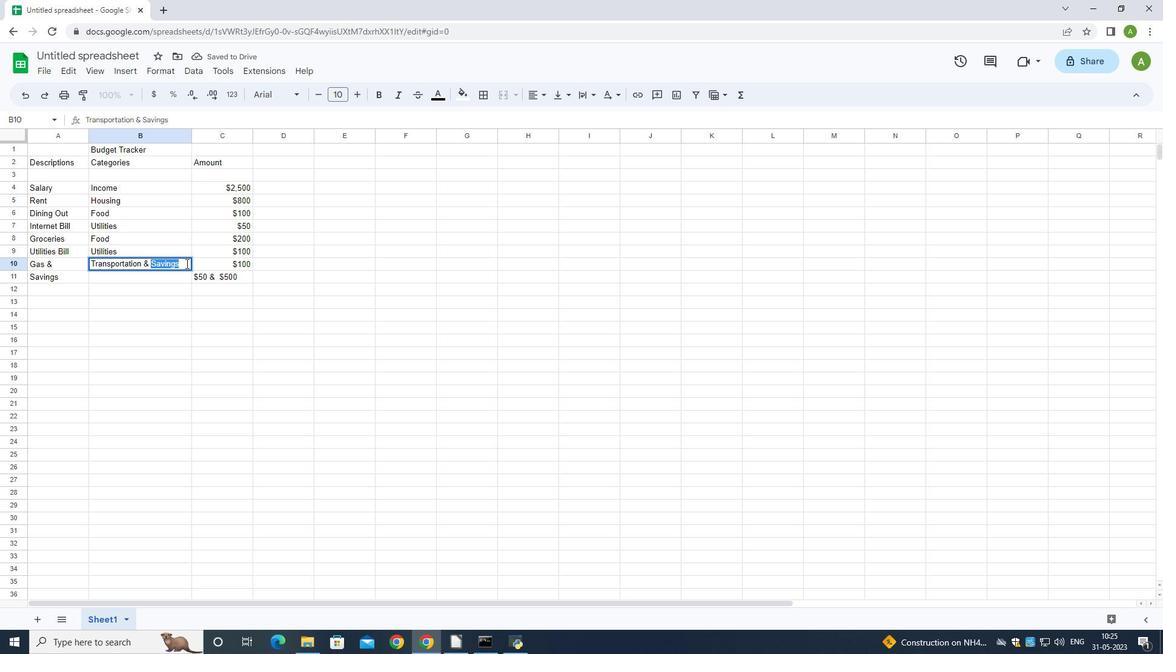 
Action: Key pressed ctrl+C
Screenshot: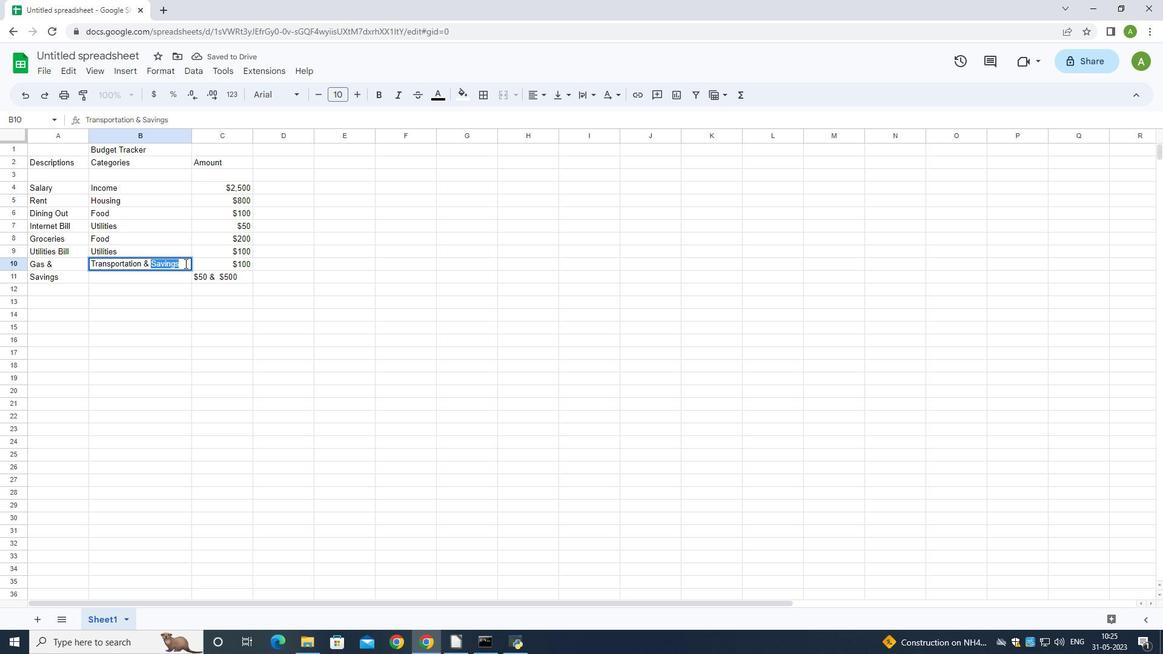 
Action: Mouse moved to (108, 274)
Screenshot: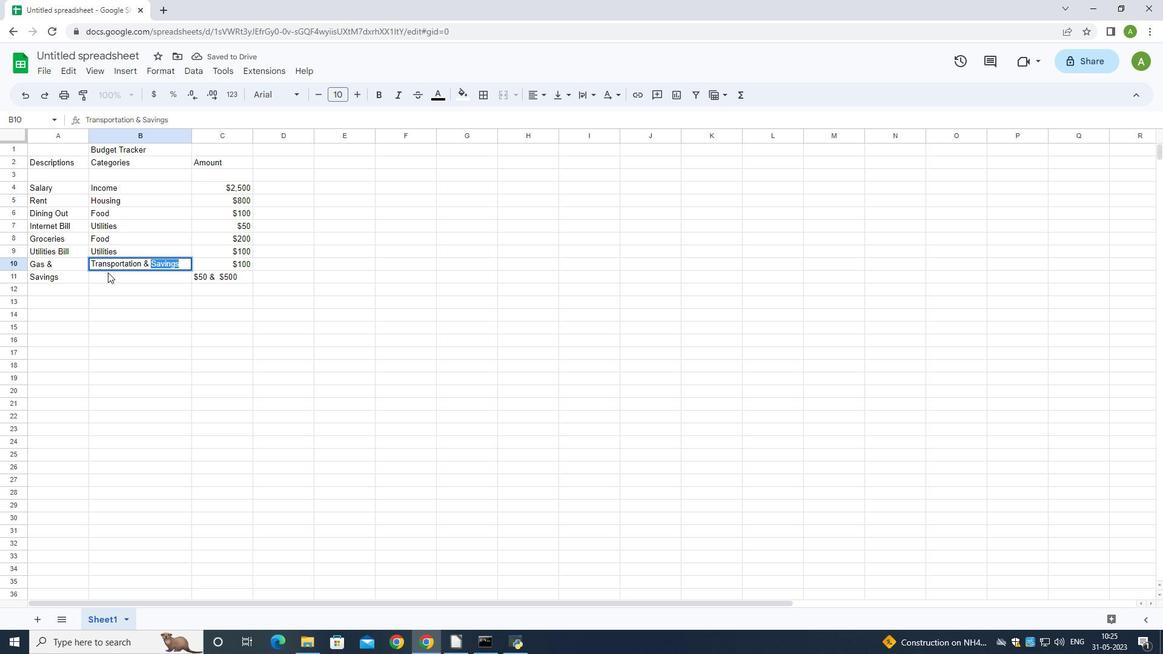
Action: Mouse pressed left at (108, 274)
Screenshot: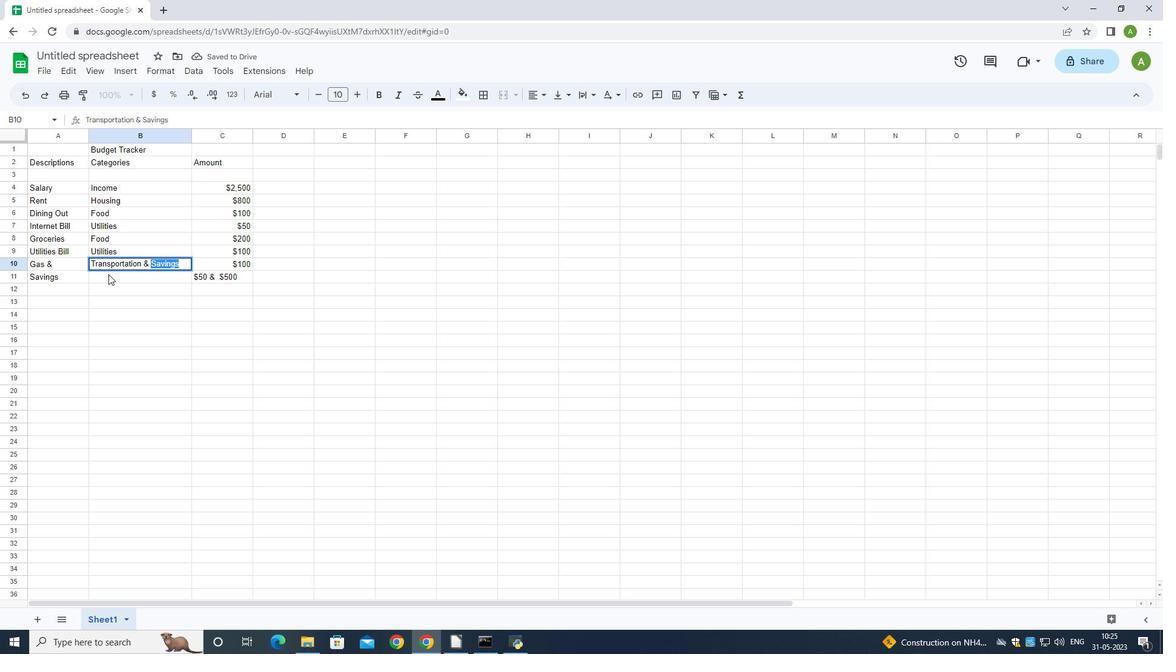 
Action: Mouse pressed left at (108, 274)
Screenshot: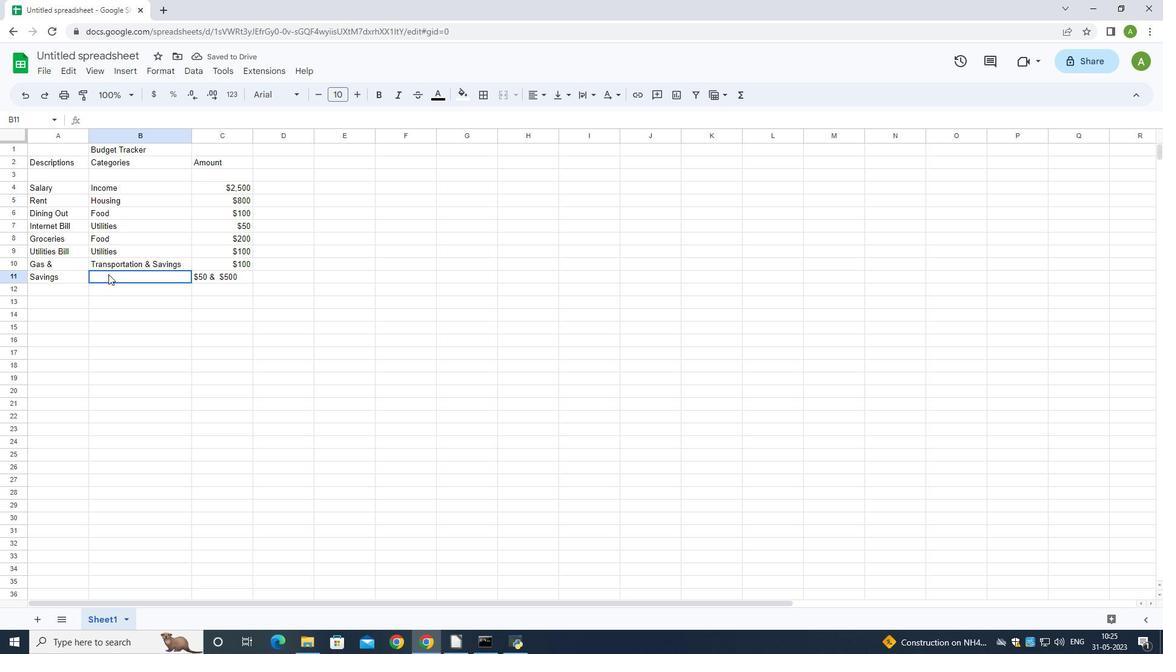 
Action: Key pressed ctrl+V
Screenshot: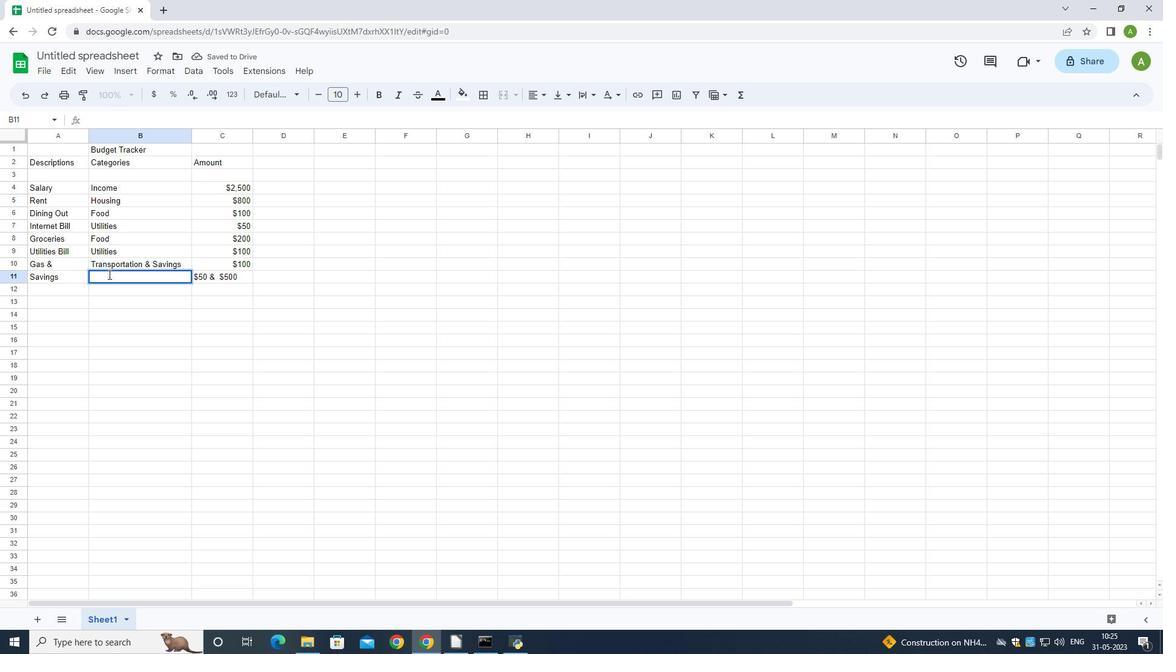 
Action: Mouse moved to (158, 264)
Screenshot: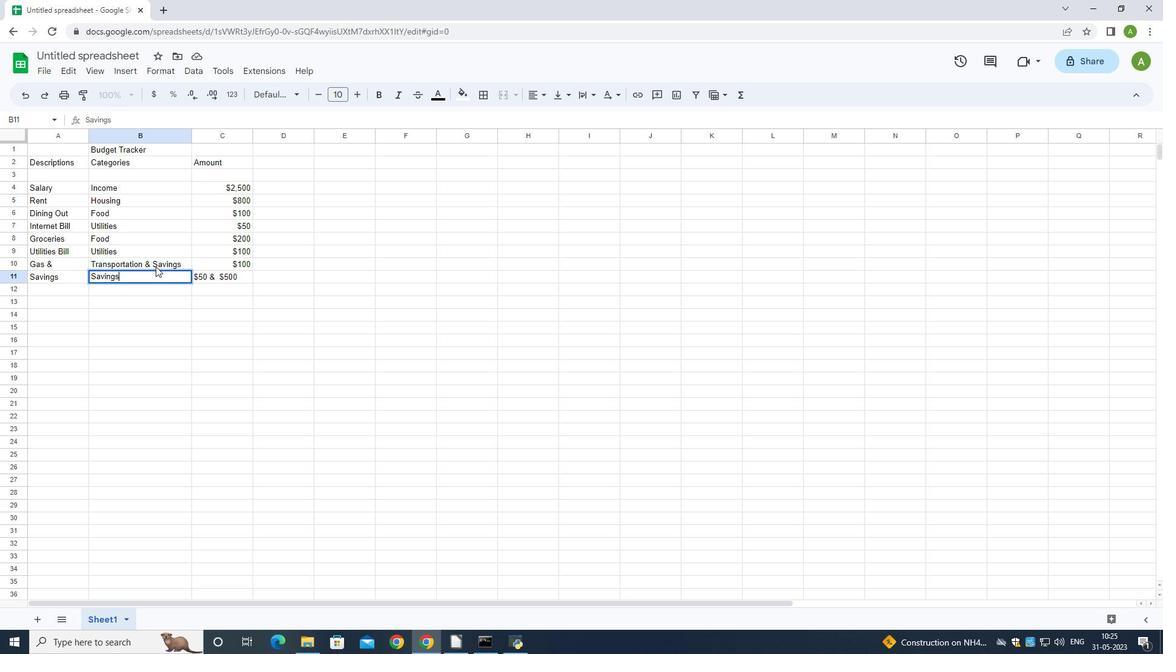 
Action: Mouse pressed left at (158, 264)
Screenshot: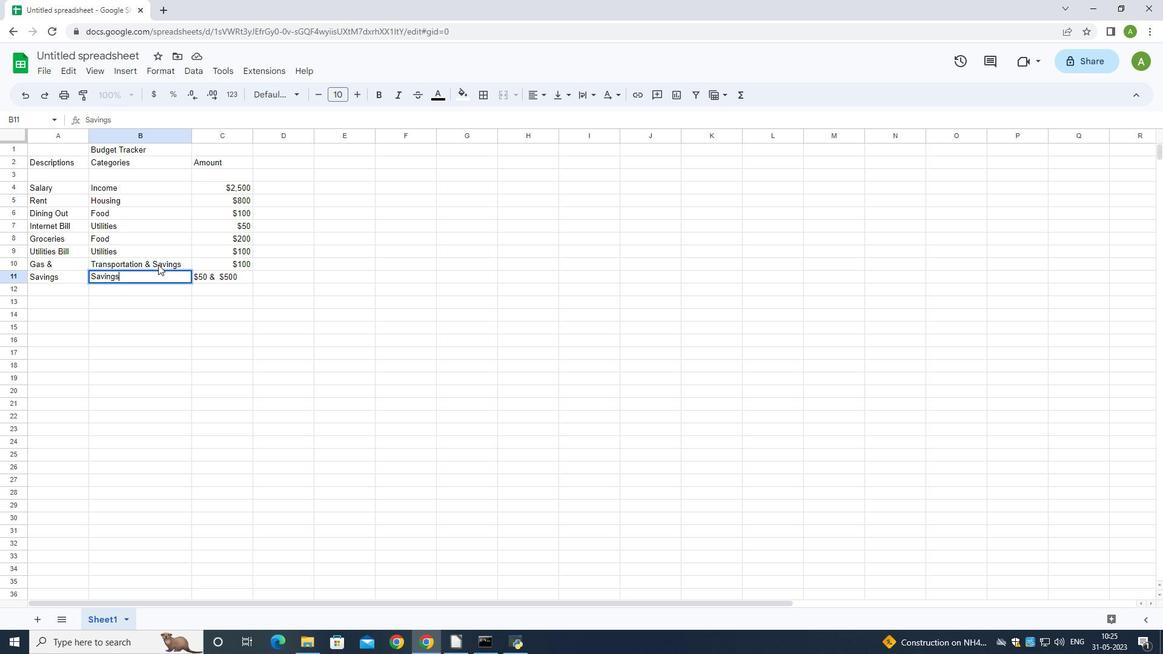 
Action: Mouse pressed left at (158, 264)
Screenshot: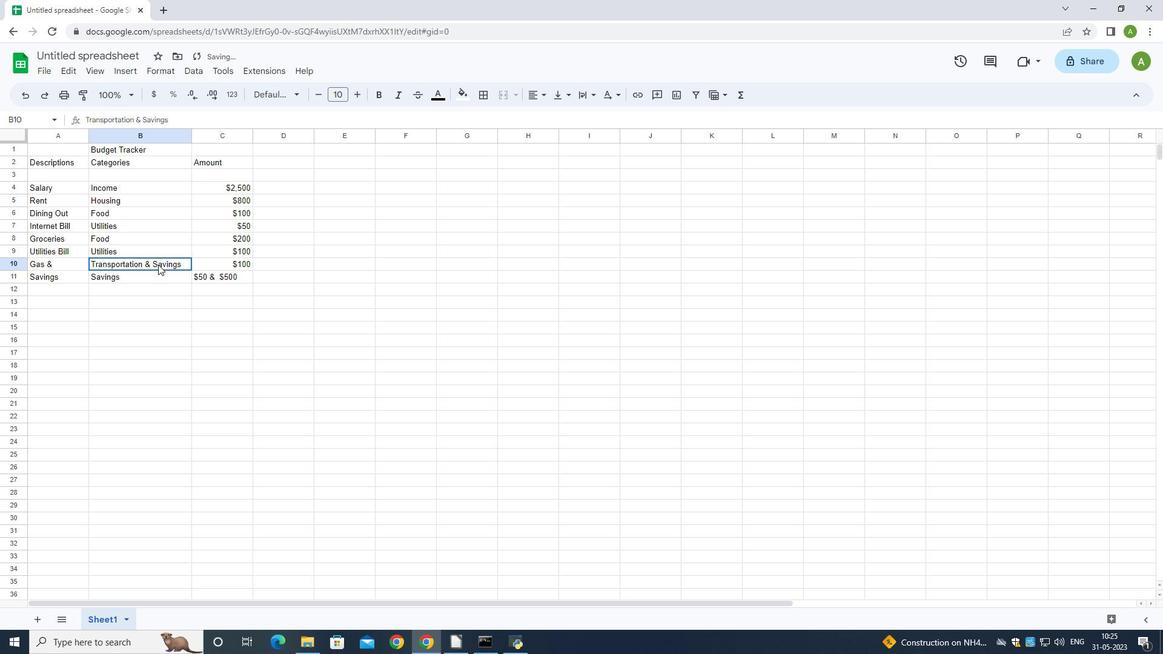 
Action: Mouse moved to (151, 264)
Screenshot: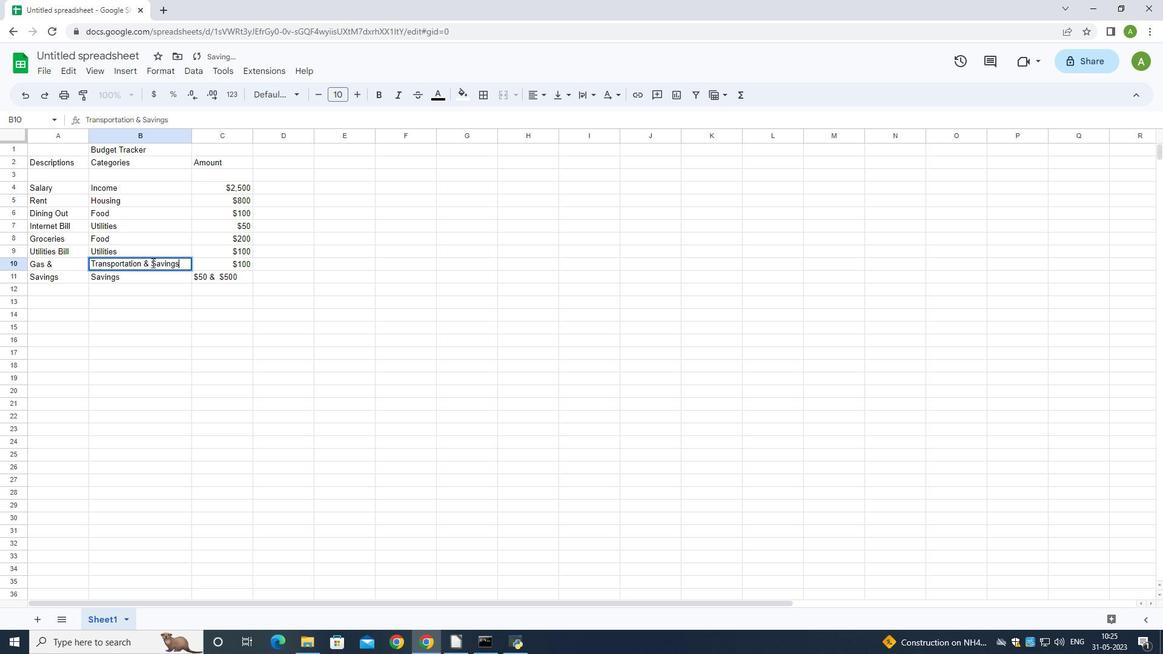 
Action: Mouse pressed left at (151, 264)
Screenshot: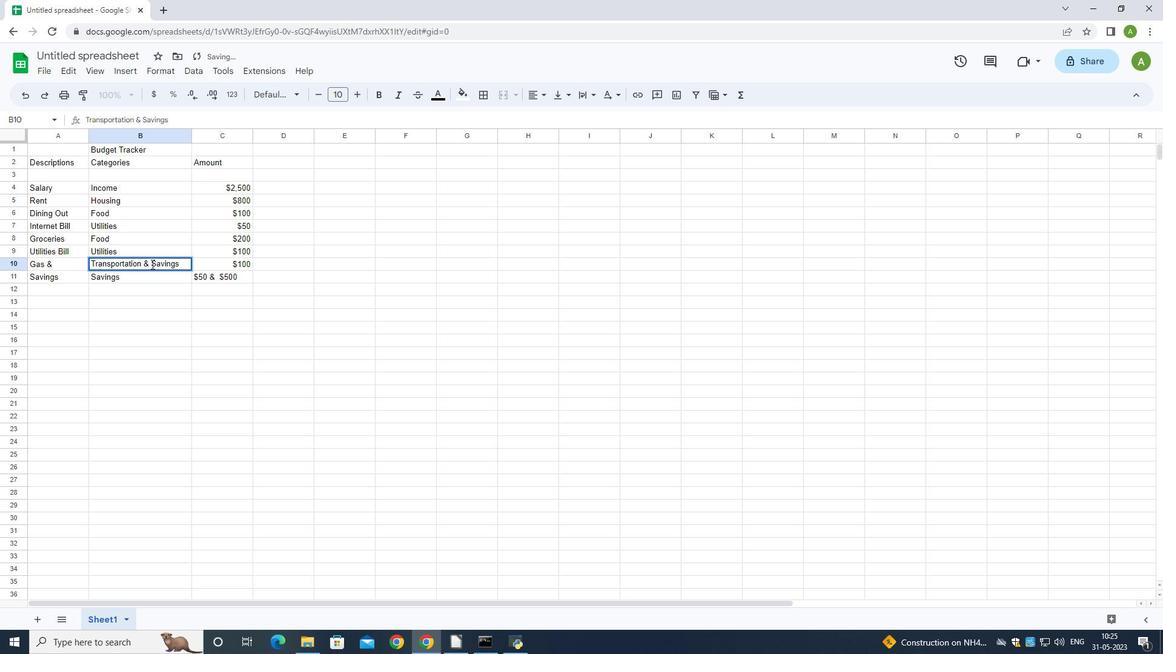 
Action: Mouse moved to (186, 267)
Screenshot: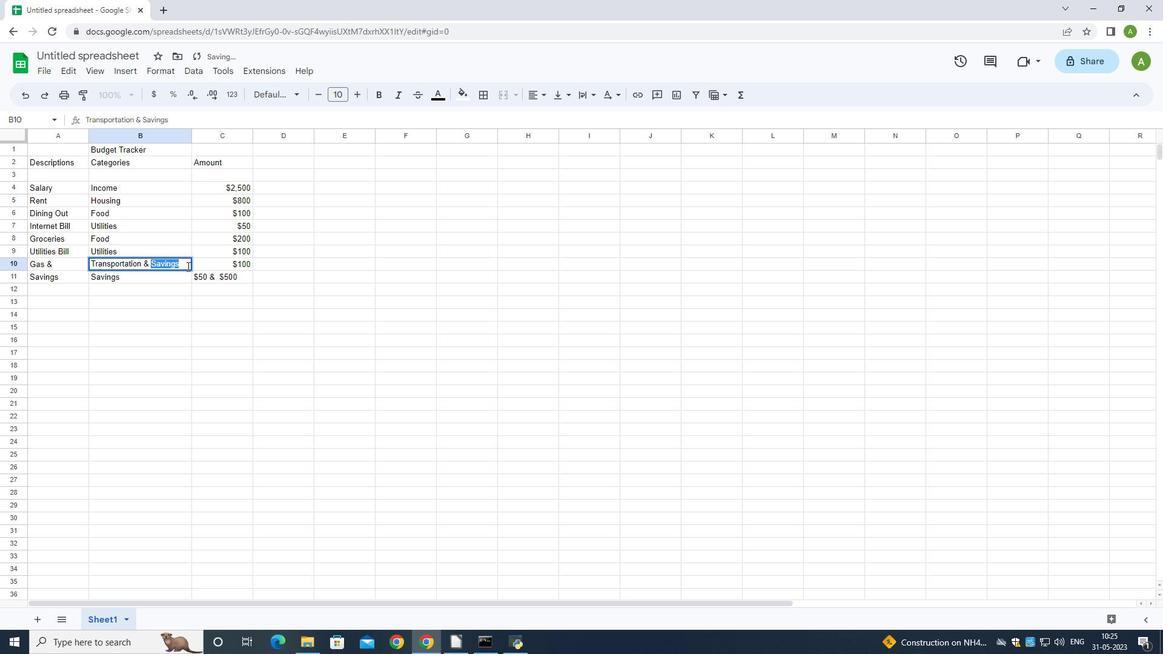 
Action: Key pressed <Key.backspace>
Screenshot: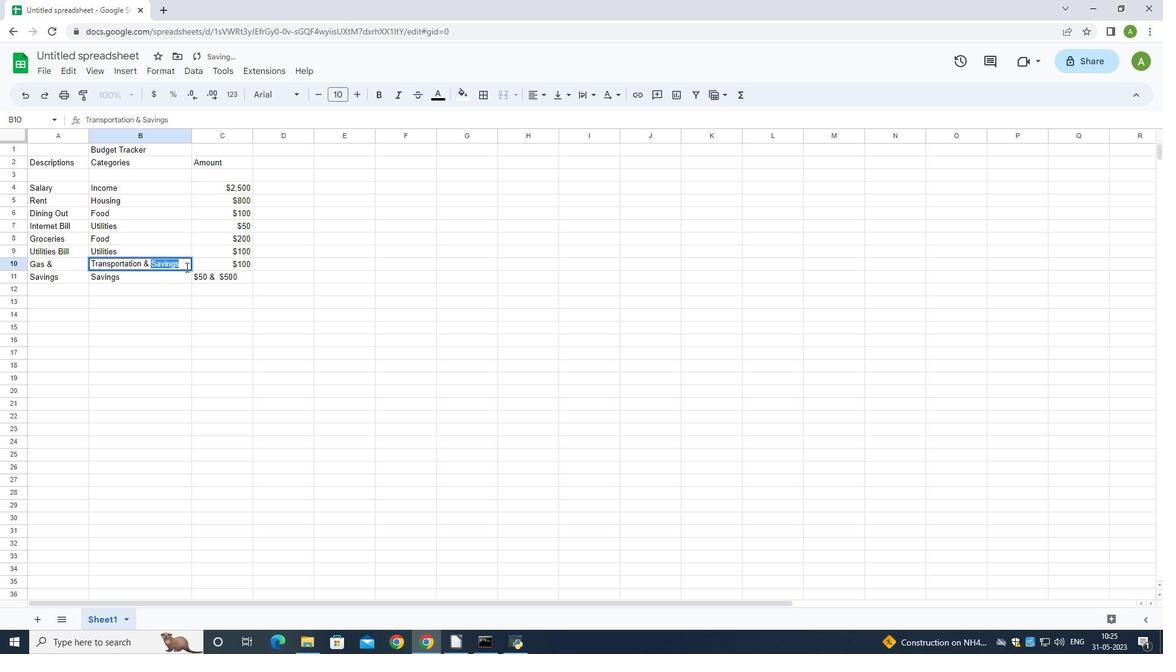 
Action: Mouse moved to (230, 276)
Screenshot: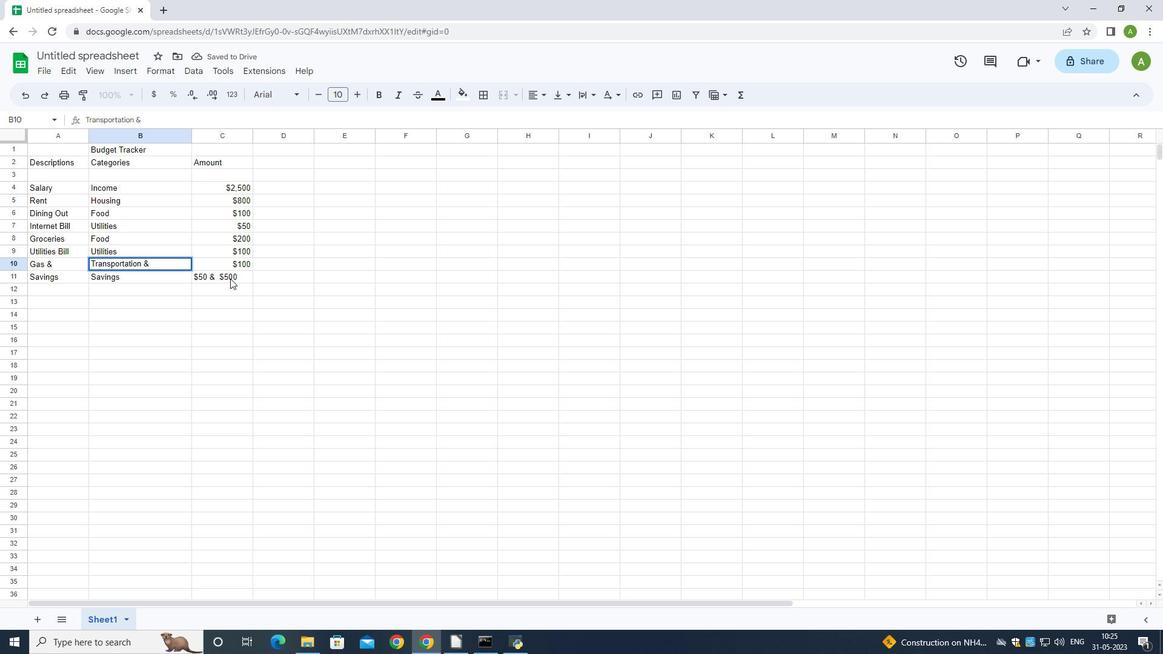 
Action: Mouse pressed left at (230, 276)
Screenshot: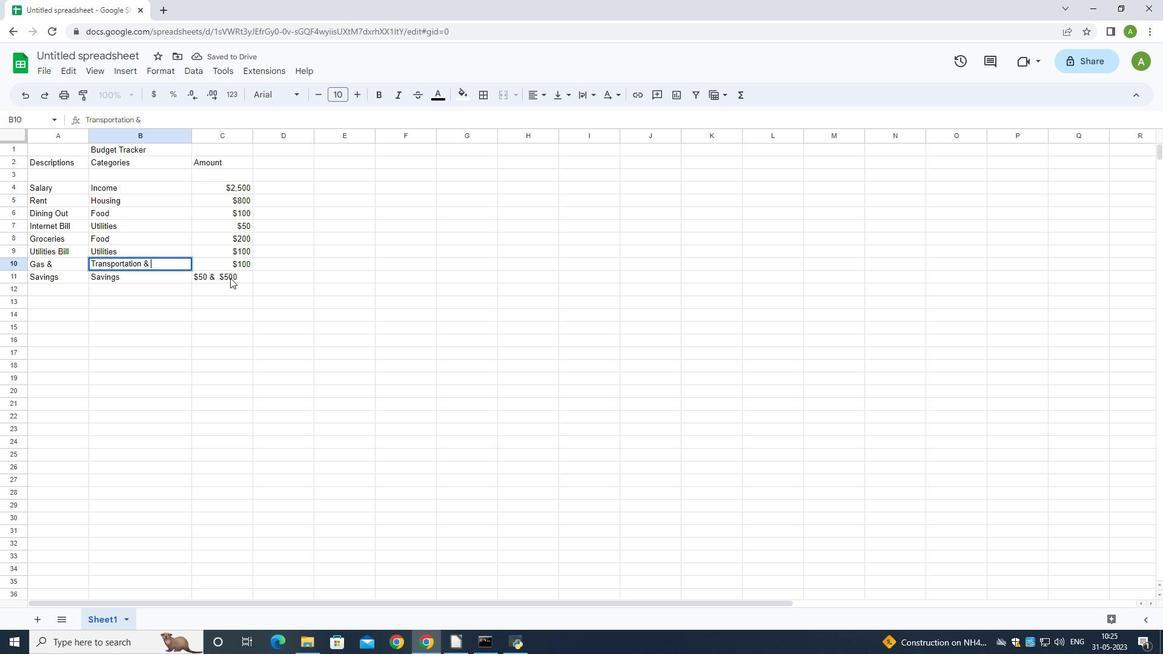 
Action: Mouse moved to (282, 161)
Screenshot: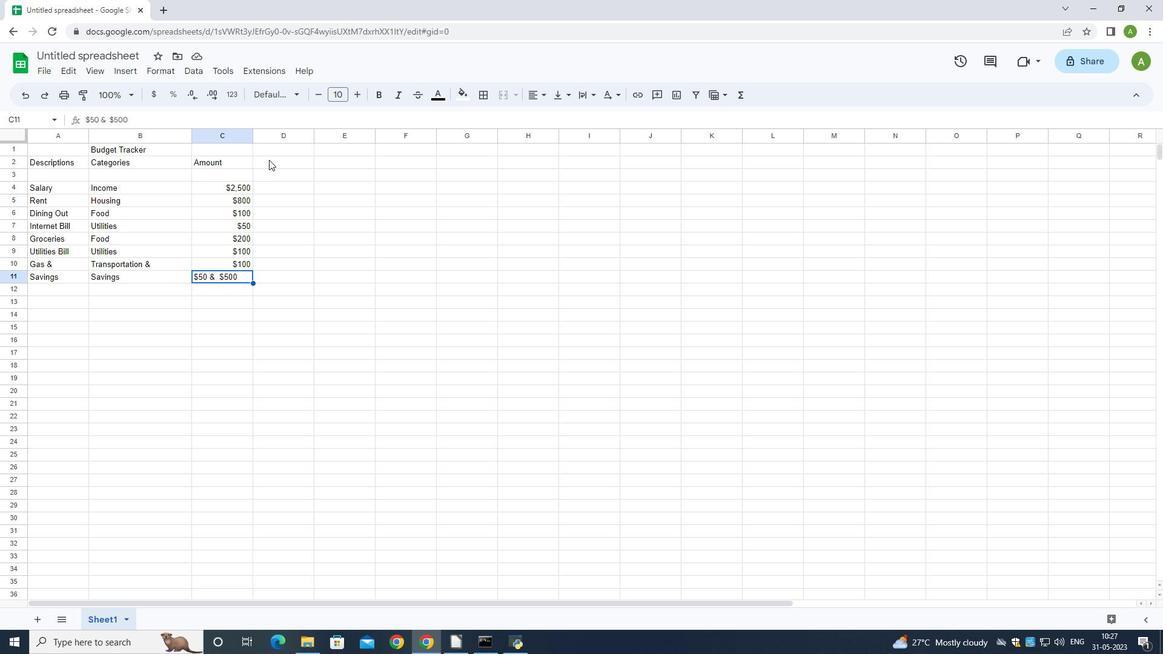 
Action: Mouse pressed left at (282, 161)
Screenshot: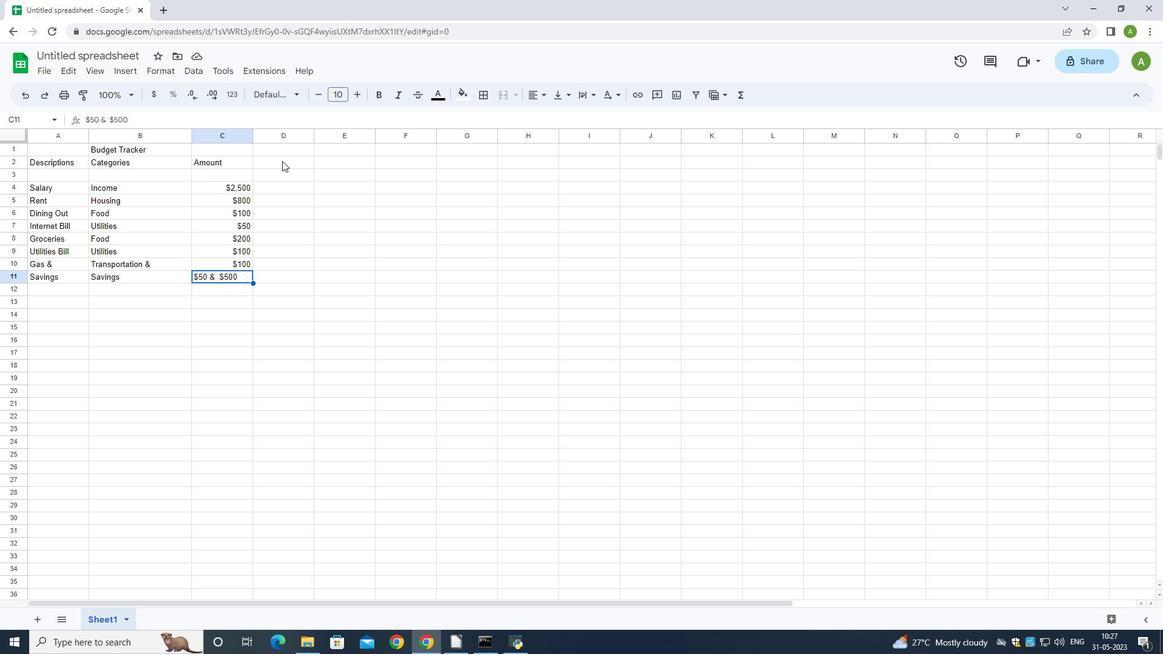 
Action: Key pressed <Key.shift>Dated
Screenshot: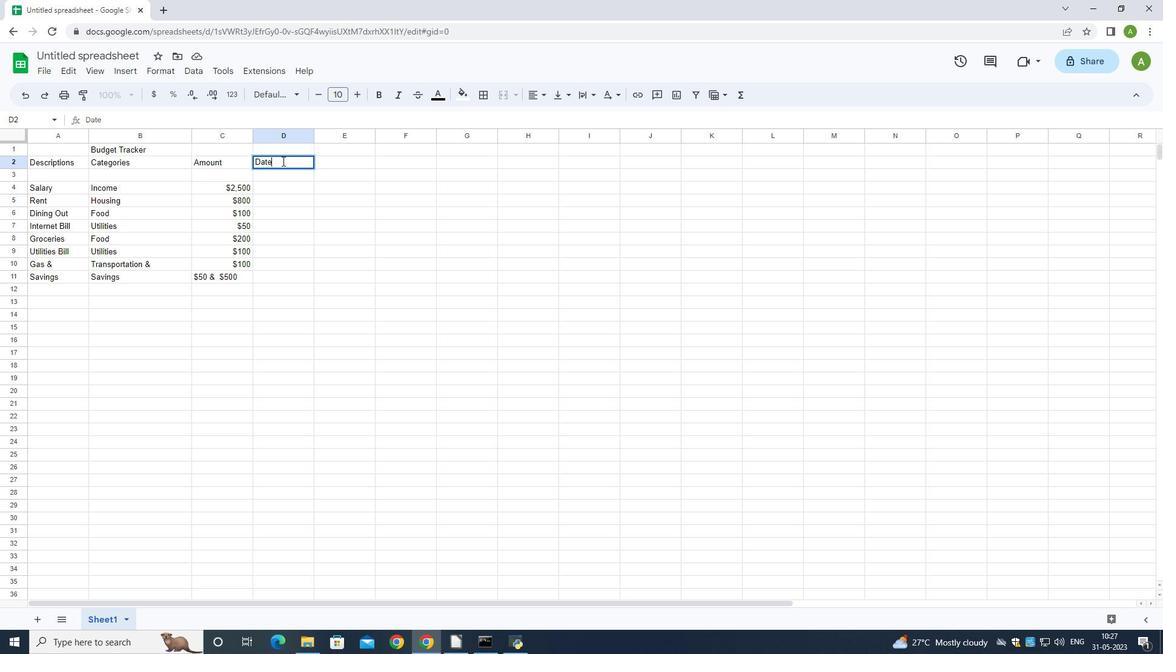 
Action: Mouse moved to (332, 163)
Screenshot: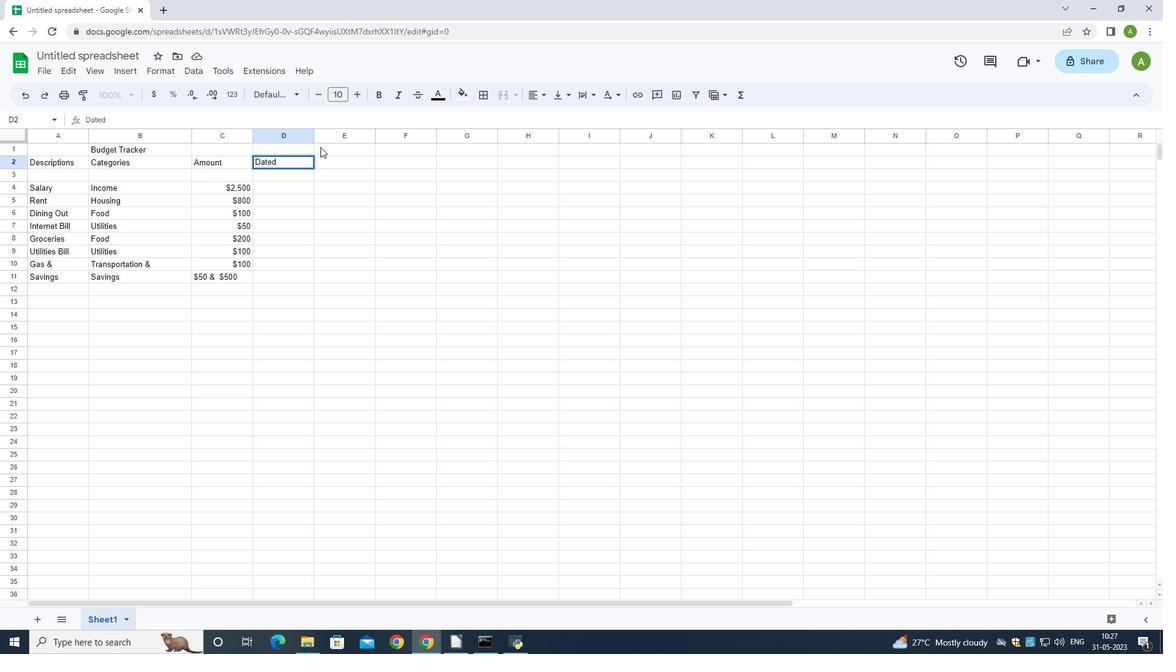 
Action: Key pressed <Key.backspace>s
Screenshot: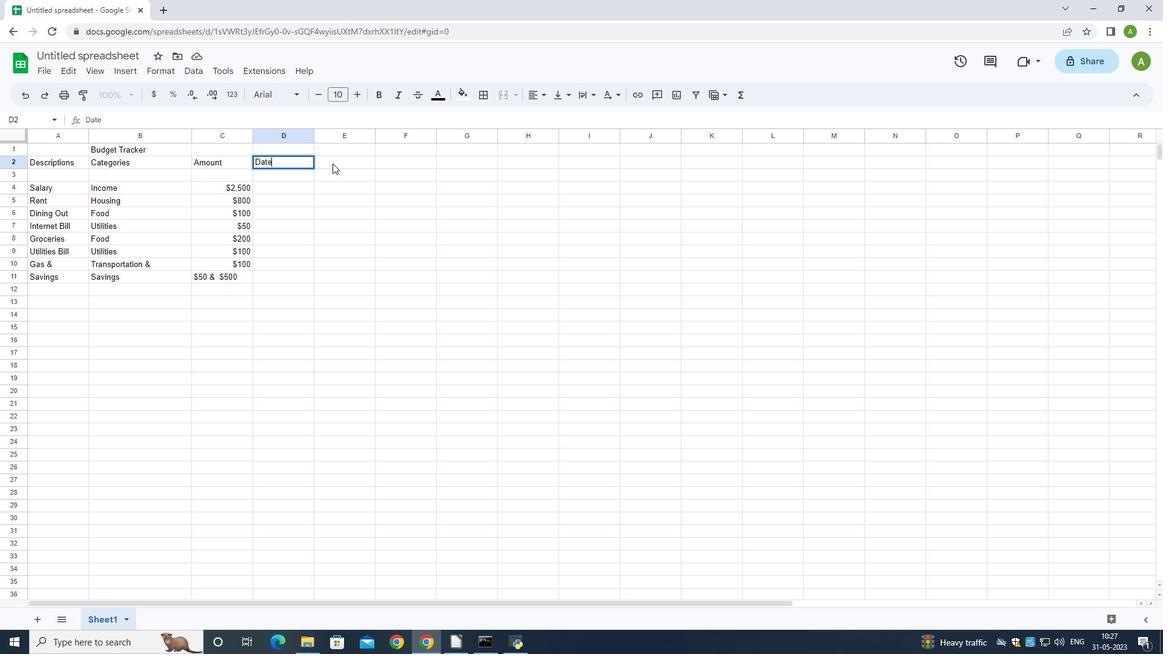 
Action: Mouse moved to (278, 178)
Screenshot: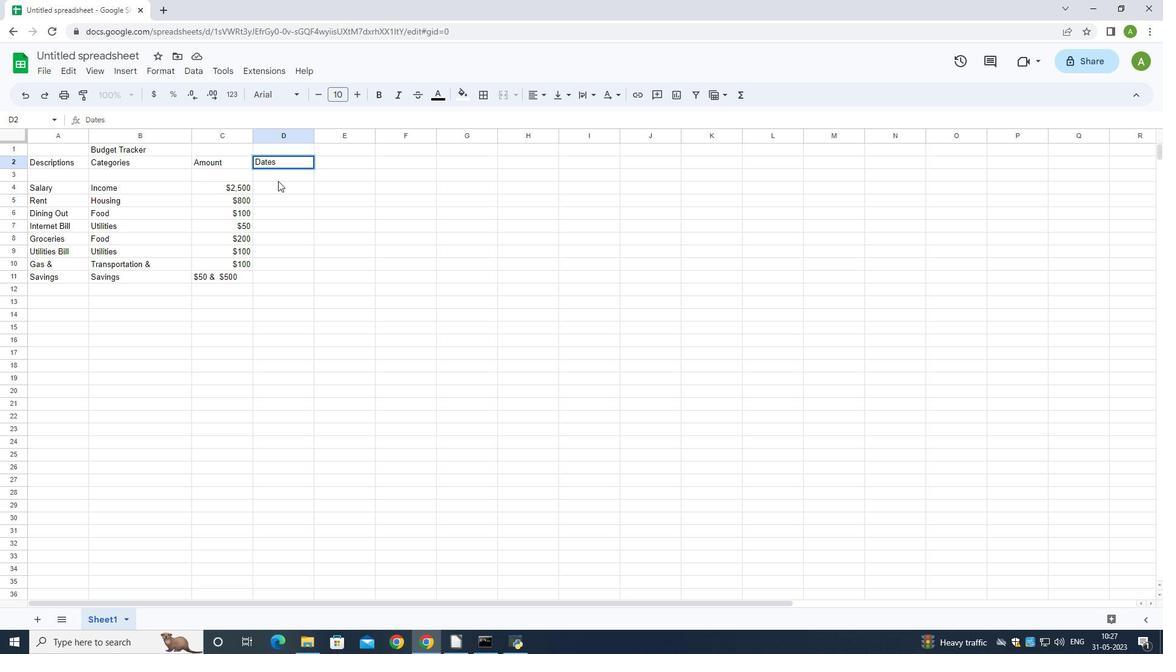 
Action: Mouse pressed left at (278, 178)
Screenshot: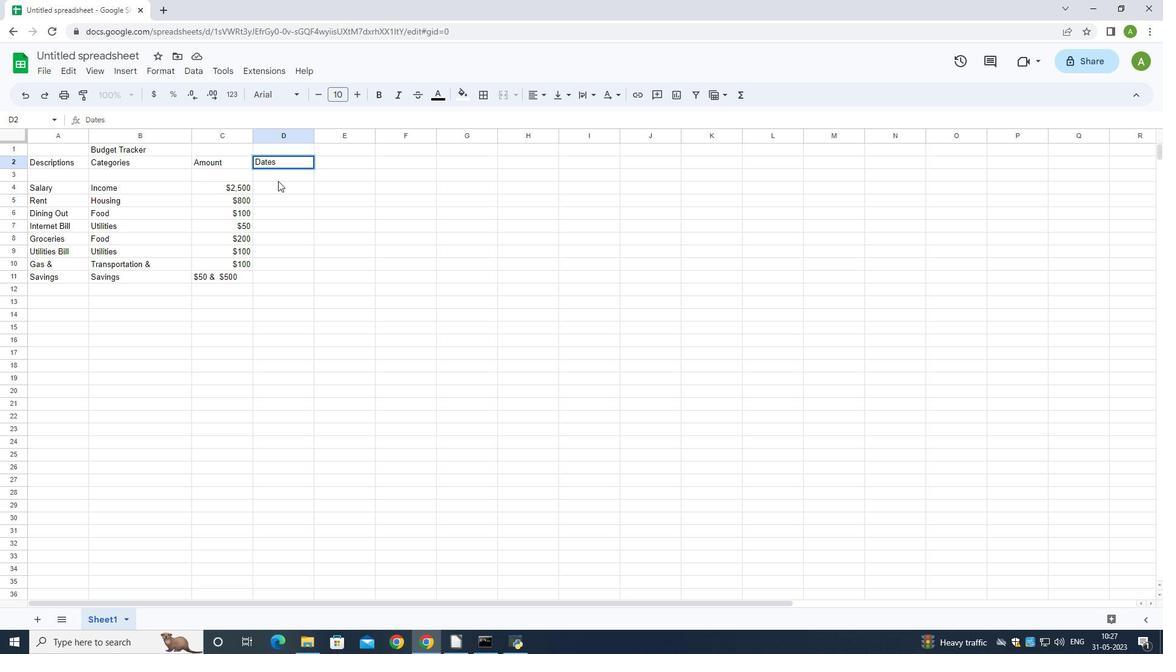 
Action: Mouse moved to (272, 188)
Screenshot: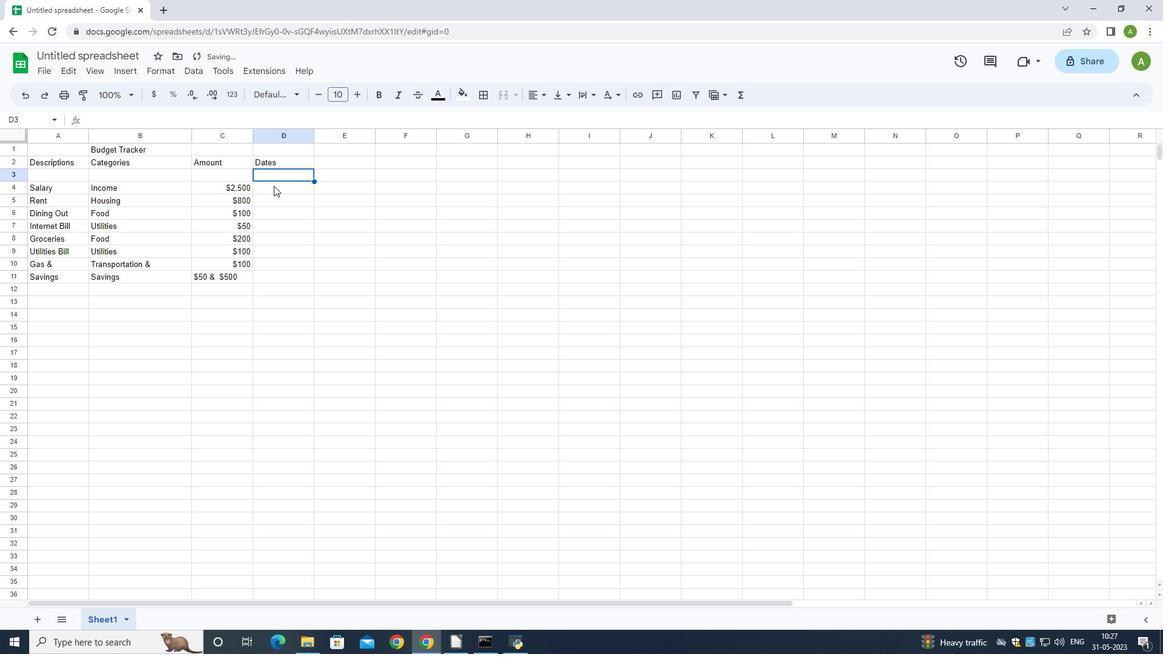 
Action: Mouse pressed left at (272, 188)
Screenshot: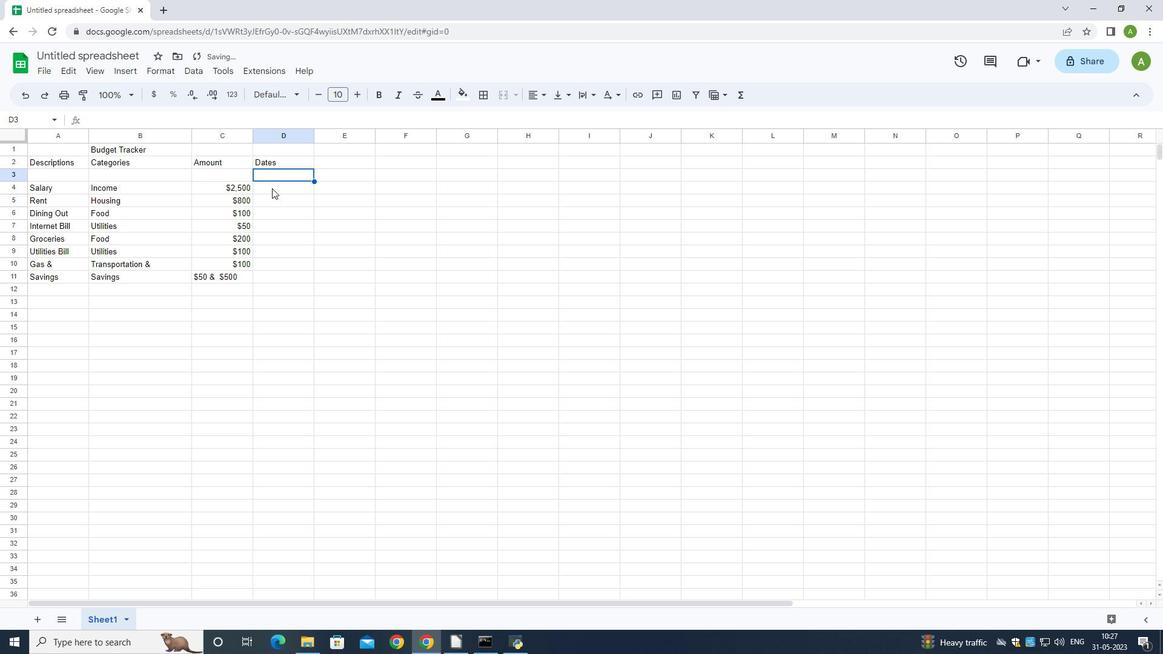 
Action: Key pressed 2023-05-01<Key.down>2023-
Screenshot: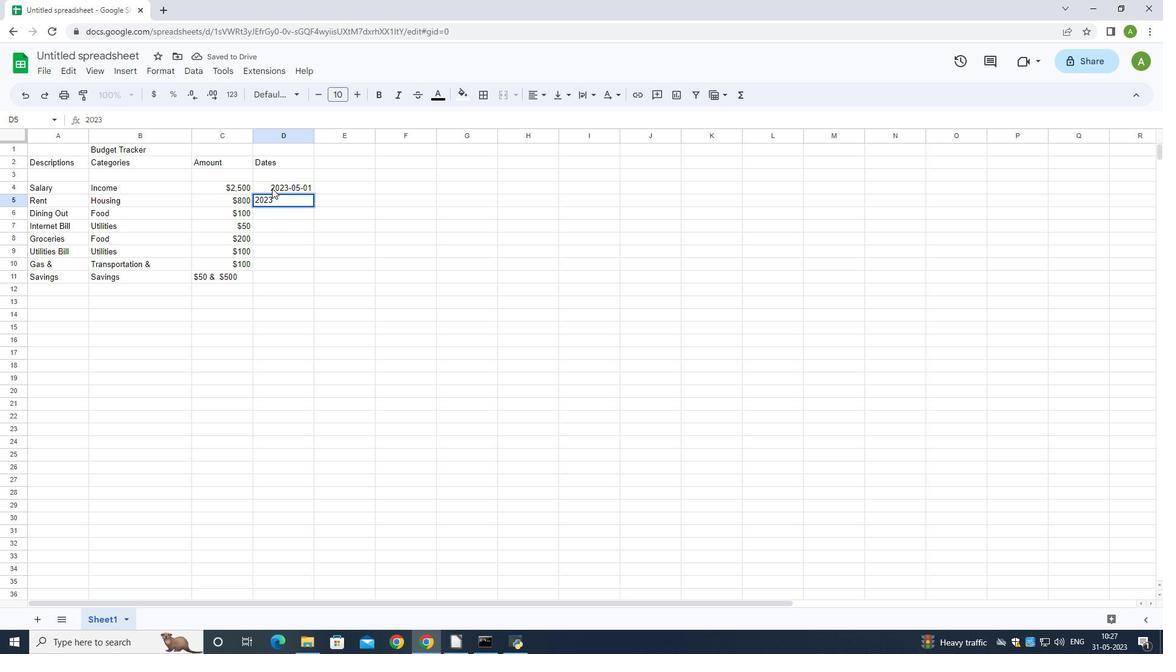 
Action: Mouse moved to (167, 100)
Screenshot: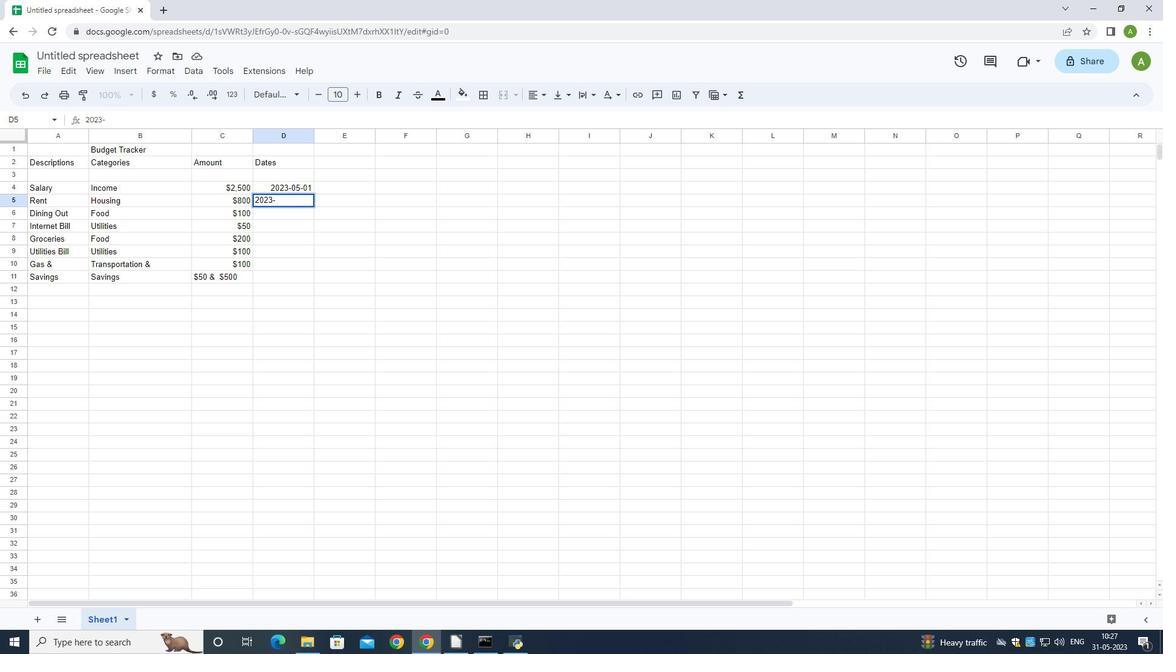 
Action: Key pressed 05-05<Key.down>2023-05-10<Key.down>2023-05-15<Key.down>2023-05-19<Key.down>2023-05-22<Key.down>2023-05-25<Key.down>2023-05-30
Screenshot: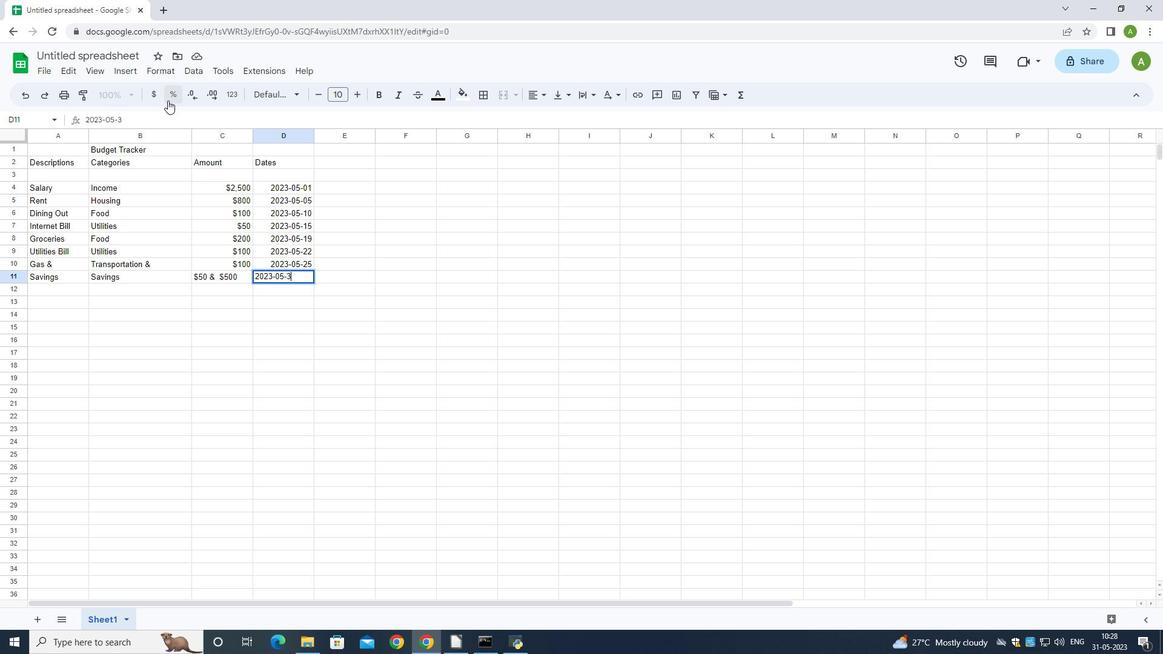 
Action: Mouse moved to (347, 159)
Screenshot: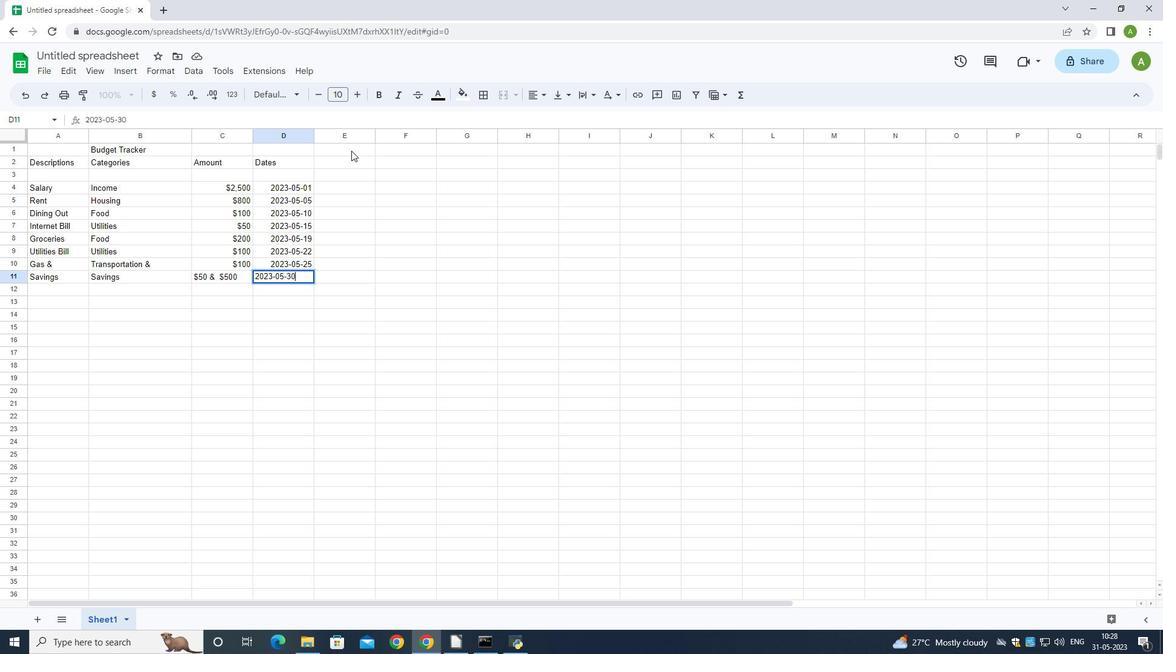 
Action: Mouse pressed left at (347, 159)
Screenshot: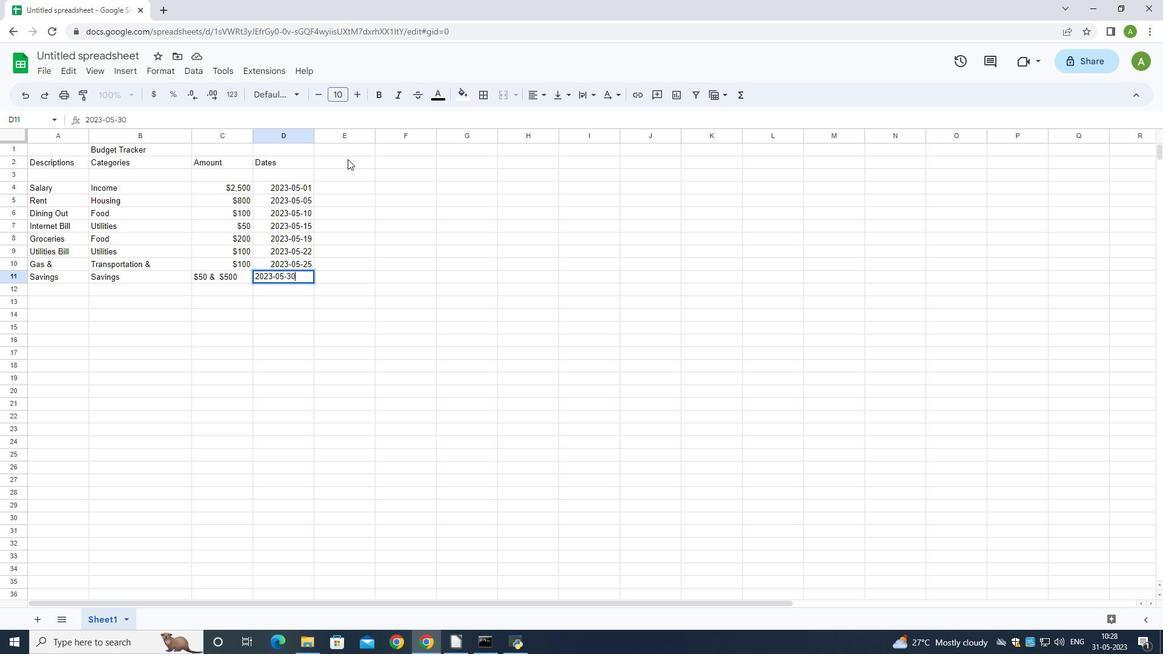 
Action: Key pressed <Key.shift>Income/<Key.space><Key.shift>Expense
Screenshot: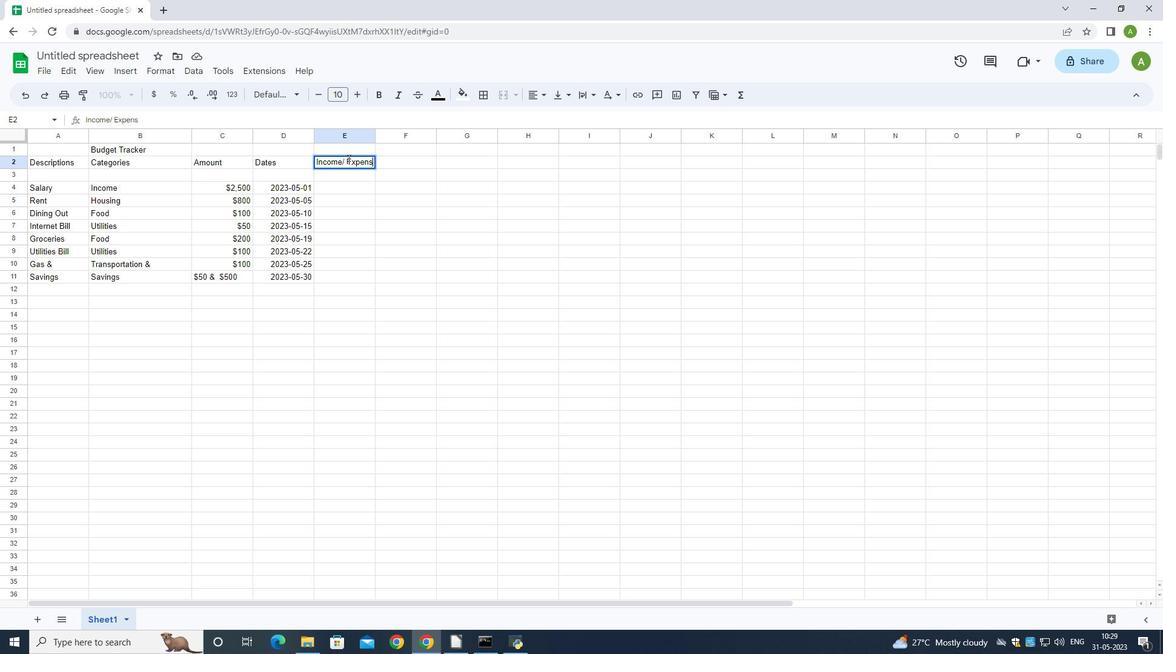 
Action: Mouse moved to (373, 132)
Screenshot: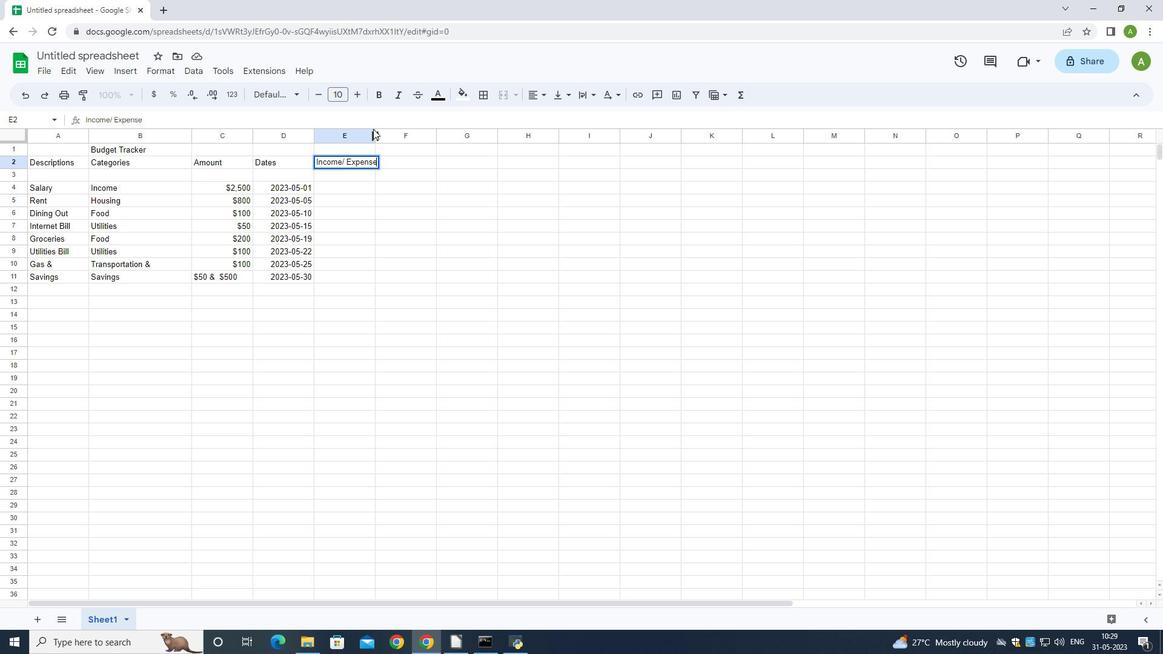 
Action: Mouse pressed left at (373, 132)
Screenshot: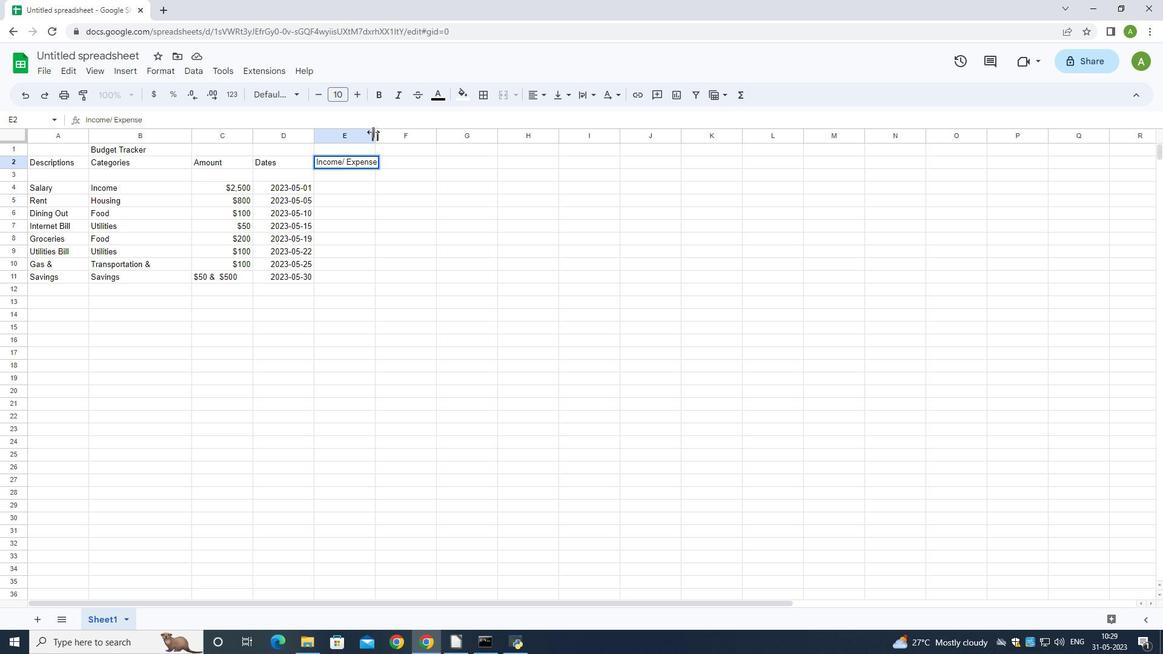 
Action: Mouse moved to (345, 177)
Screenshot: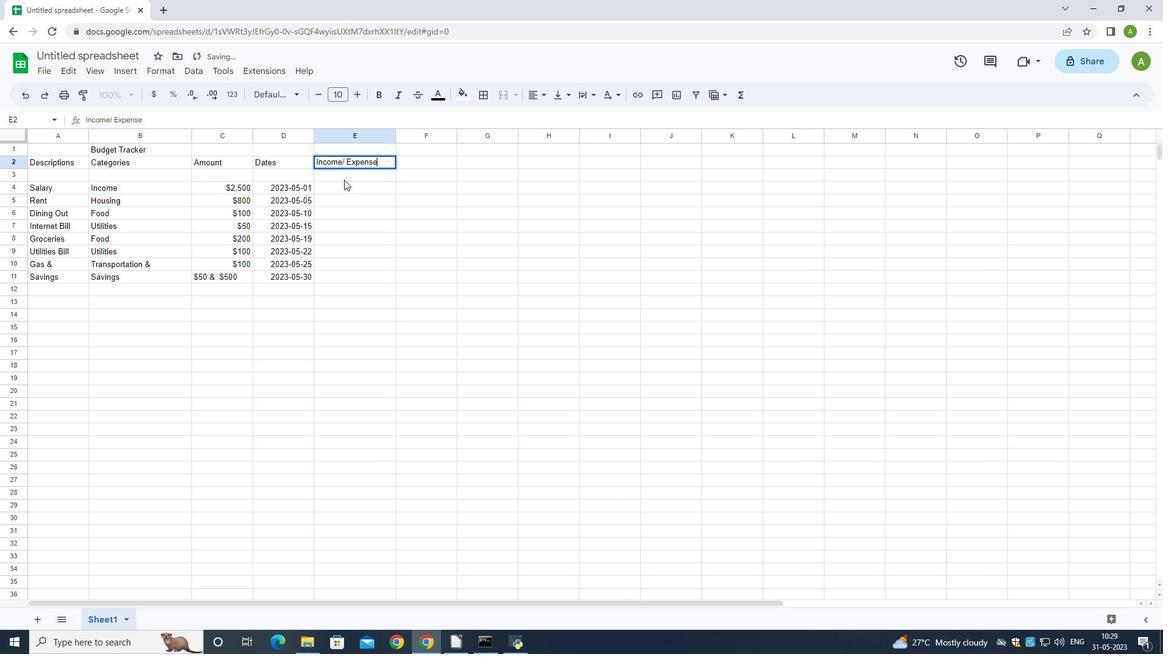 
Action: Mouse pressed left at (345, 177)
Screenshot: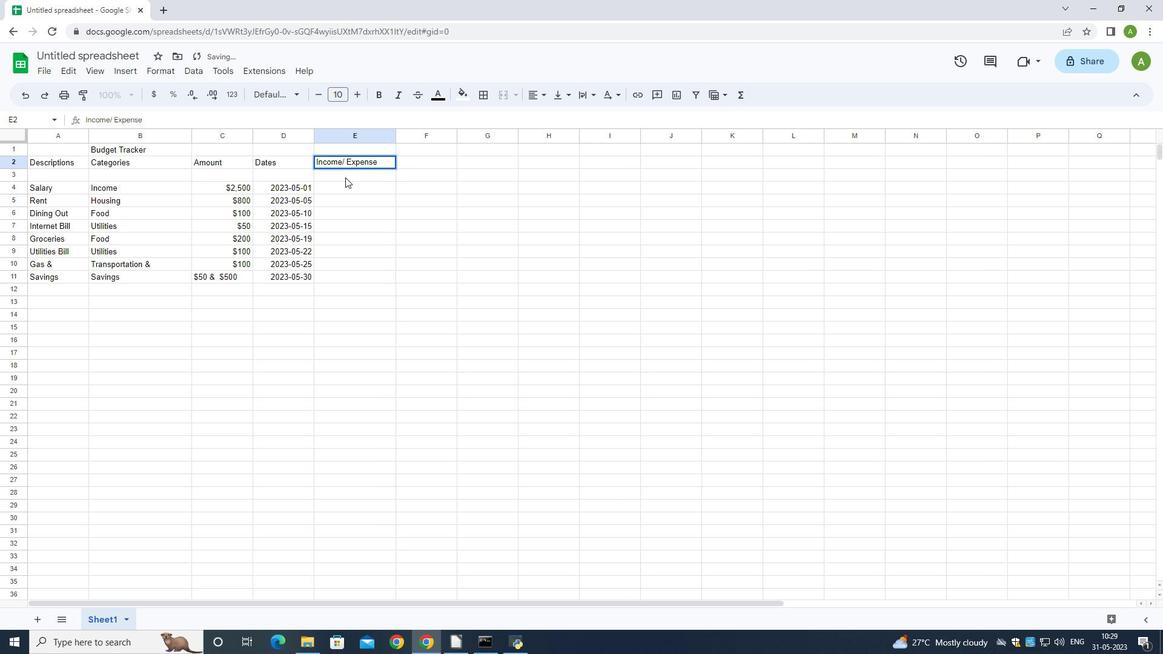 
Action: Mouse moved to (341, 189)
Screenshot: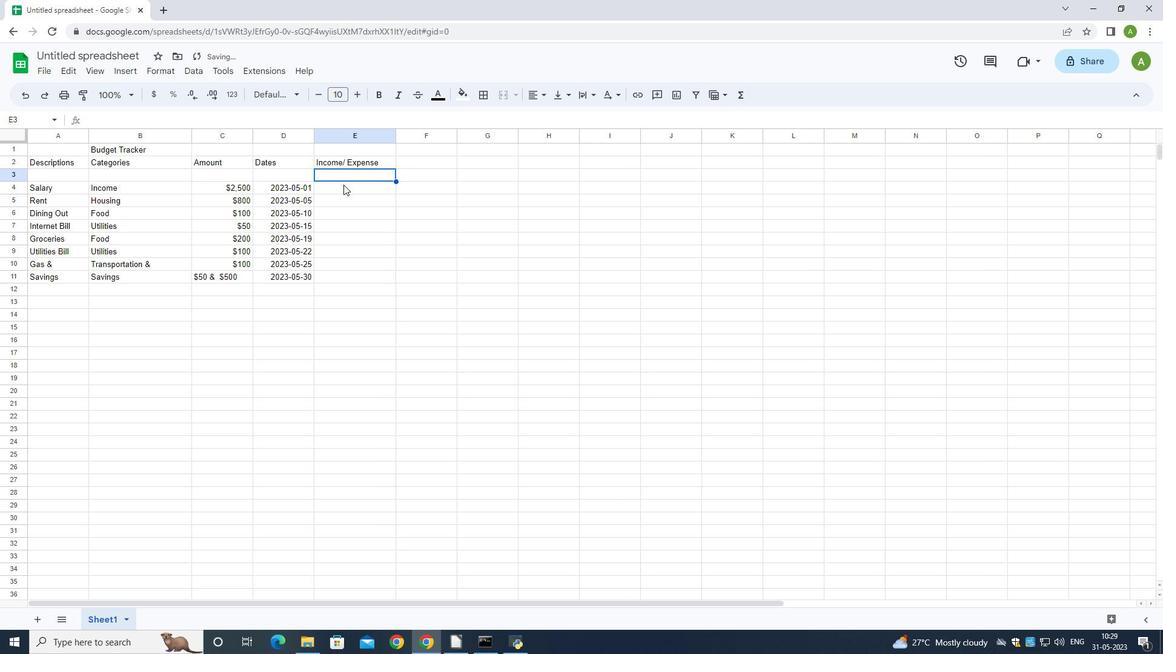 
Action: Mouse pressed left at (341, 189)
Screenshot: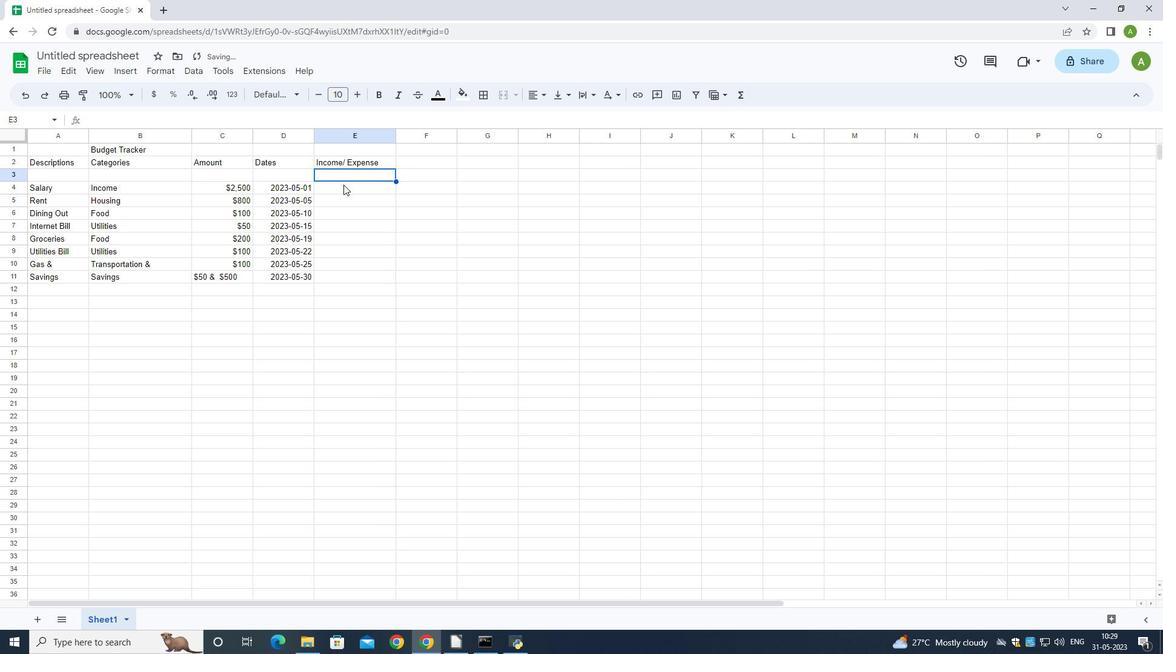 
Action: Key pressed <Key.shift_r><Key.shift_r><Key.shift_r>Income<Key.down><Key.shift>Expense
Screenshot: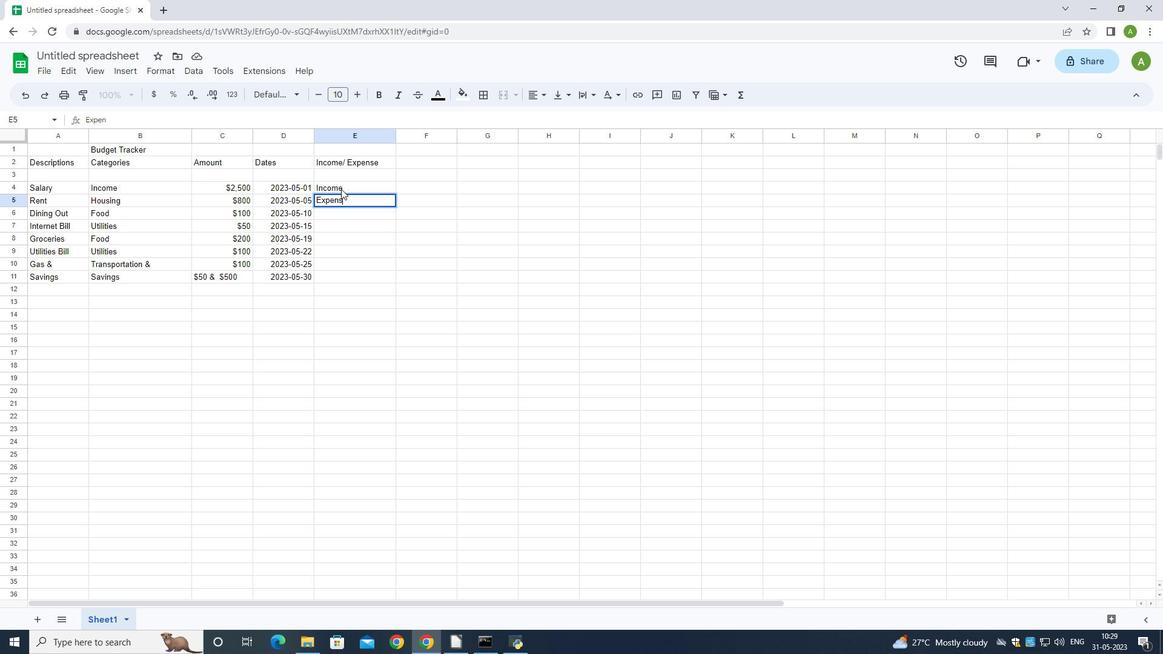 
Action: Mouse moved to (397, 209)
Screenshot: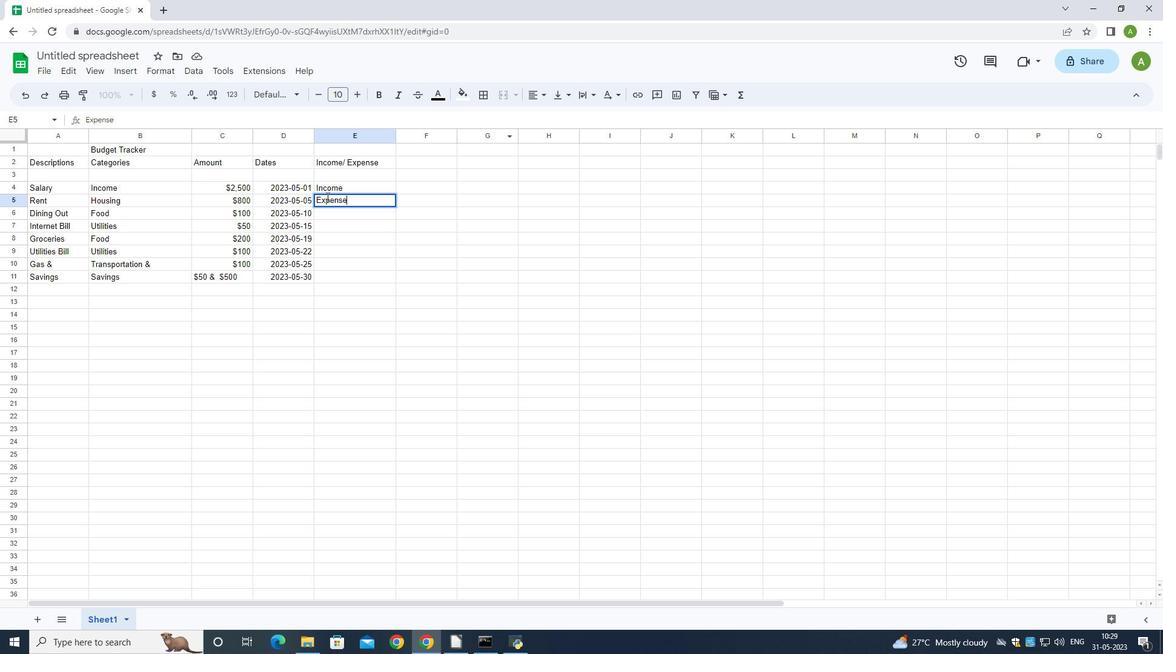 
Action: Key pressed <Key.down><Key.shift>E
Screenshot: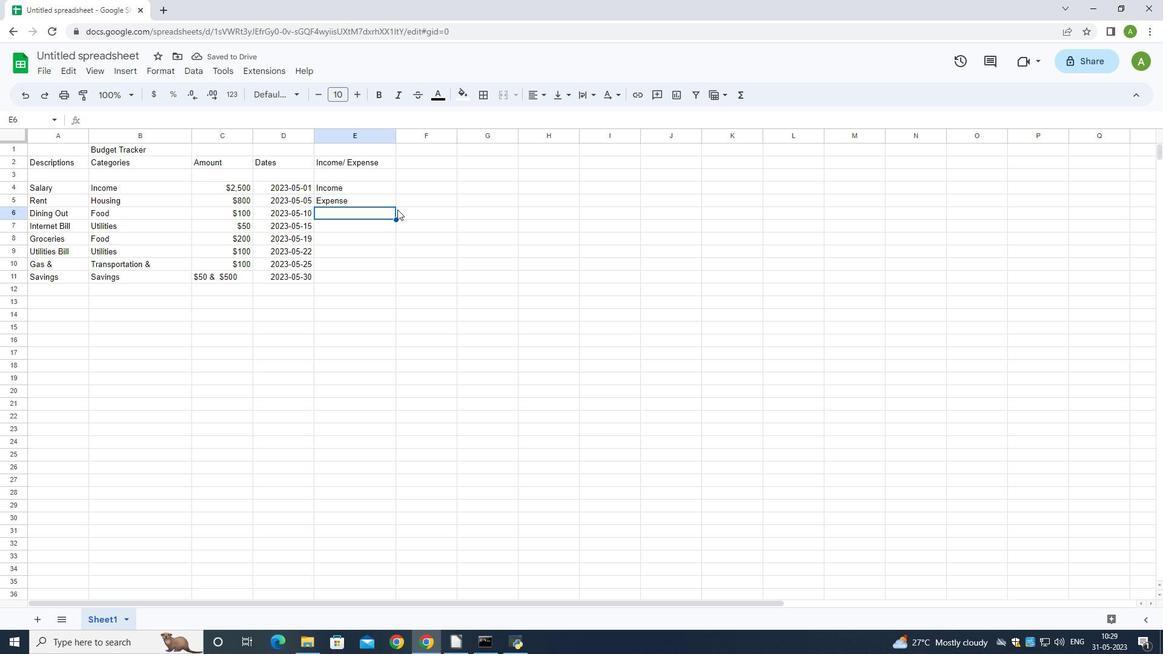 
Action: Mouse moved to (353, 224)
Screenshot: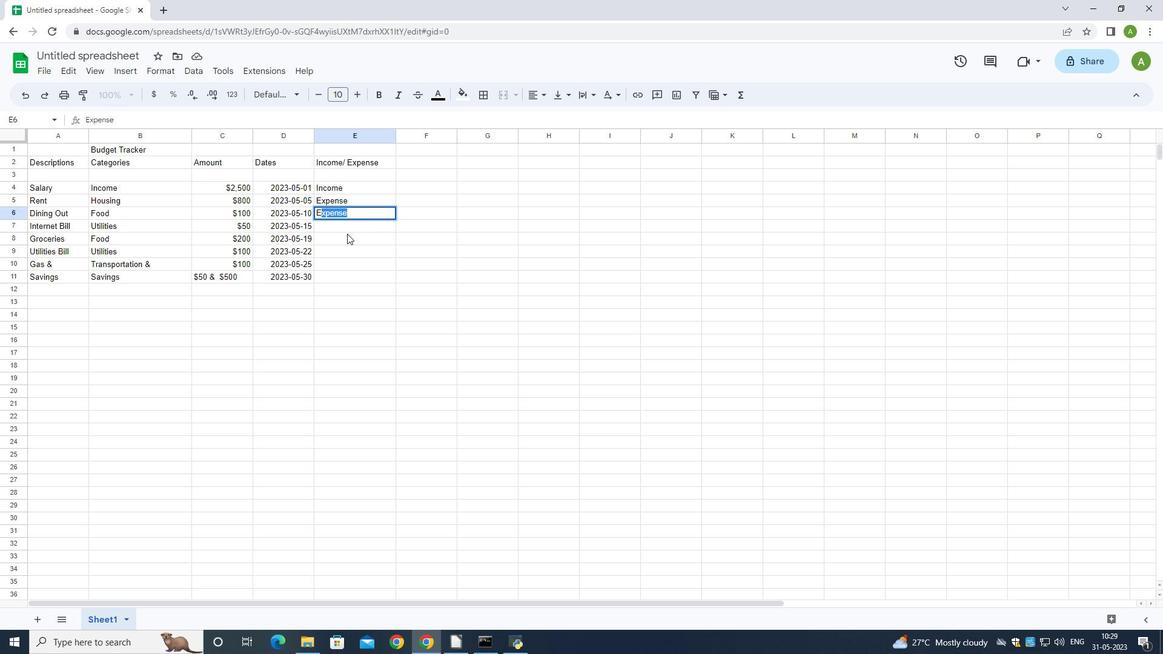 
Action: Mouse pressed left at (353, 224)
Screenshot: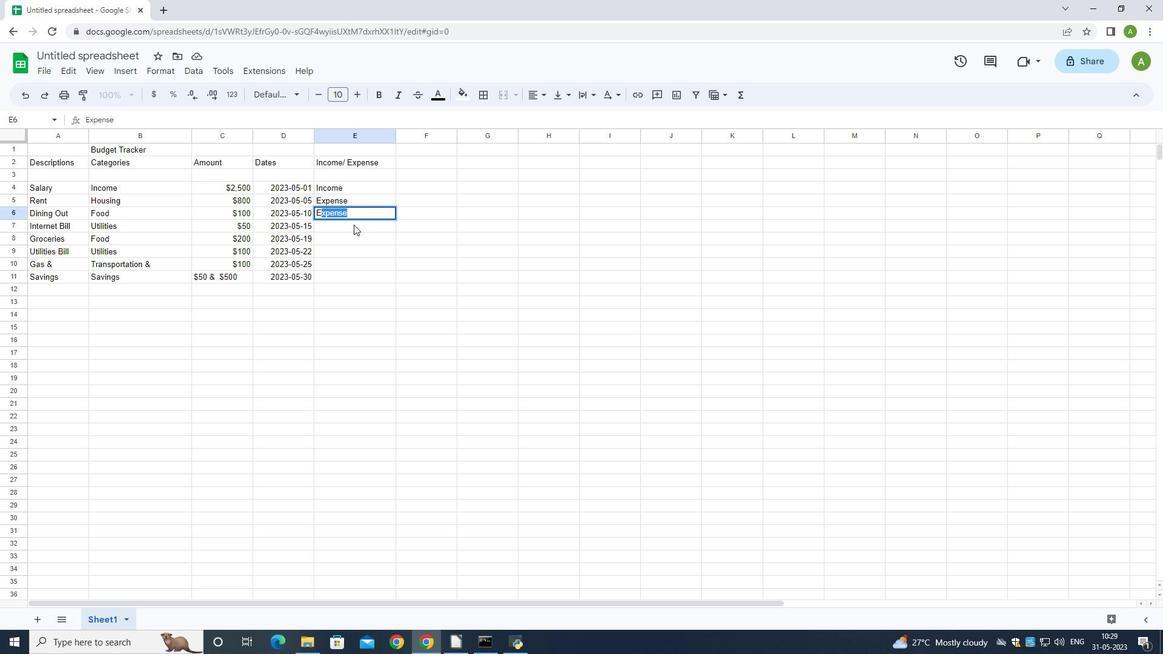 
Action: Key pressed <Key.shift><Key.shift><Key.shift><Key.shift>E
Screenshot: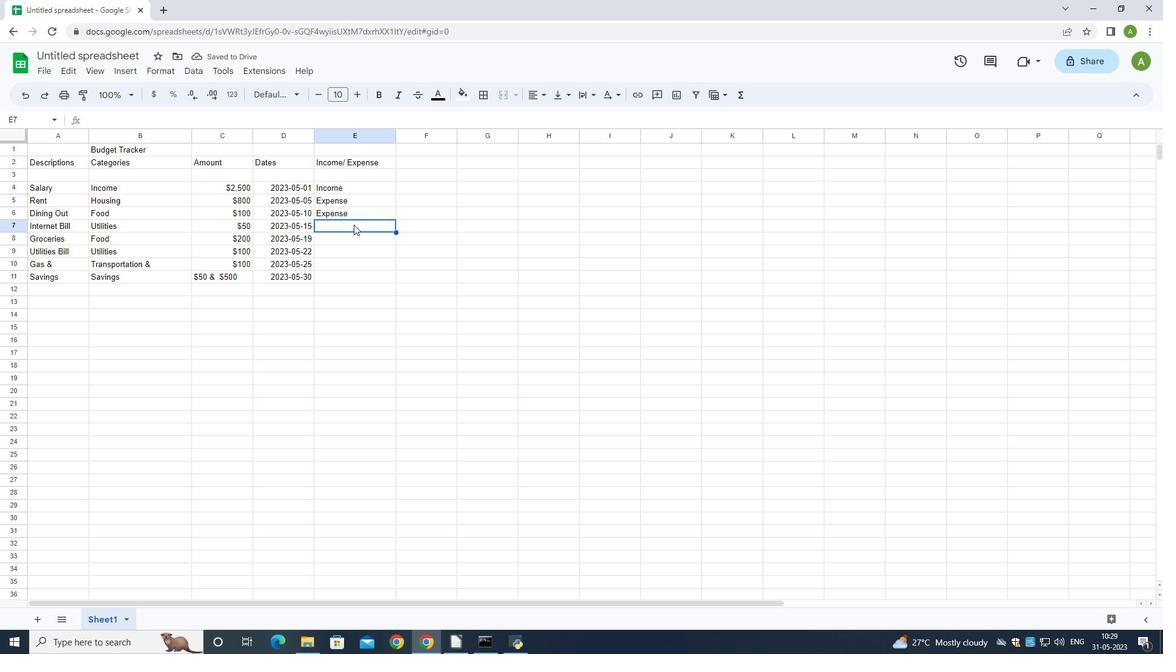 
Action: Mouse moved to (344, 236)
Screenshot: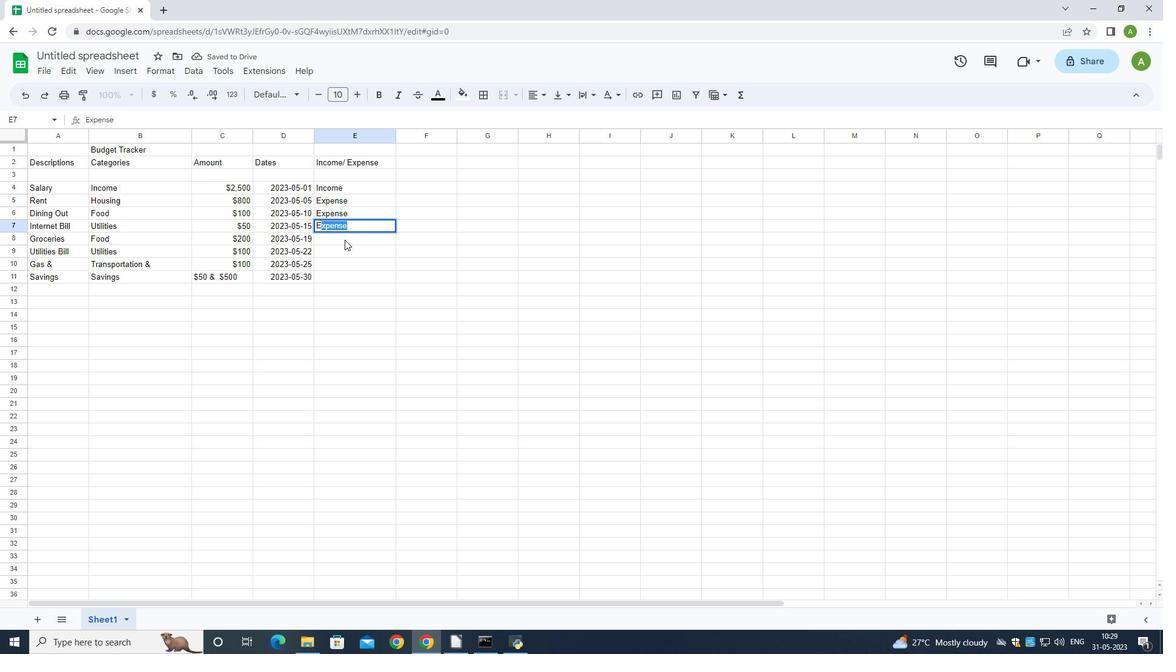
Action: Mouse pressed left at (344, 236)
Screenshot: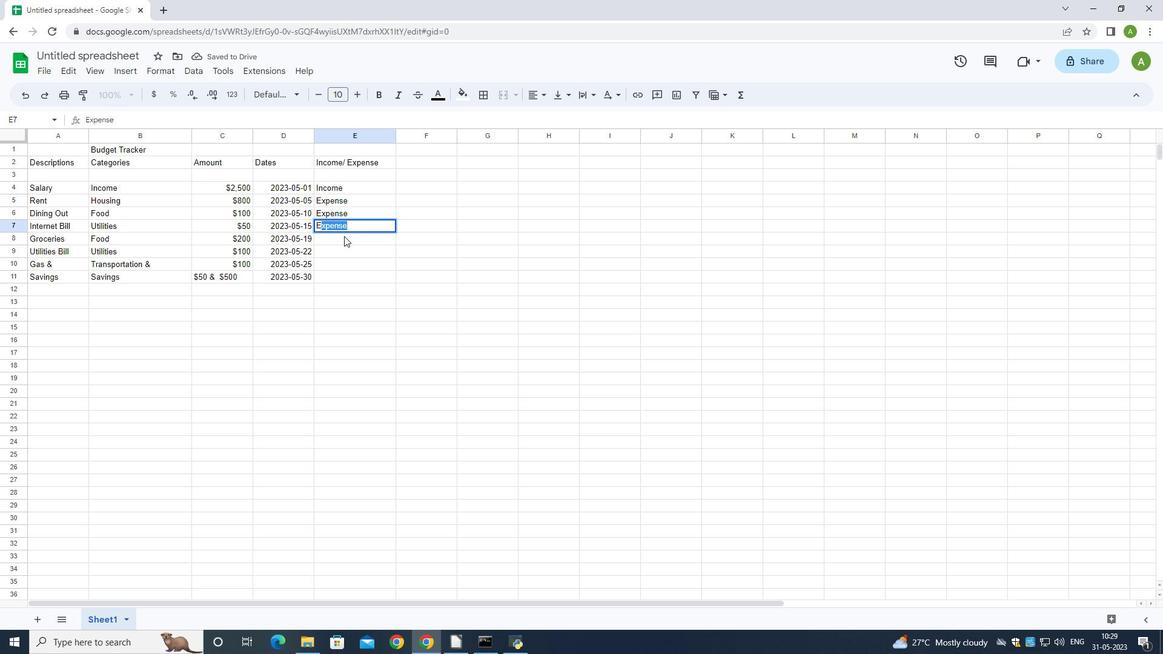 
Action: Key pressed <Key.shift>E<Key.down><Key.shift><Key.shift><Key.shift><Key.shift><Key.shift><Key.shift><Key.shift><Key.shift><Key.shift><Key.shift><Key.shift><Key.shift><Key.shift><Key.shift><Key.shift>E<Key.down><Key.shift><Key.shift><Key.shift><Key.shift><Key.shift><Key.shift><Key.shift><Key.shift>E
Screenshot: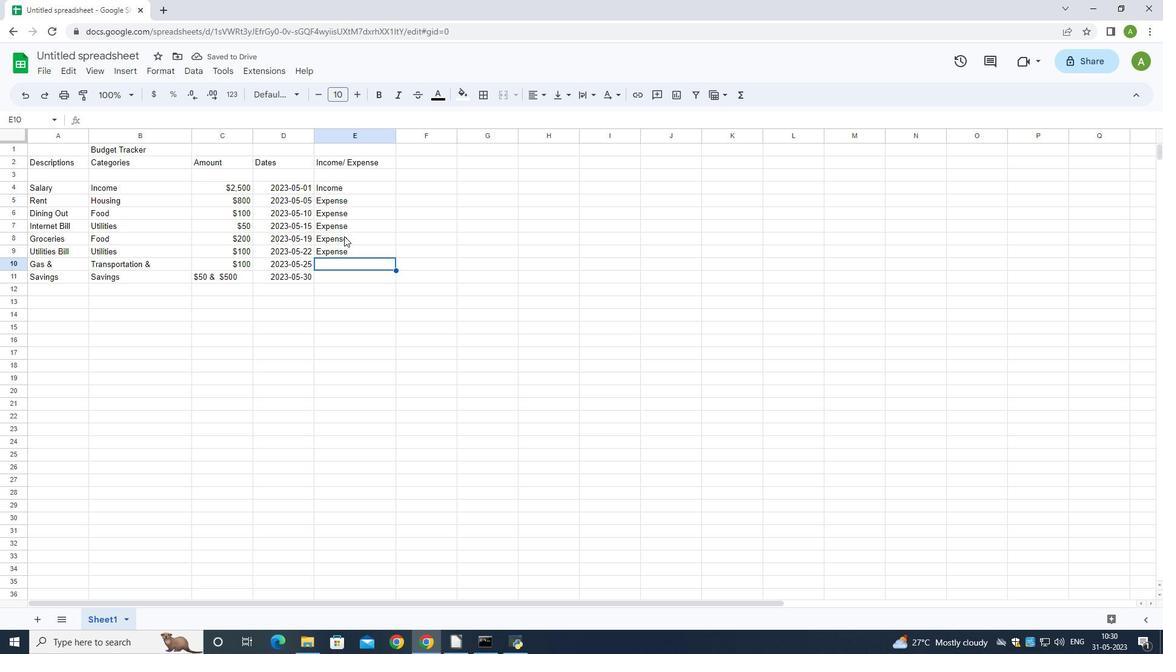 
Action: Mouse moved to (344, 275)
Screenshot: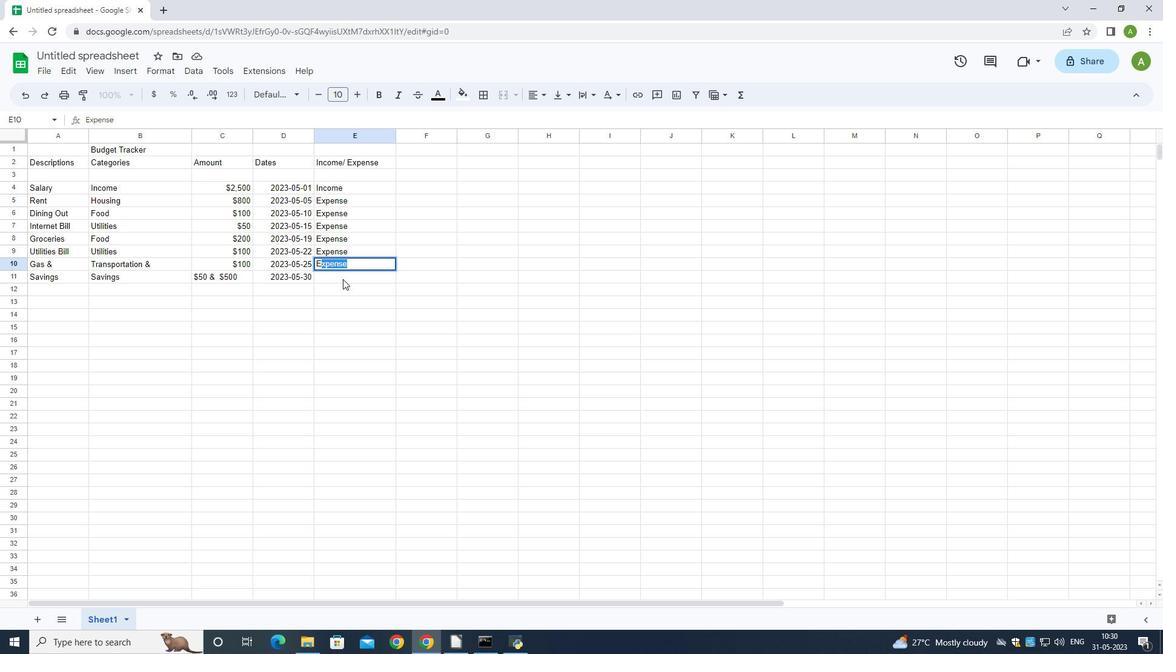 
Action: Mouse pressed left at (344, 275)
Screenshot: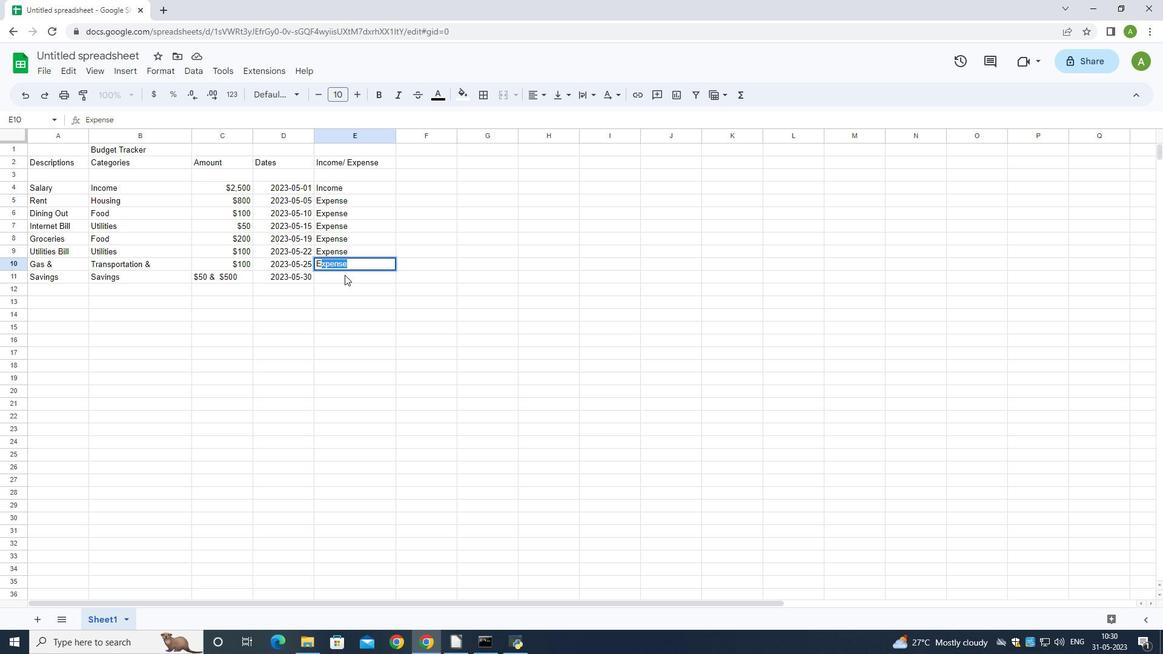 
Action: Mouse moved to (344, 275)
Screenshot: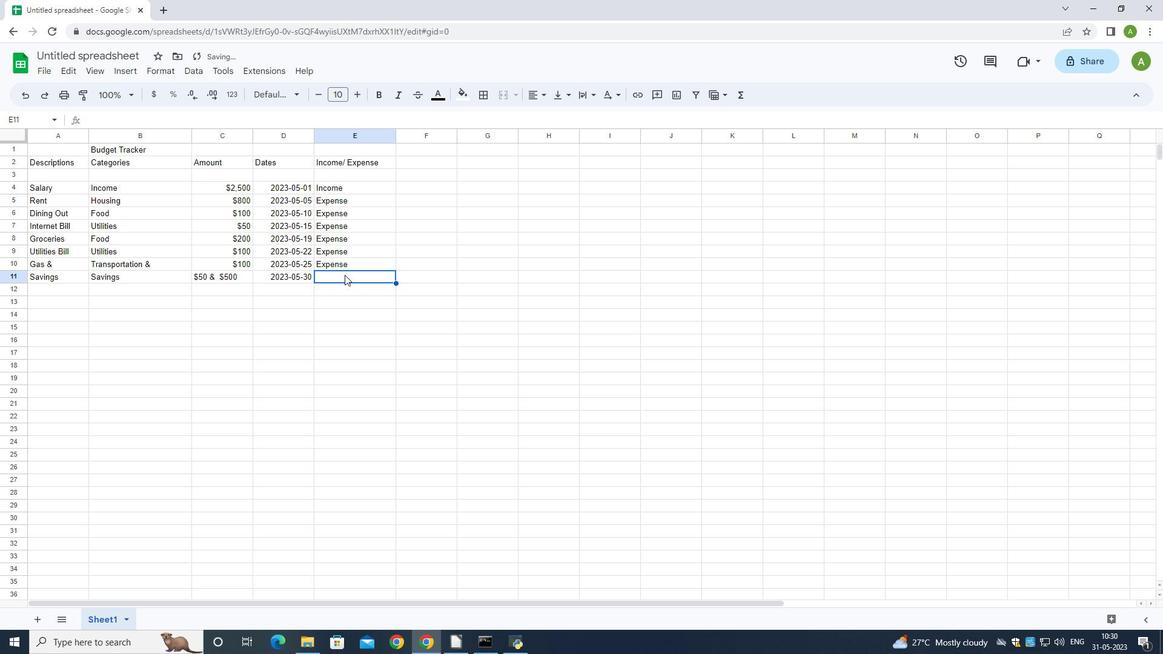 
Action: Key pressed <Key.shift_r><Key.shift_r><Key.shift_r><Key.shift_r><Key.shift_r><Key.shift_r><Key.shift_r><Key.shift_r>I
Screenshot: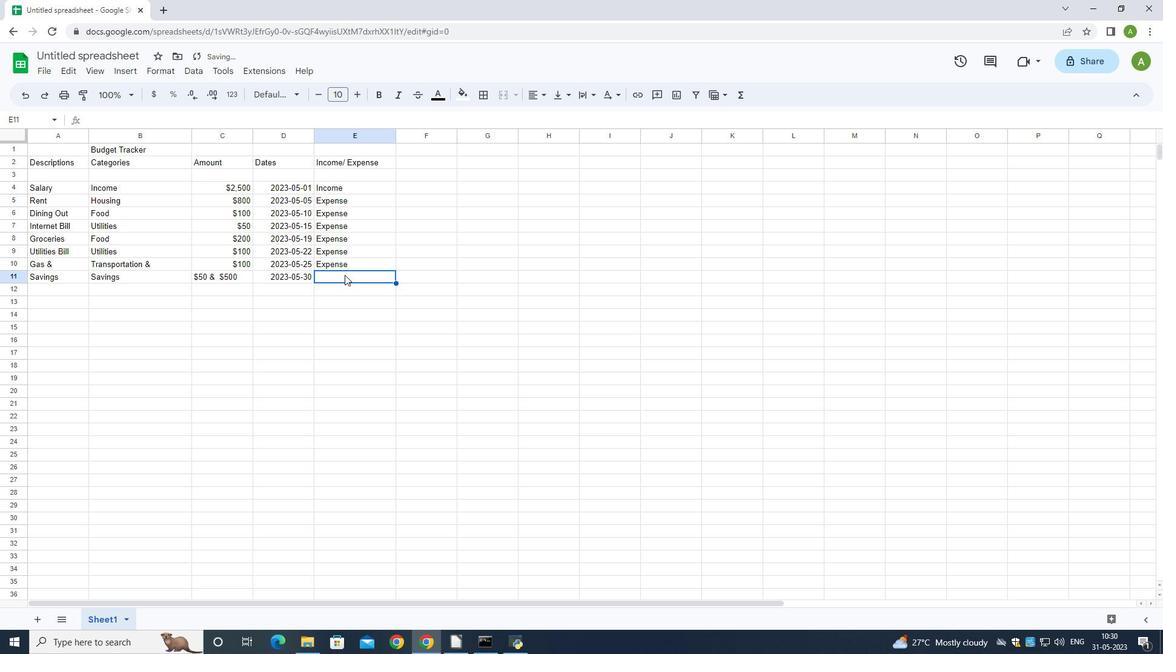 
Action: Mouse moved to (342, 291)
Screenshot: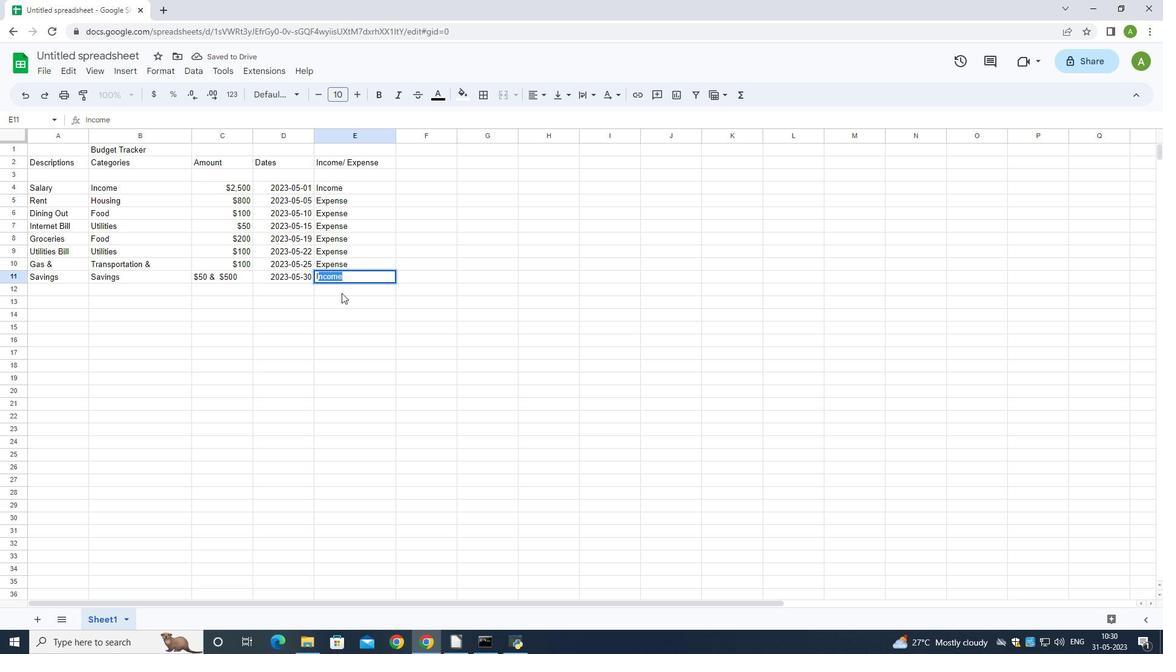 
Action: Mouse pressed left at (342, 291)
Screenshot: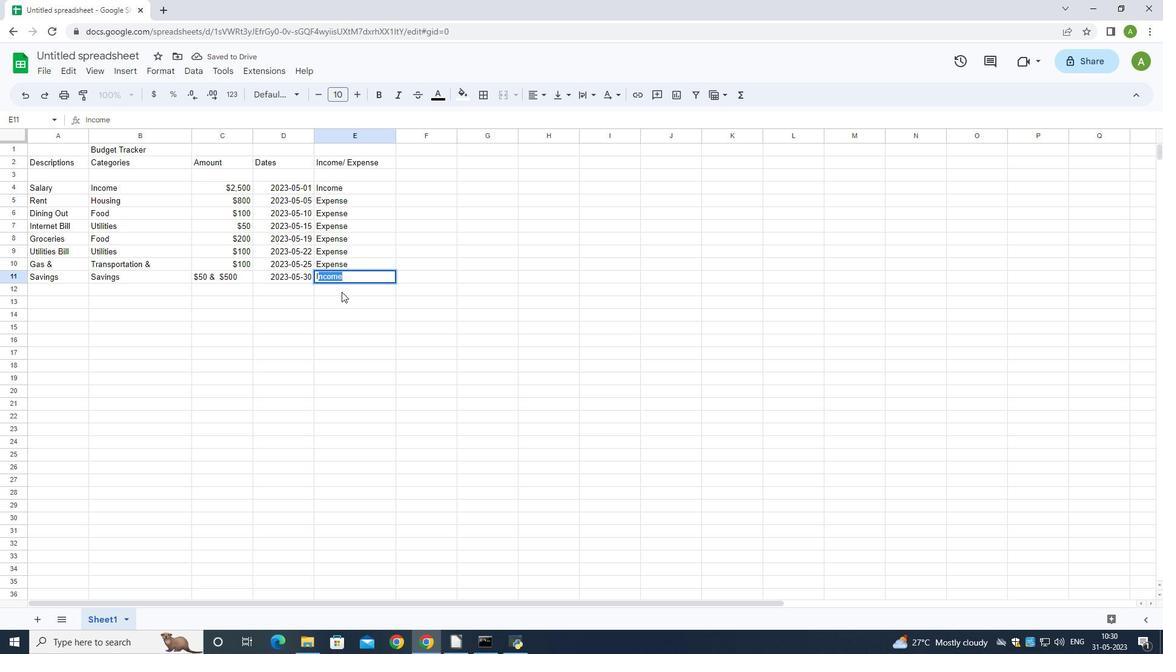 
Action: Mouse moved to (88, 49)
Screenshot: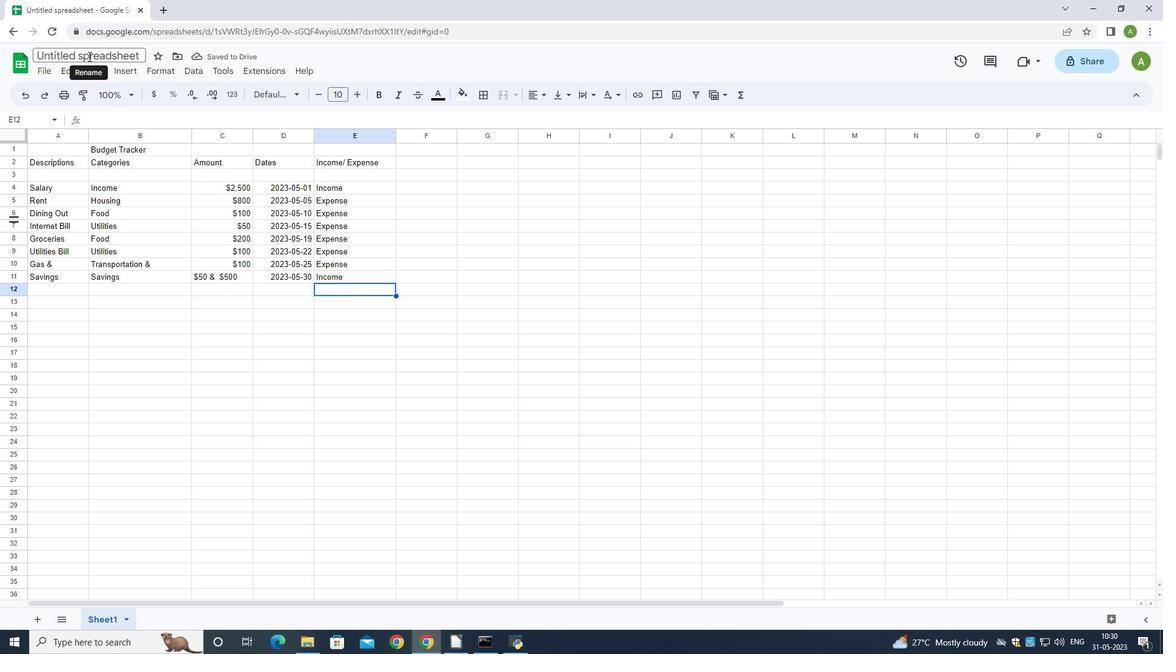 
Action: Mouse pressed left at (88, 49)
Screenshot: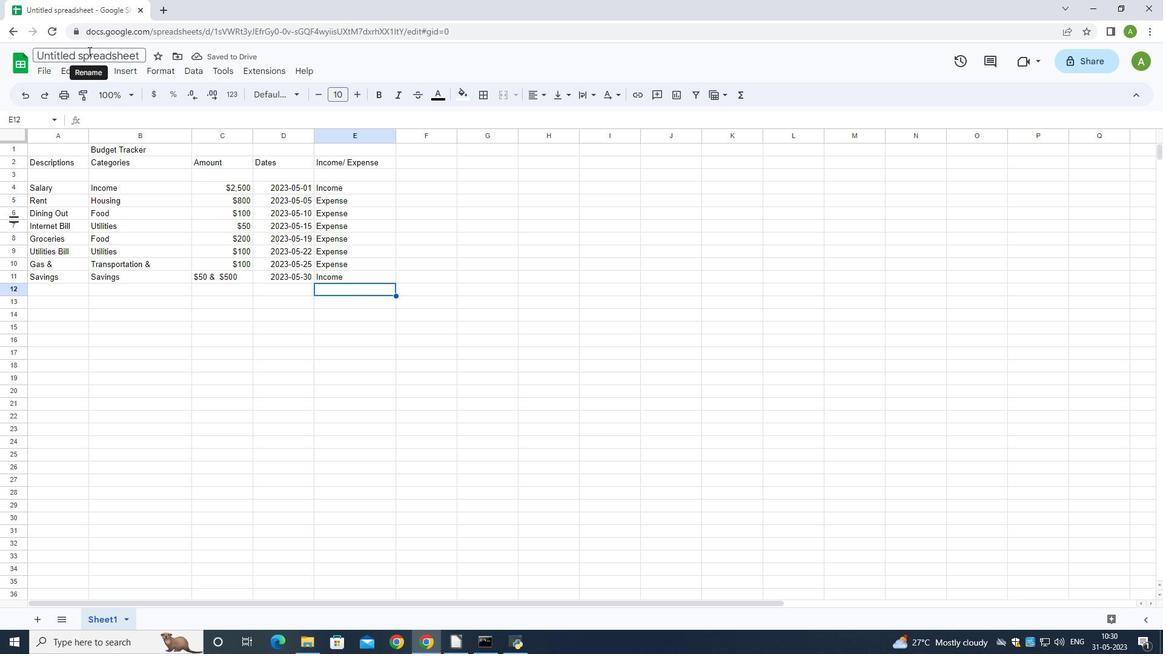 
Action: Mouse pressed left at (88, 49)
Screenshot: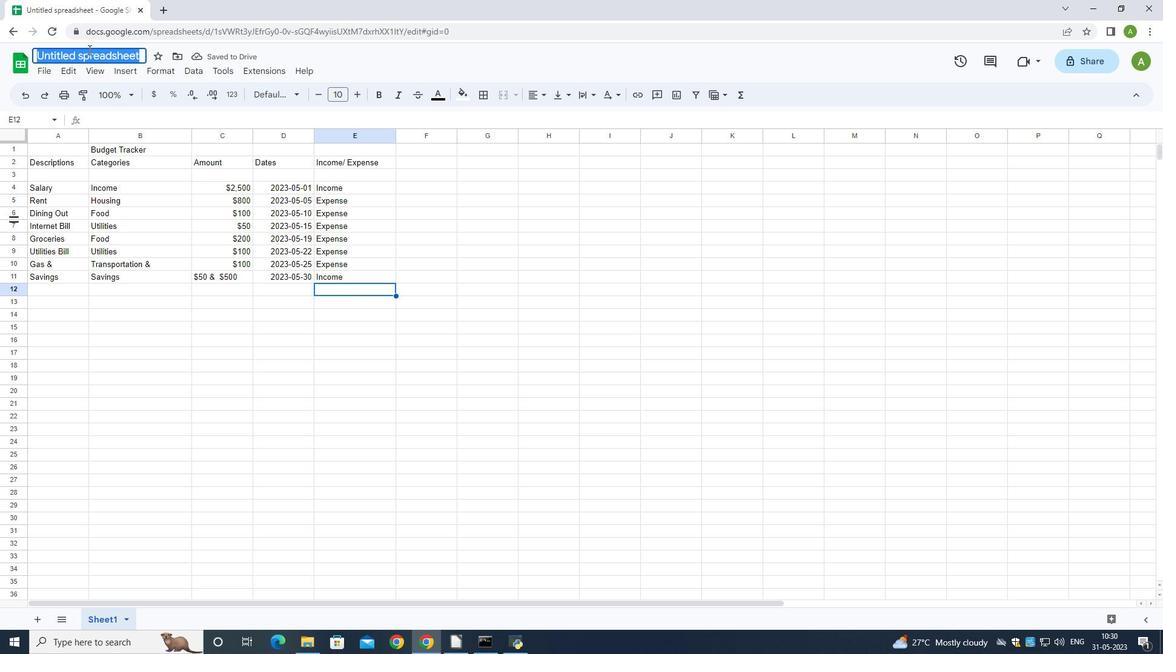 
Action: Key pressed <Key.backspace><Key.shift>Budget<Key.space><Key.shift>Tracking<Key.space><Key.shift>Workbook
Screenshot: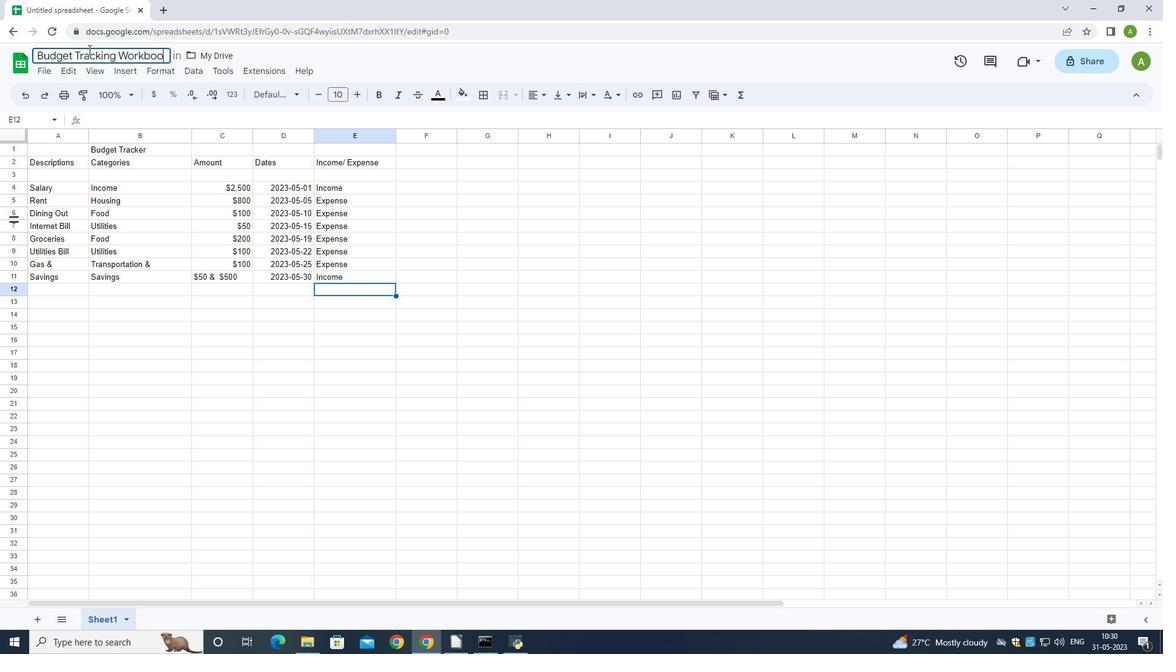 
Action: Mouse moved to (544, 248)
Screenshot: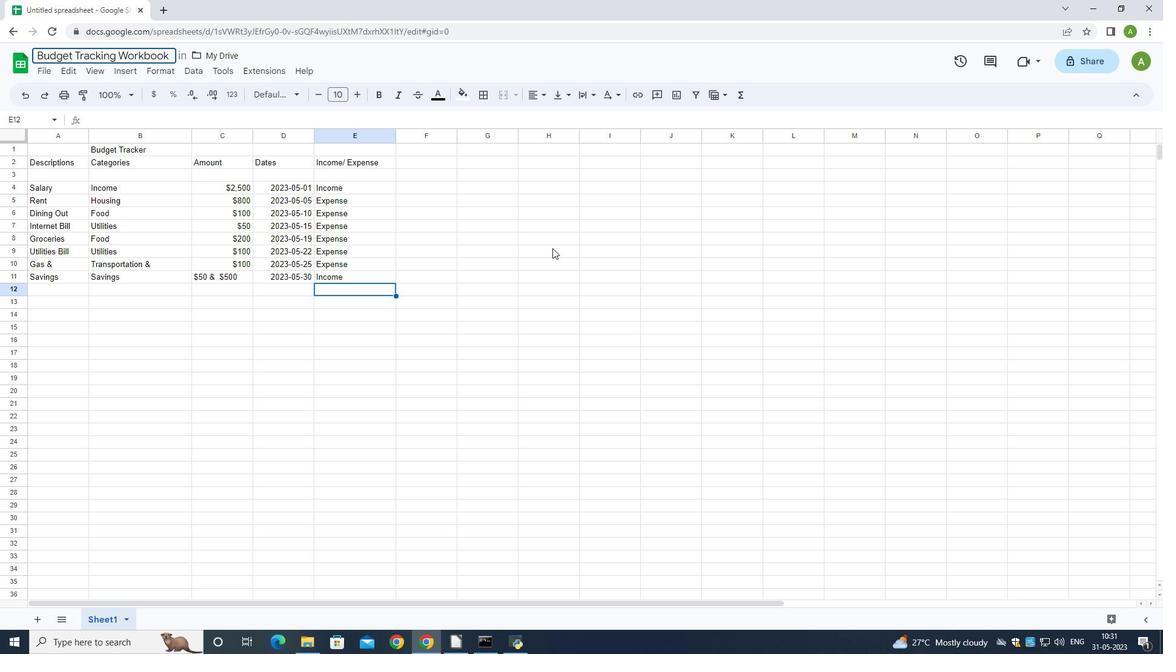 
Action: Key pressed <Key.enter>ctrl+S
Screenshot: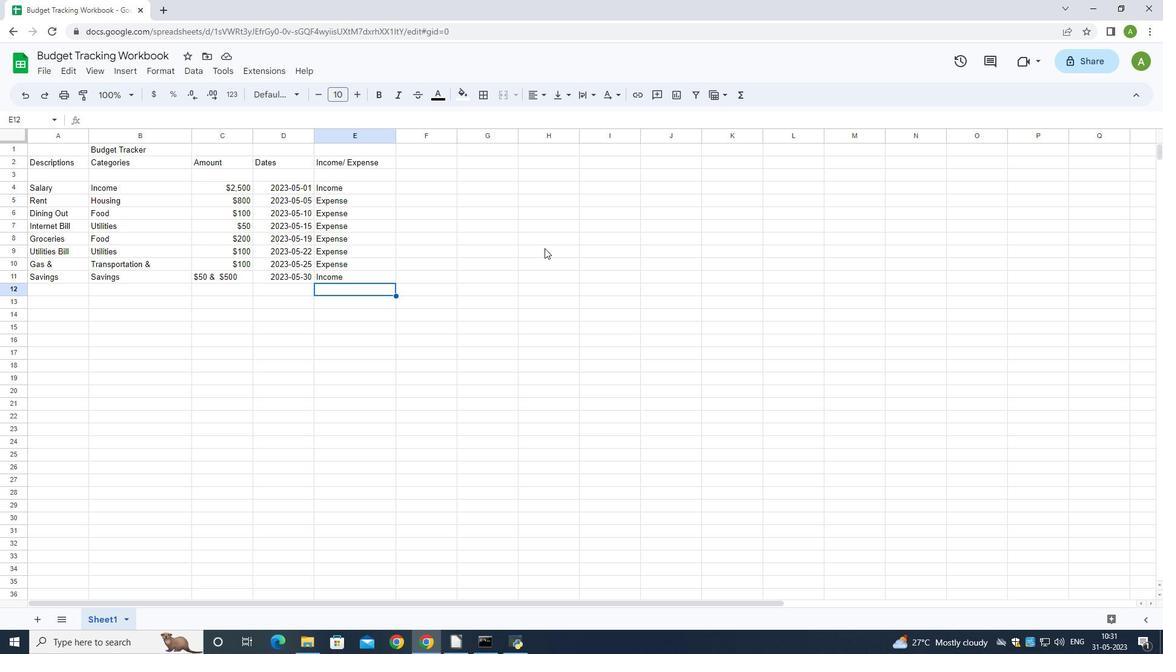 
Action: Mouse moved to (481, 207)
Screenshot: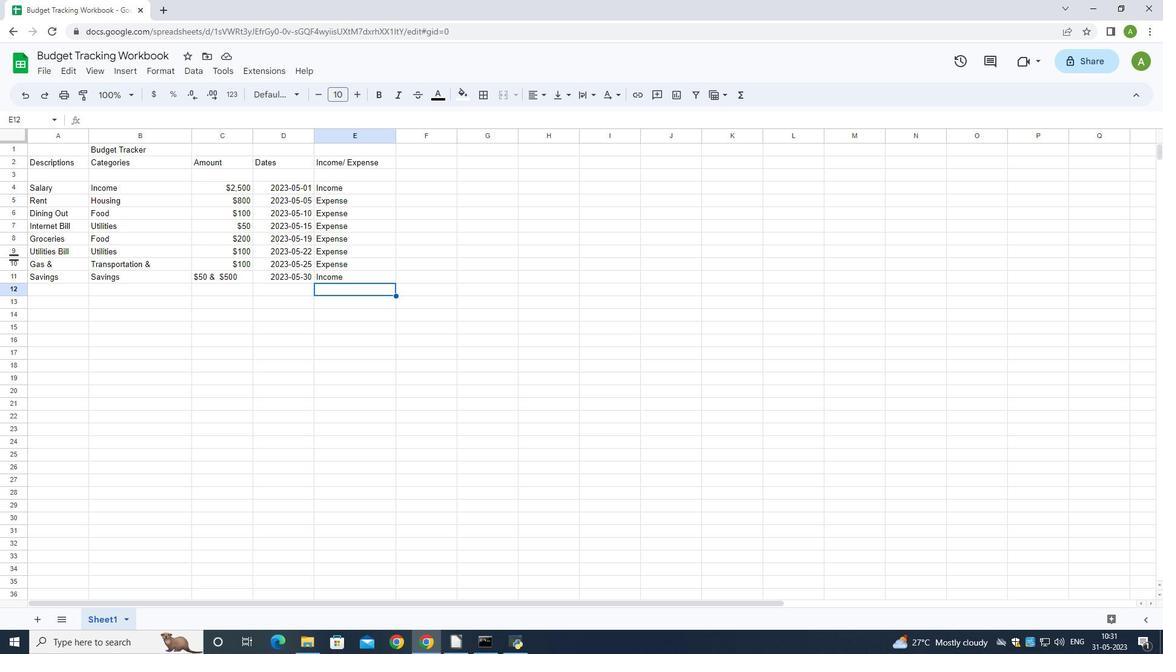 
